 Task: Assign Person0000000150 as Assignee of Child Issue ChildIssue0000000749 of Issue Issue0000000375 in Backlog  in Scrum Project Project0000000075 in Jira. Assign Person0000000150 as Assignee of Child Issue ChildIssue0000000750 of Issue Issue0000000375 in Backlog  in Scrum Project Project0000000075 in Jira. Assign Person0000000151 as Assignee of Child Issue ChildIssue0000000751 of Issue Issue0000000376 in Backlog  in Scrum Project Project0000000076 in Jira. Assign Person0000000151 as Assignee of Child Issue ChildIssue0000000752 of Issue Issue0000000376 in Backlog  in Scrum Project Project0000000076 in Jira. Assign Person0000000151 as Assignee of Child Issue ChildIssue0000000753 of Issue Issue0000000377 in Backlog  in Scrum Project Project0000000076 in Jira
Action: Mouse moved to (128, 303)
Screenshot: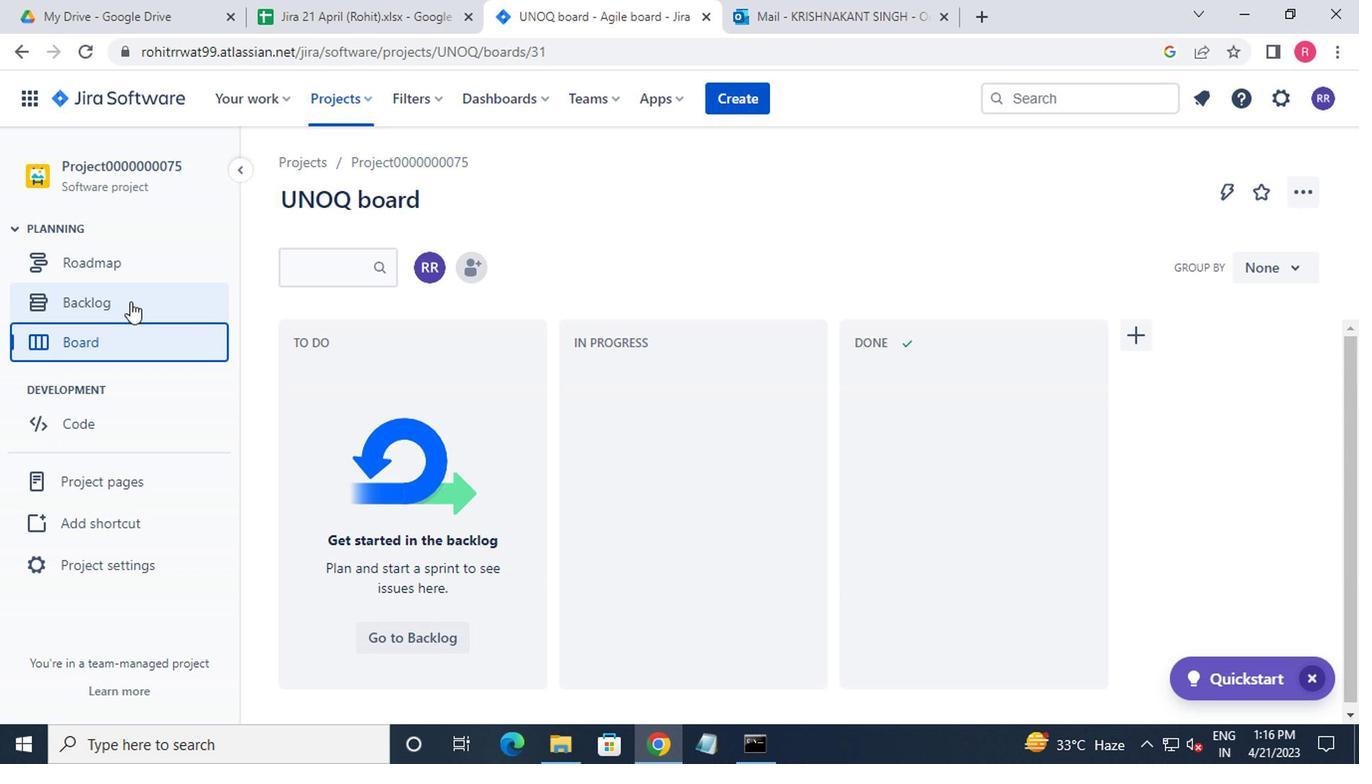 
Action: Mouse pressed left at (128, 303)
Screenshot: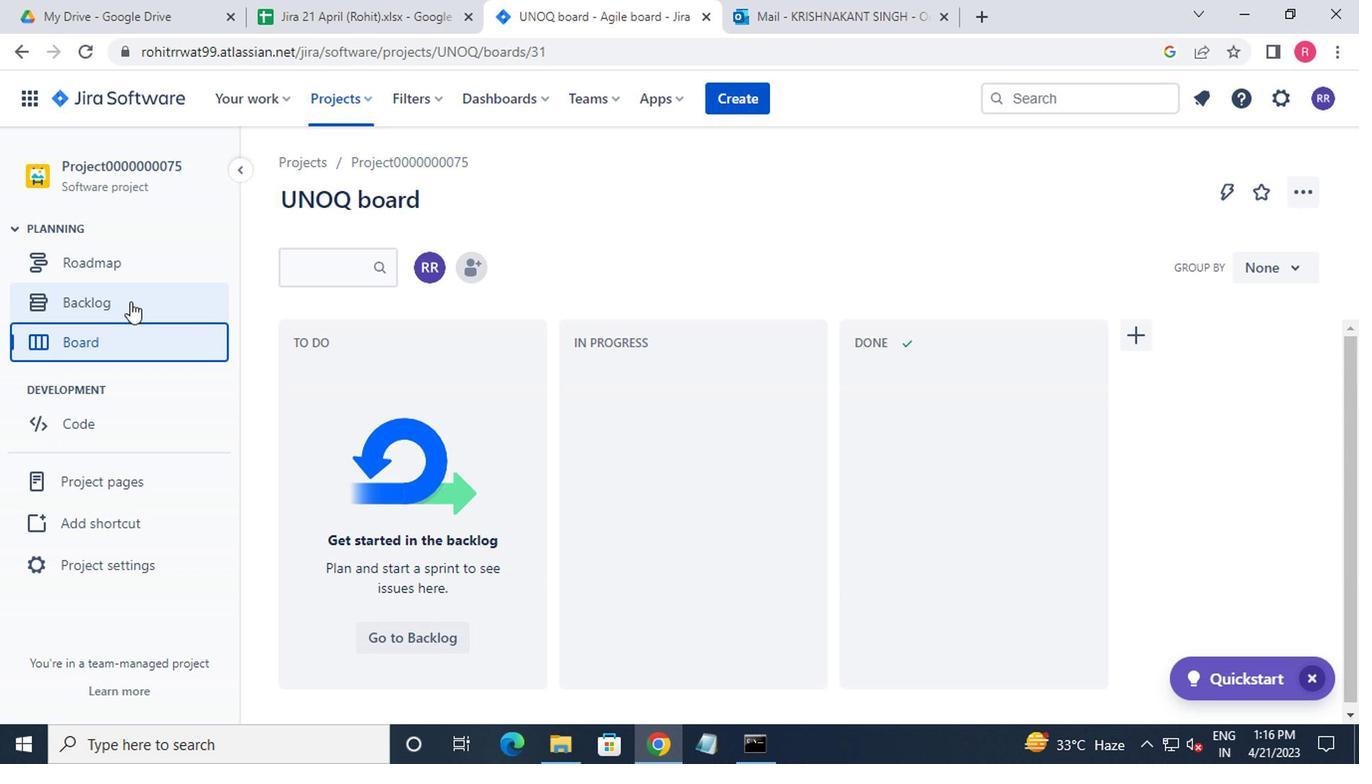 
Action: Mouse moved to (460, 334)
Screenshot: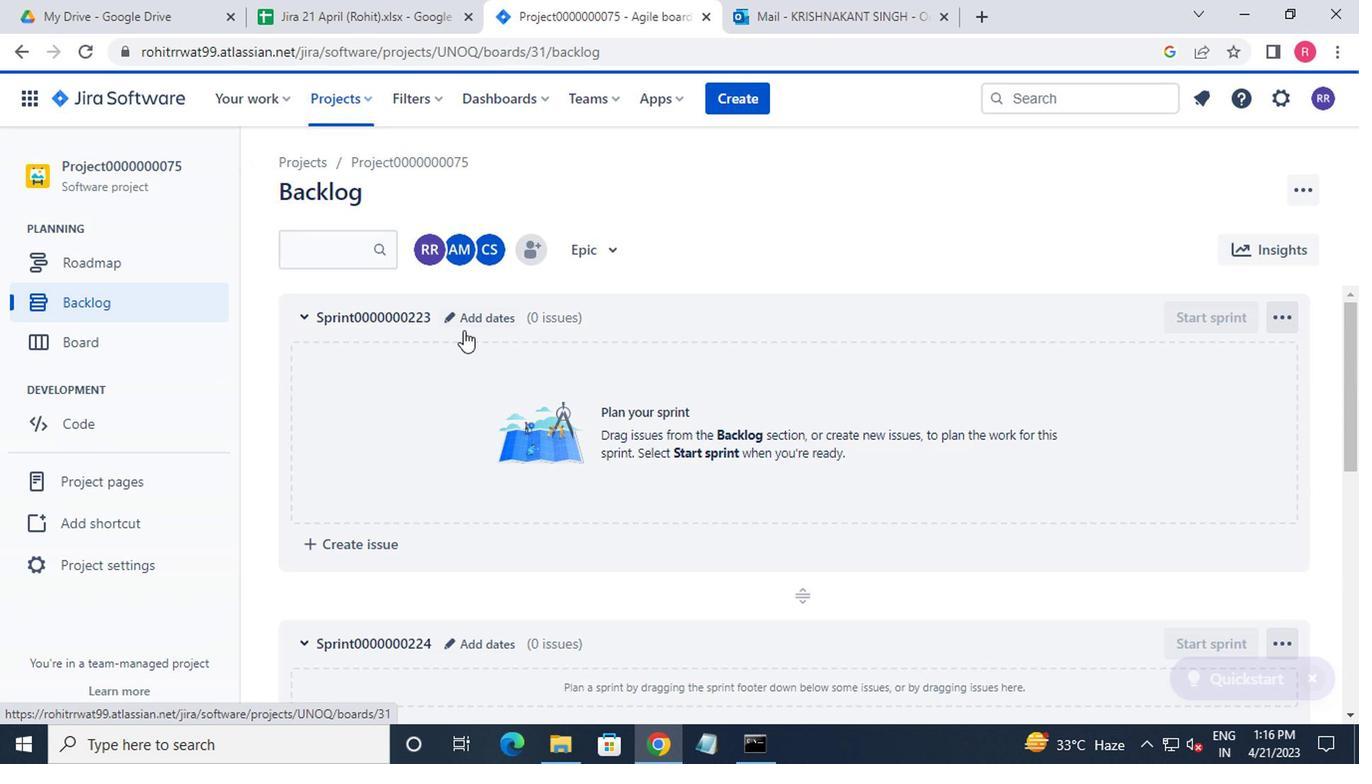 
Action: Mouse scrolled (460, 333) with delta (0, 0)
Screenshot: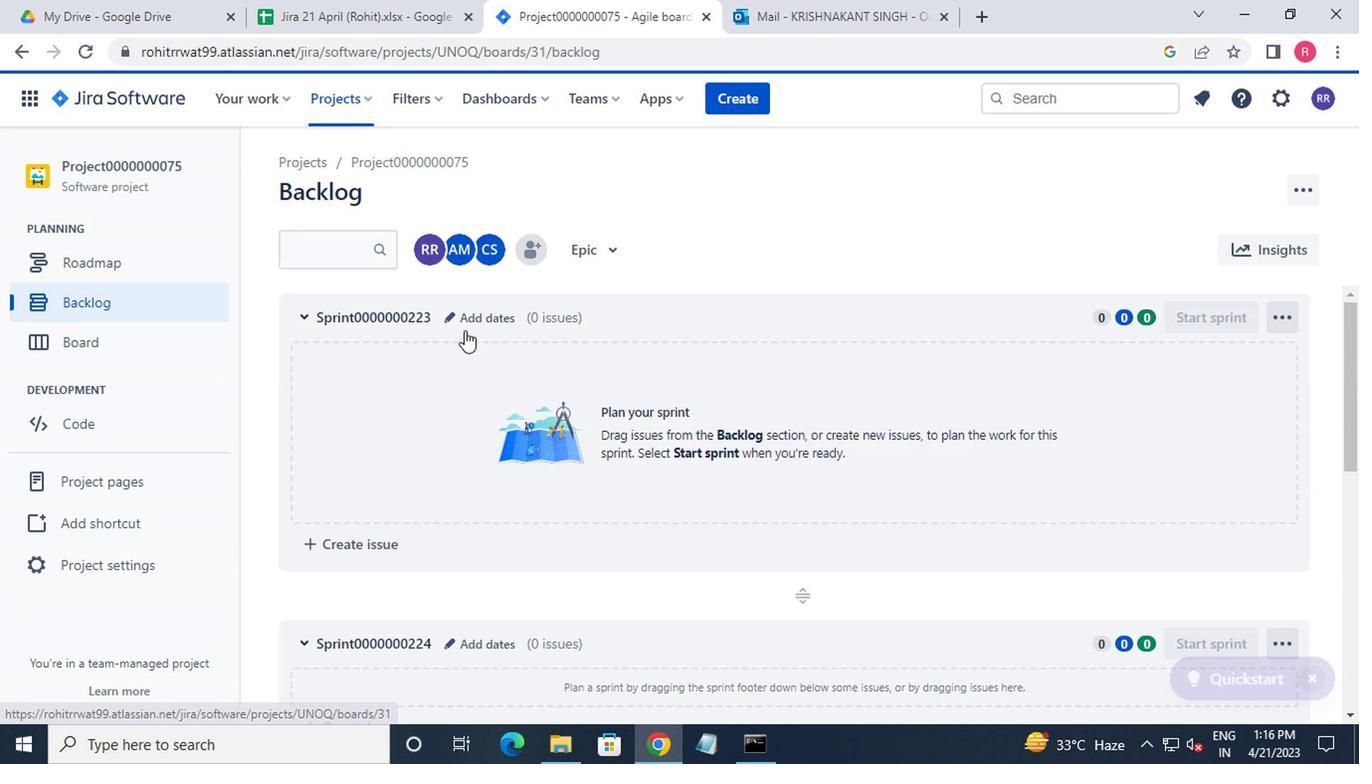 
Action: Mouse moved to (460, 335)
Screenshot: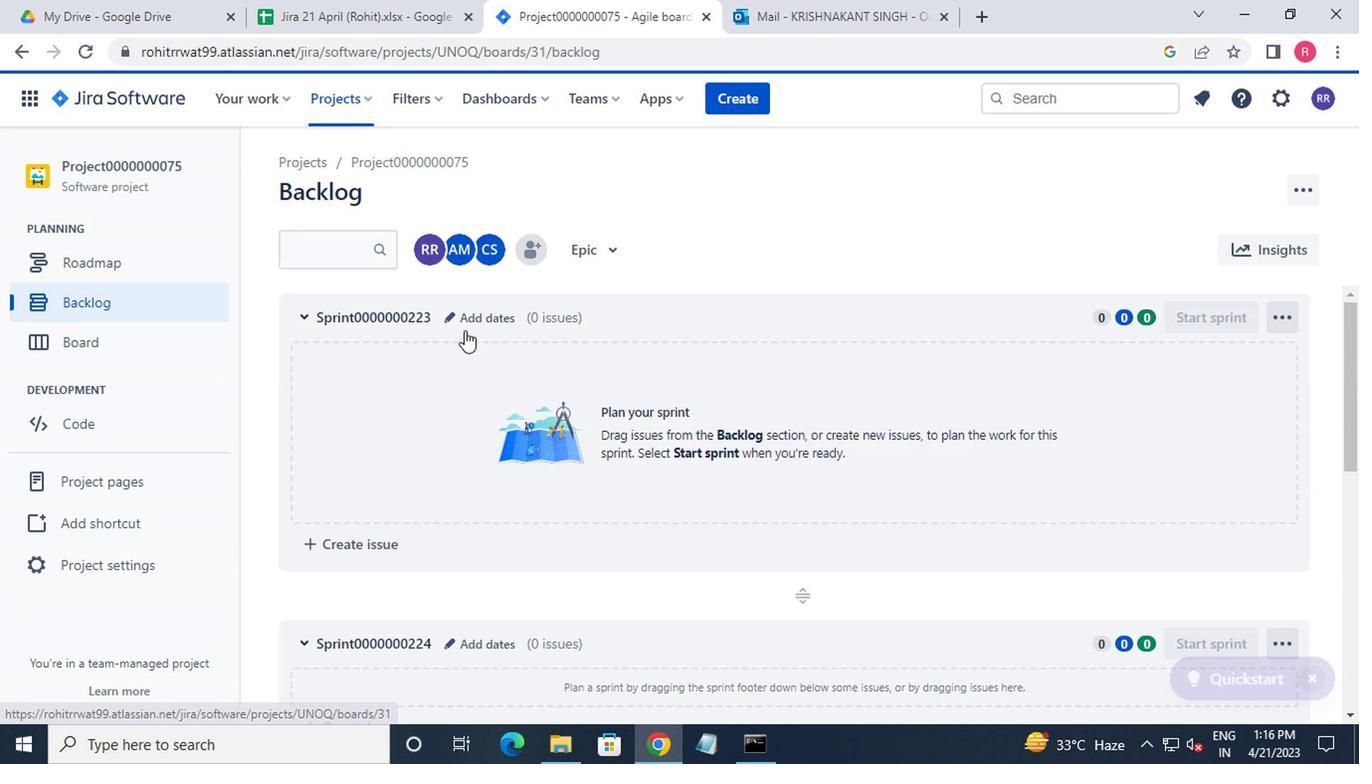 
Action: Mouse scrolled (460, 334) with delta (0, 0)
Screenshot: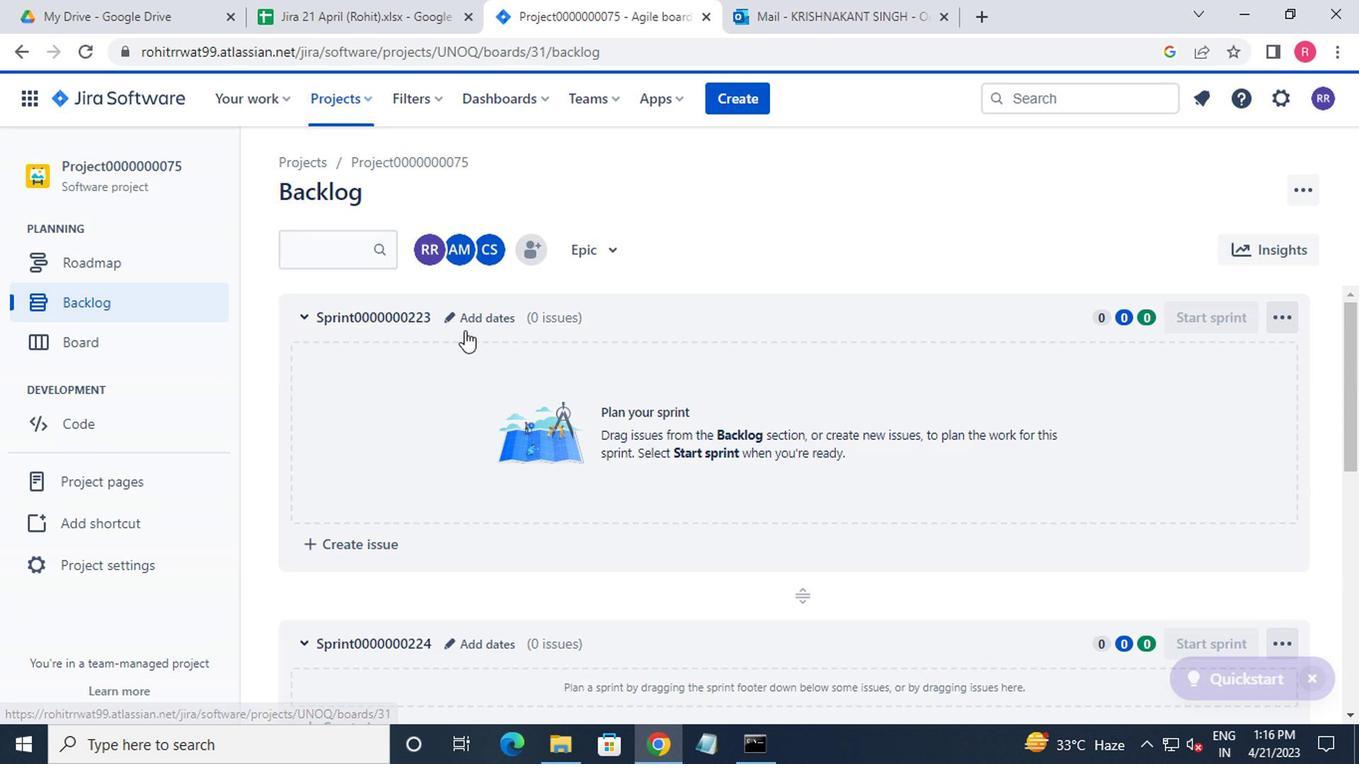 
Action: Mouse moved to (461, 336)
Screenshot: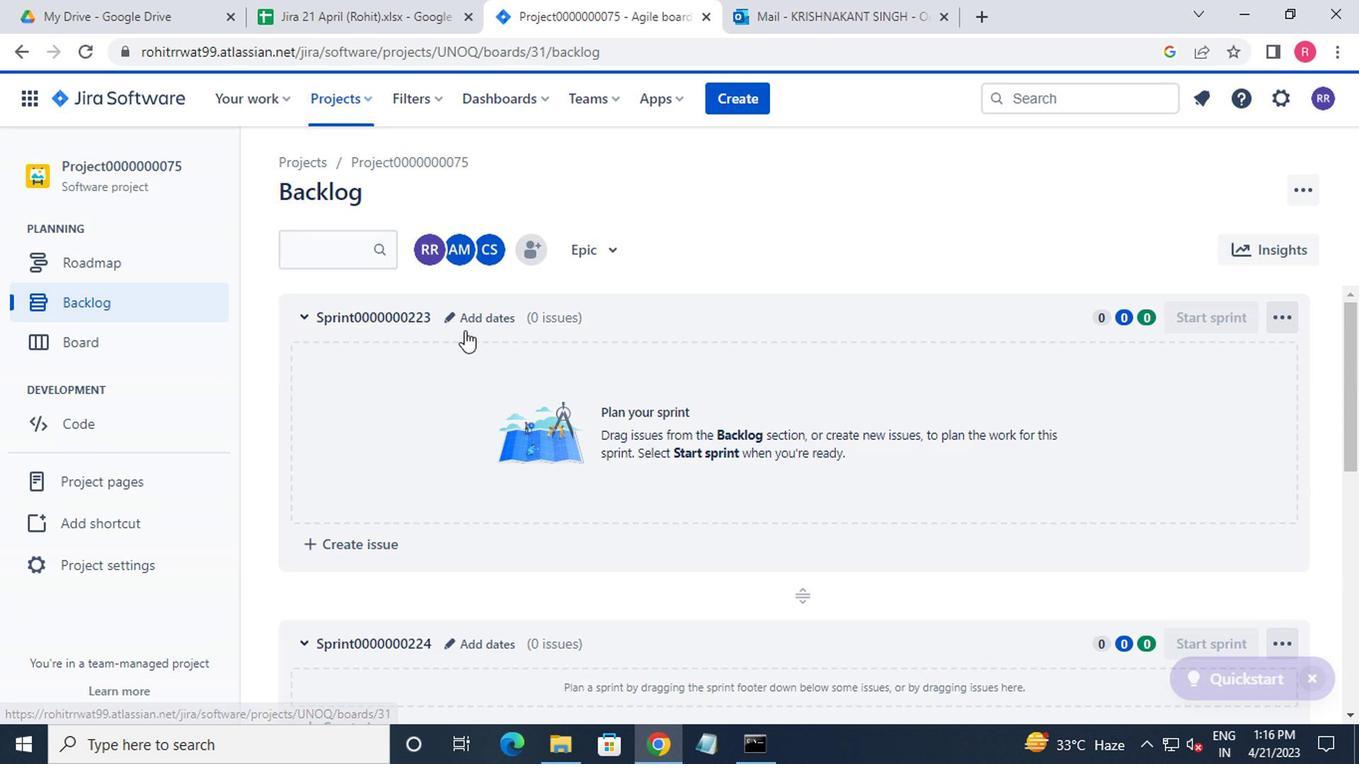 
Action: Mouse scrolled (461, 335) with delta (0, -1)
Screenshot: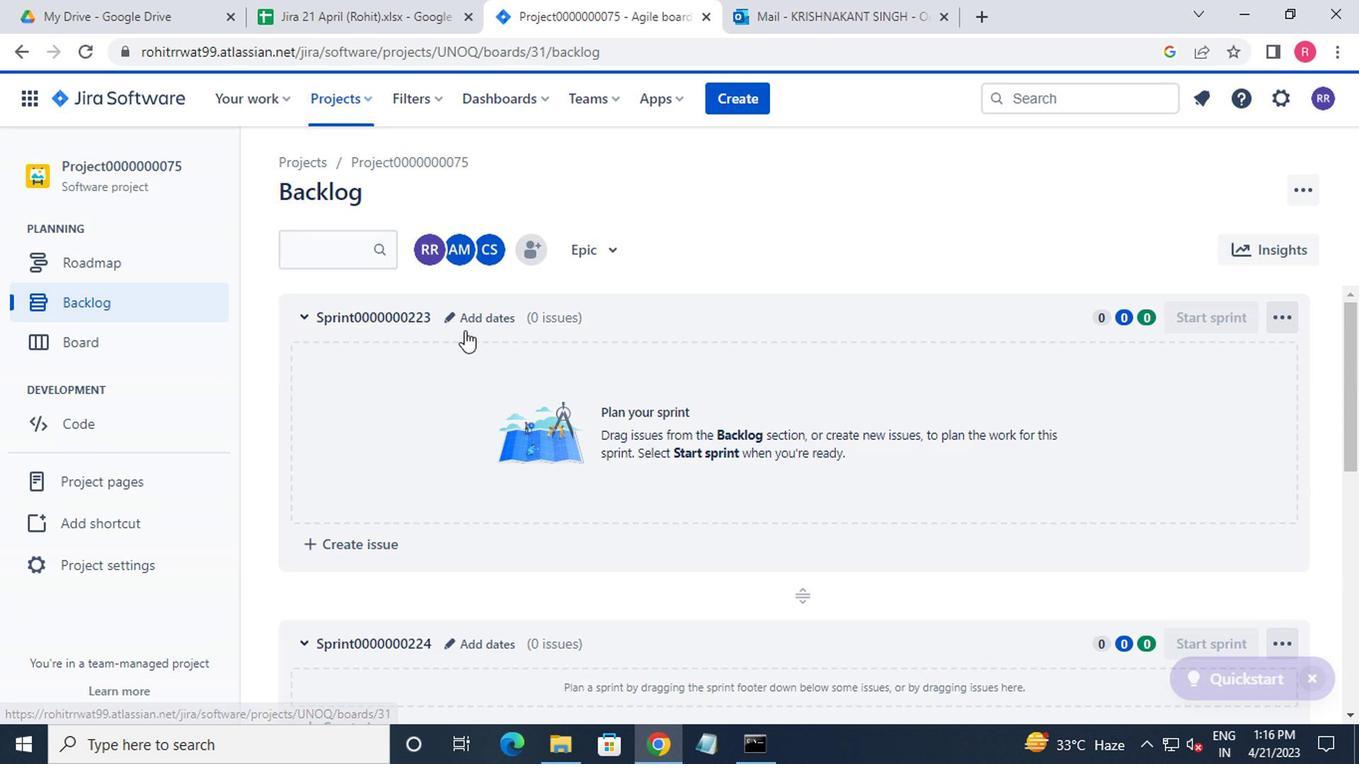 
Action: Mouse scrolled (461, 335) with delta (0, -1)
Screenshot: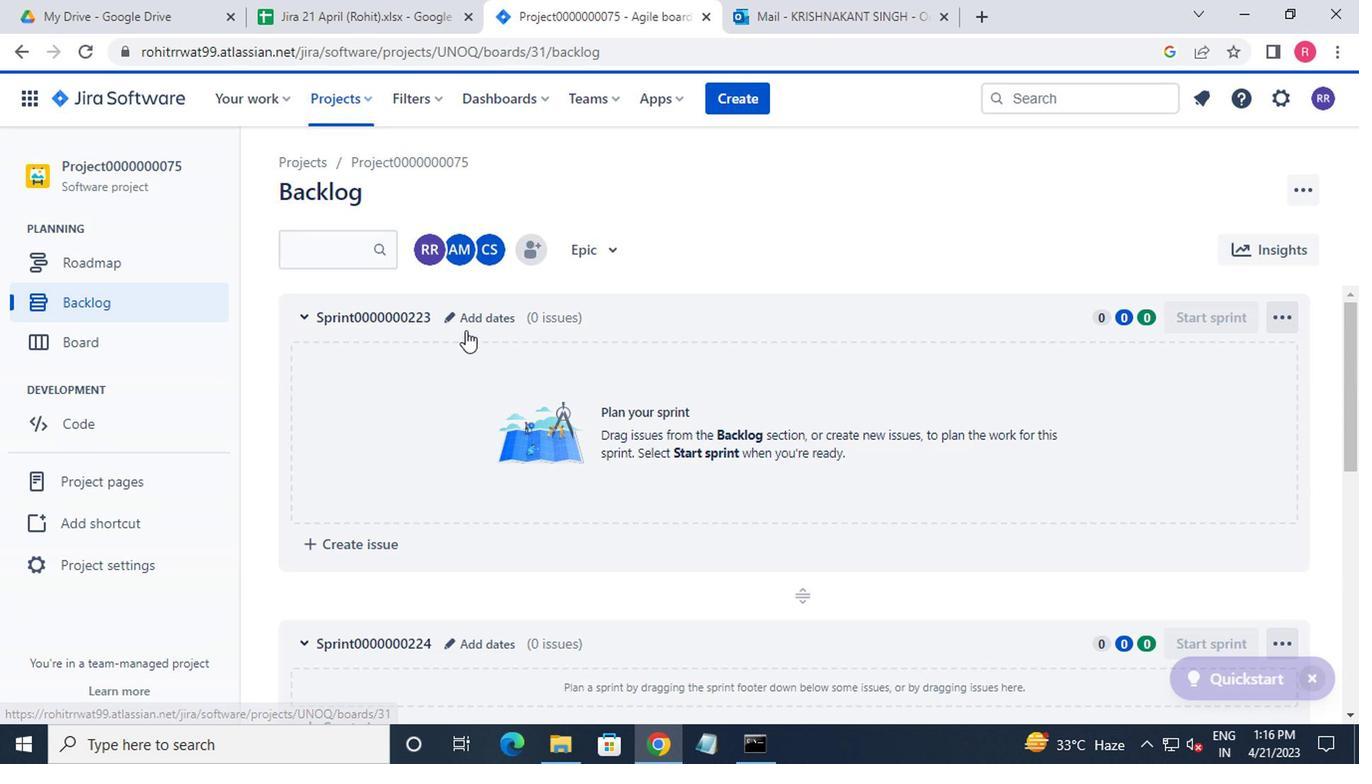
Action: Mouse moved to (512, 383)
Screenshot: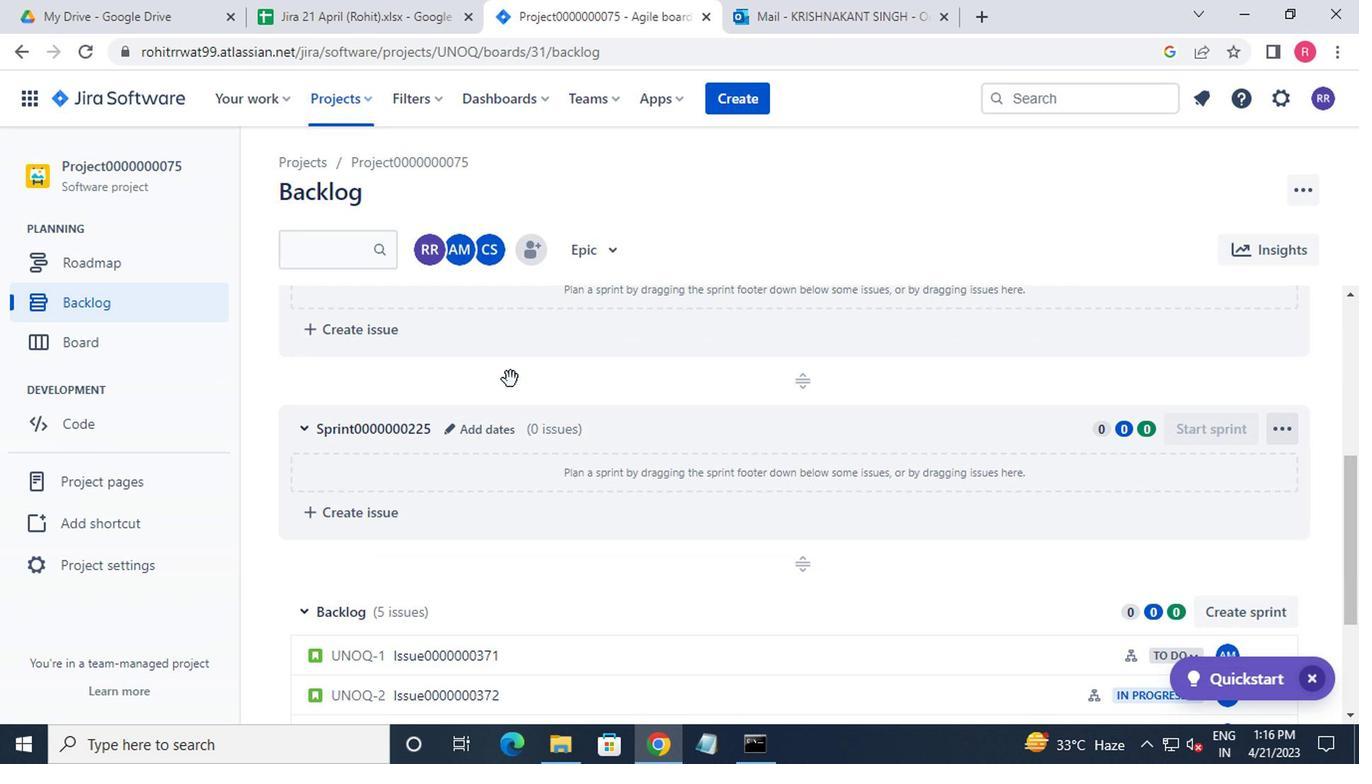 
Action: Mouse scrolled (512, 383) with delta (0, 0)
Screenshot: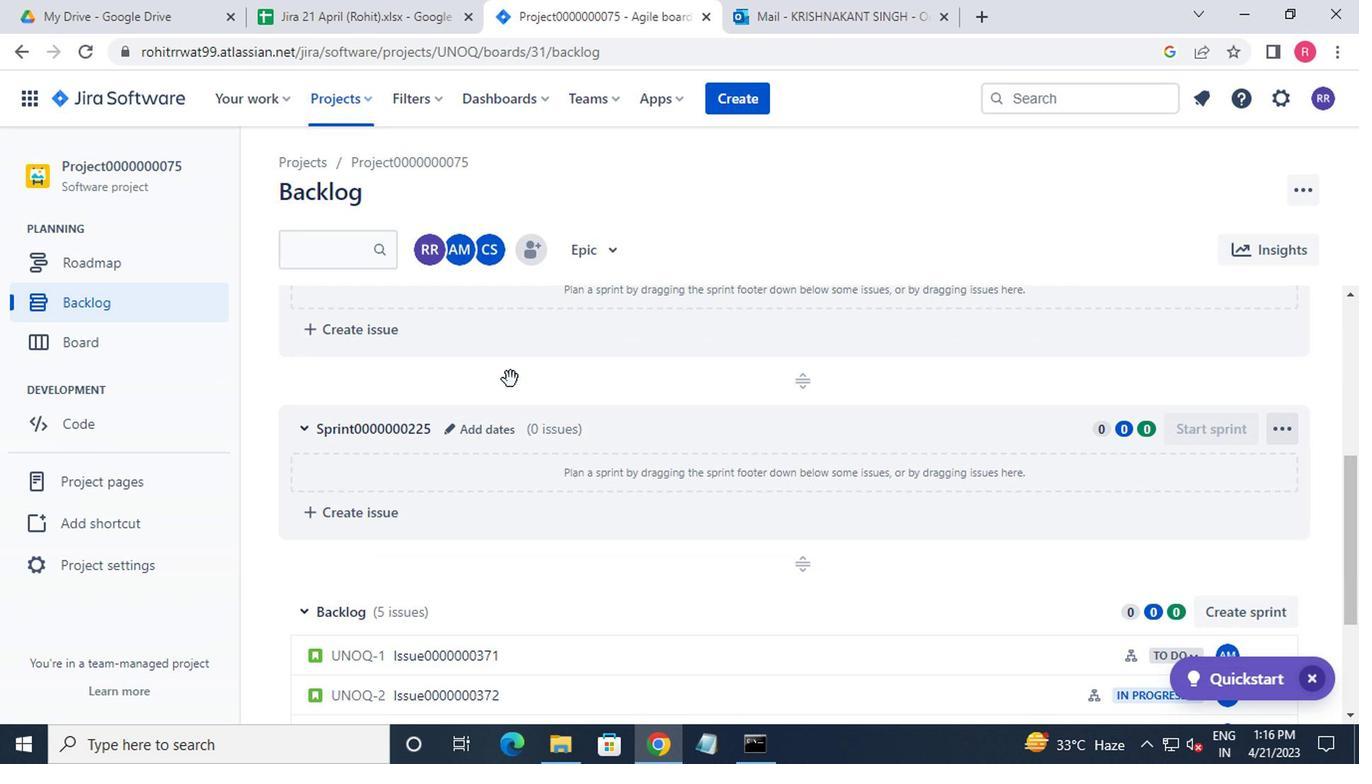 
Action: Mouse moved to (514, 386)
Screenshot: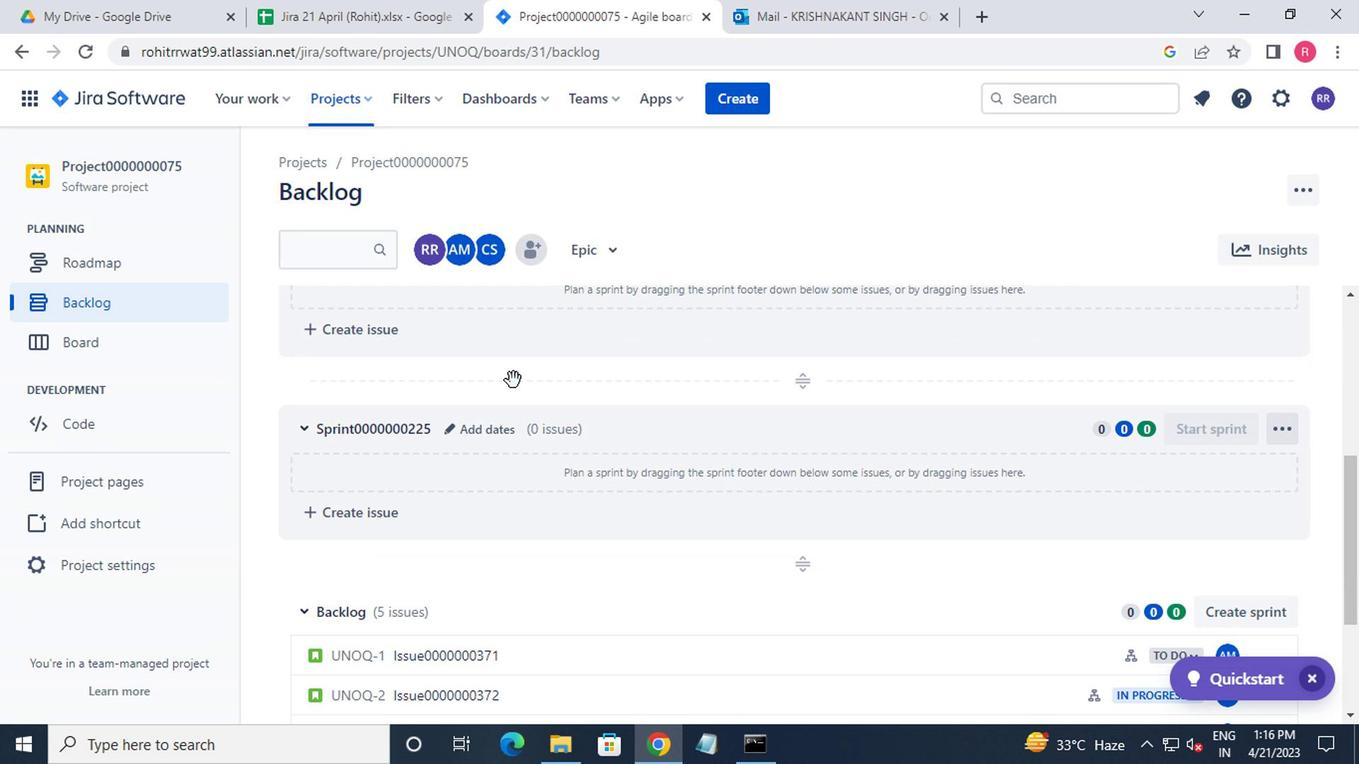 
Action: Mouse scrolled (514, 385) with delta (0, 0)
Screenshot: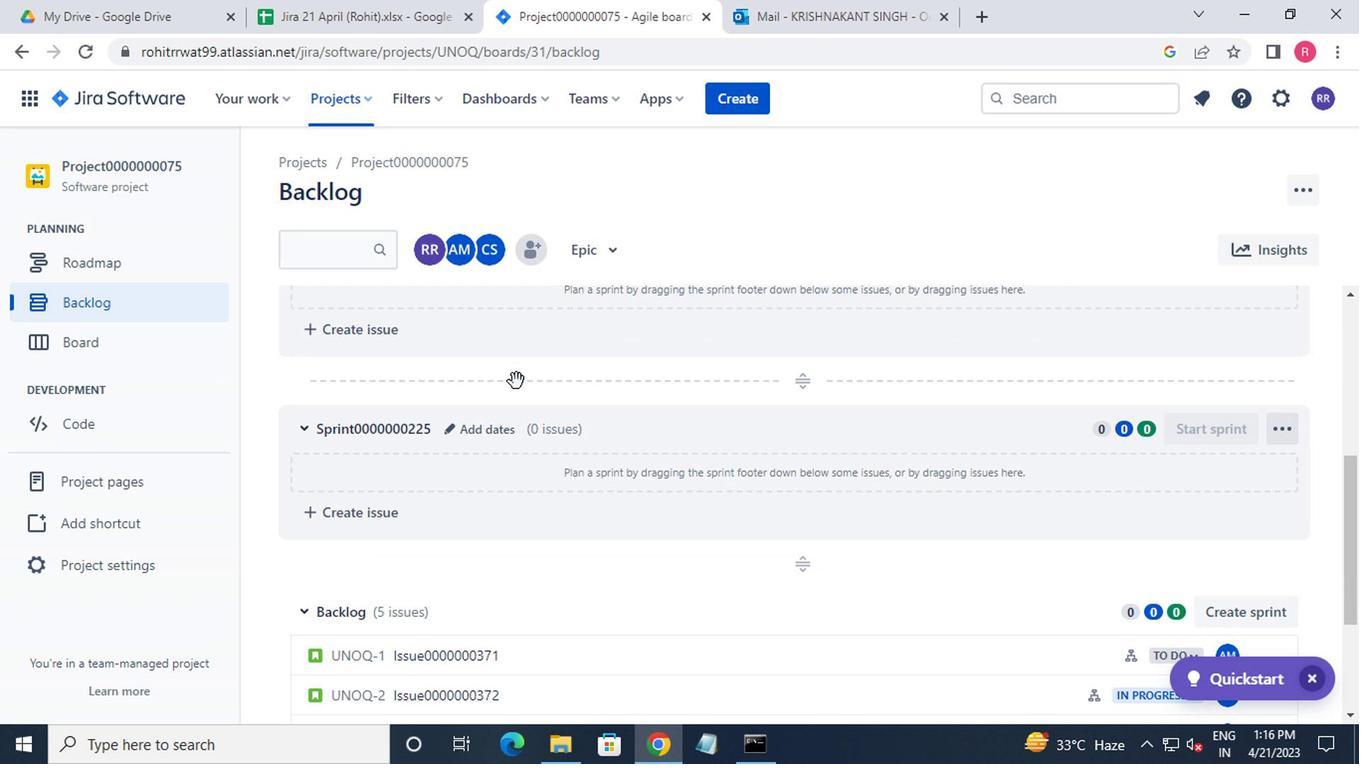 
Action: Mouse scrolled (514, 385) with delta (0, 0)
Screenshot: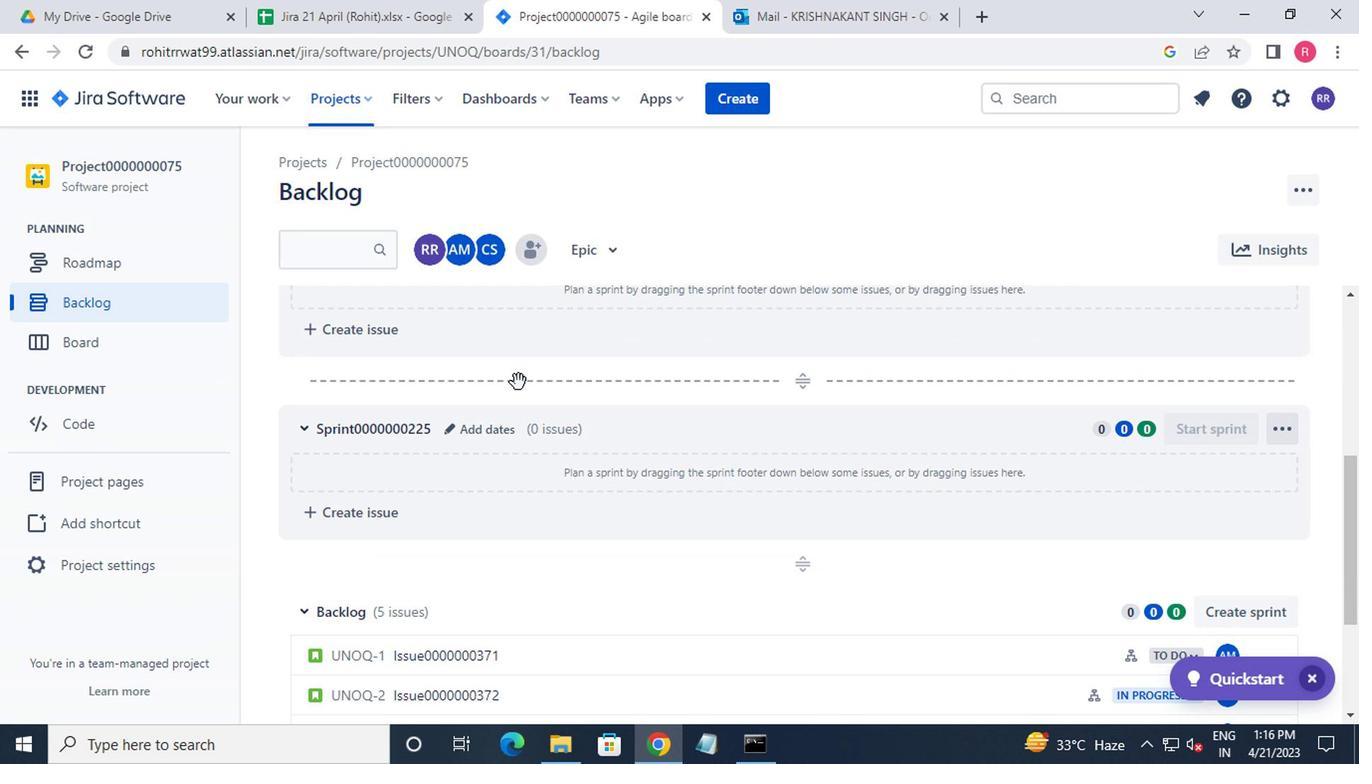 
Action: Mouse moved to (470, 242)
Screenshot: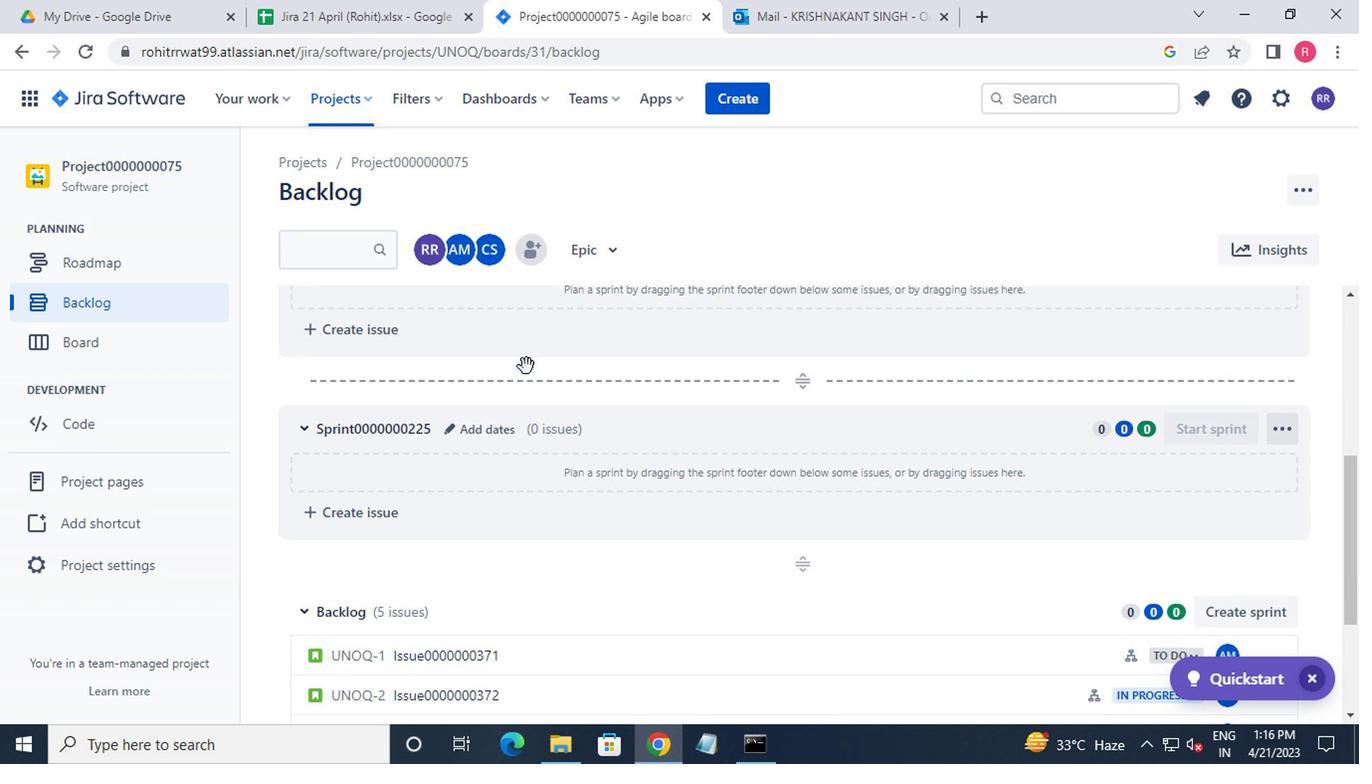 
Action: Mouse scrolled (470, 242) with delta (0, 0)
Screenshot: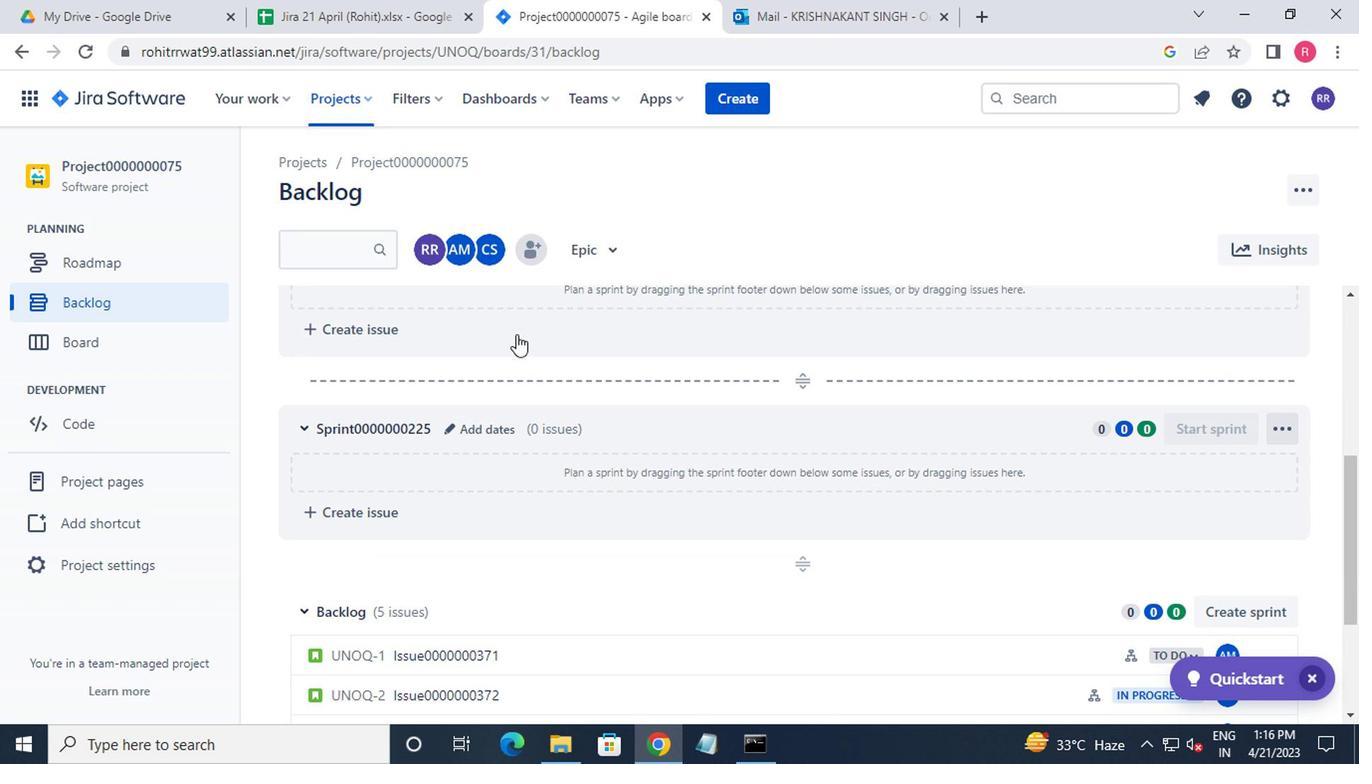 
Action: Mouse scrolled (470, 242) with delta (0, 0)
Screenshot: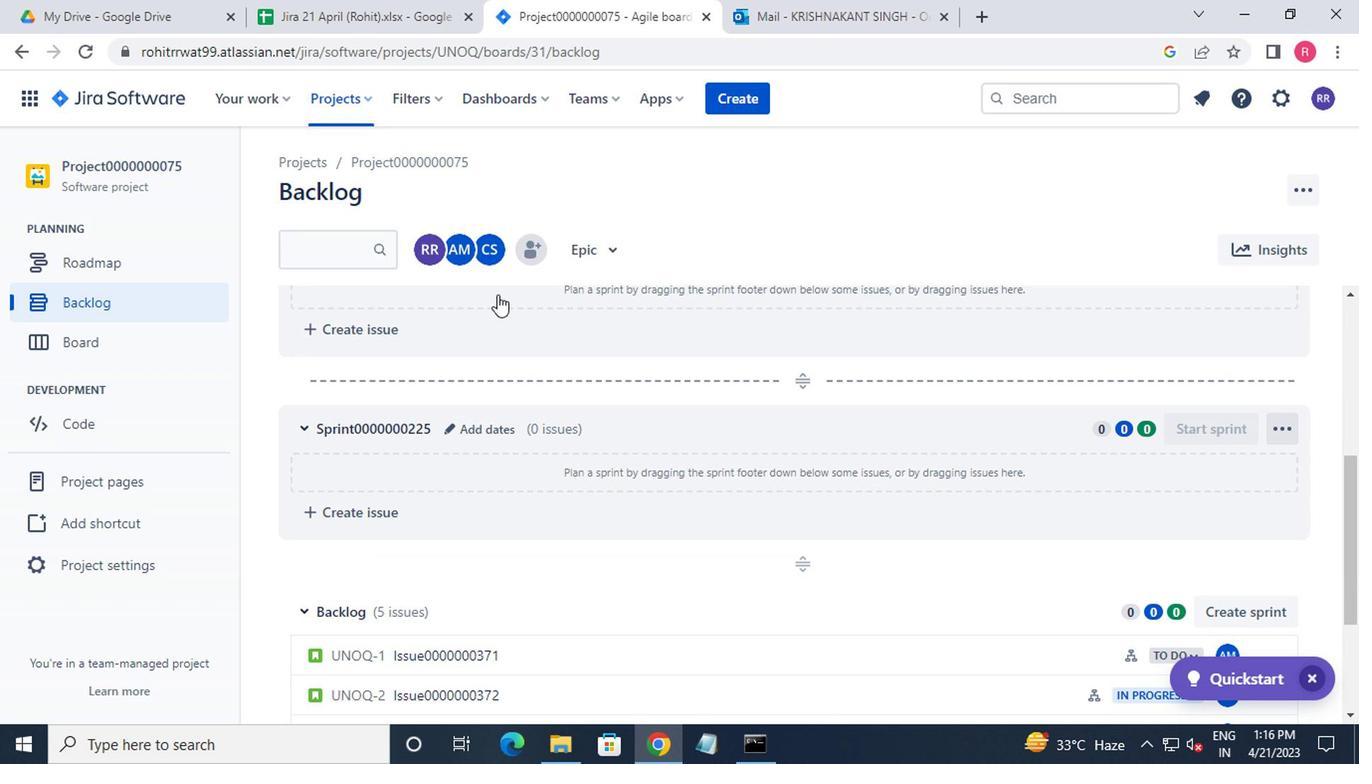 
Action: Mouse scrolled (470, 242) with delta (0, 0)
Screenshot: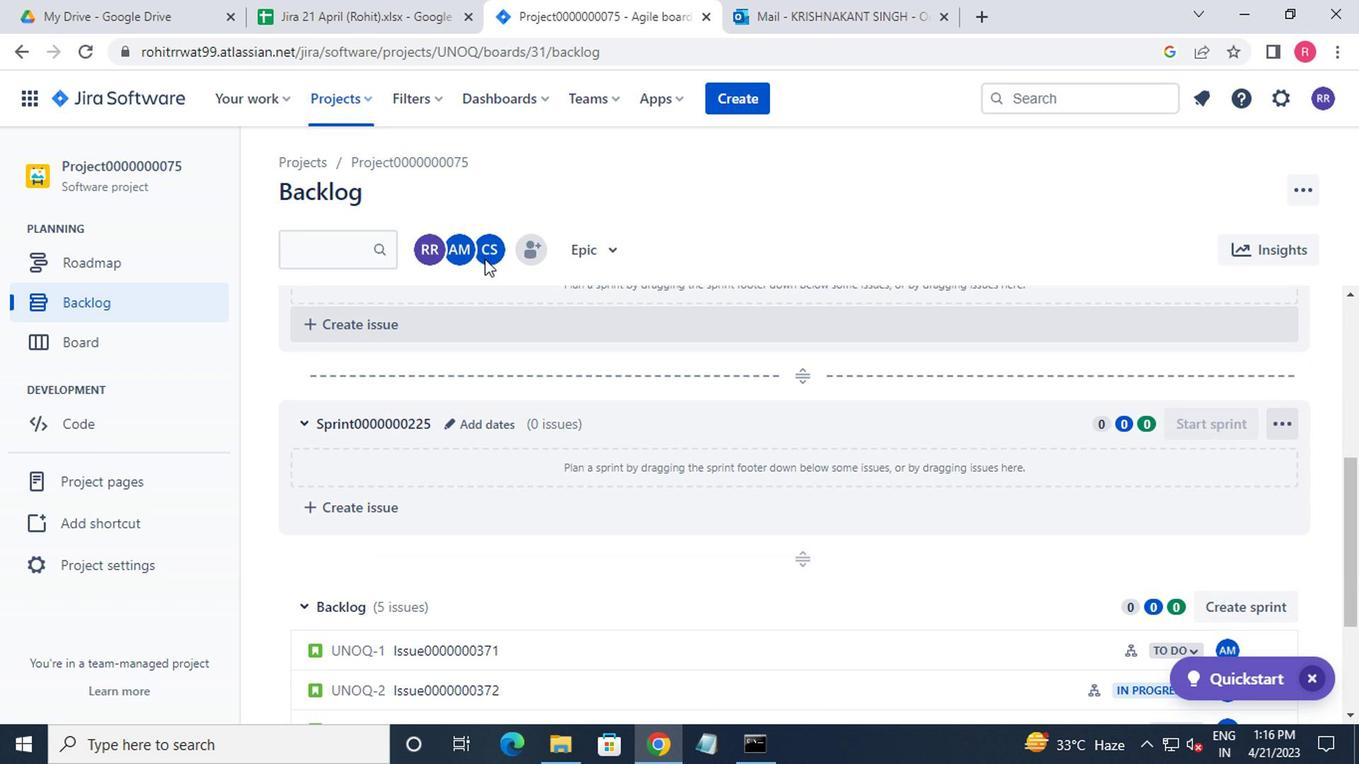 
Action: Mouse moved to (472, 243)
Screenshot: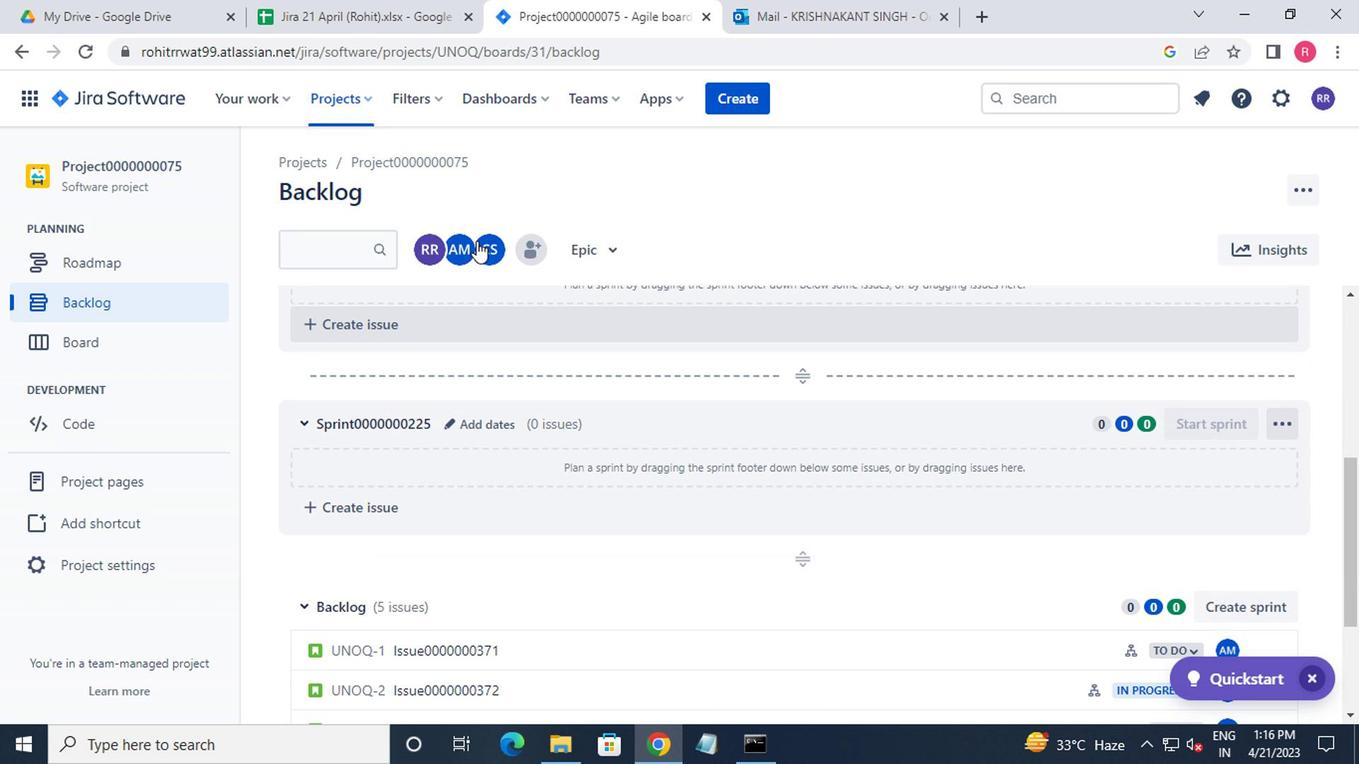 
Action: Mouse scrolled (472, 242) with delta (0, 0)
Screenshot: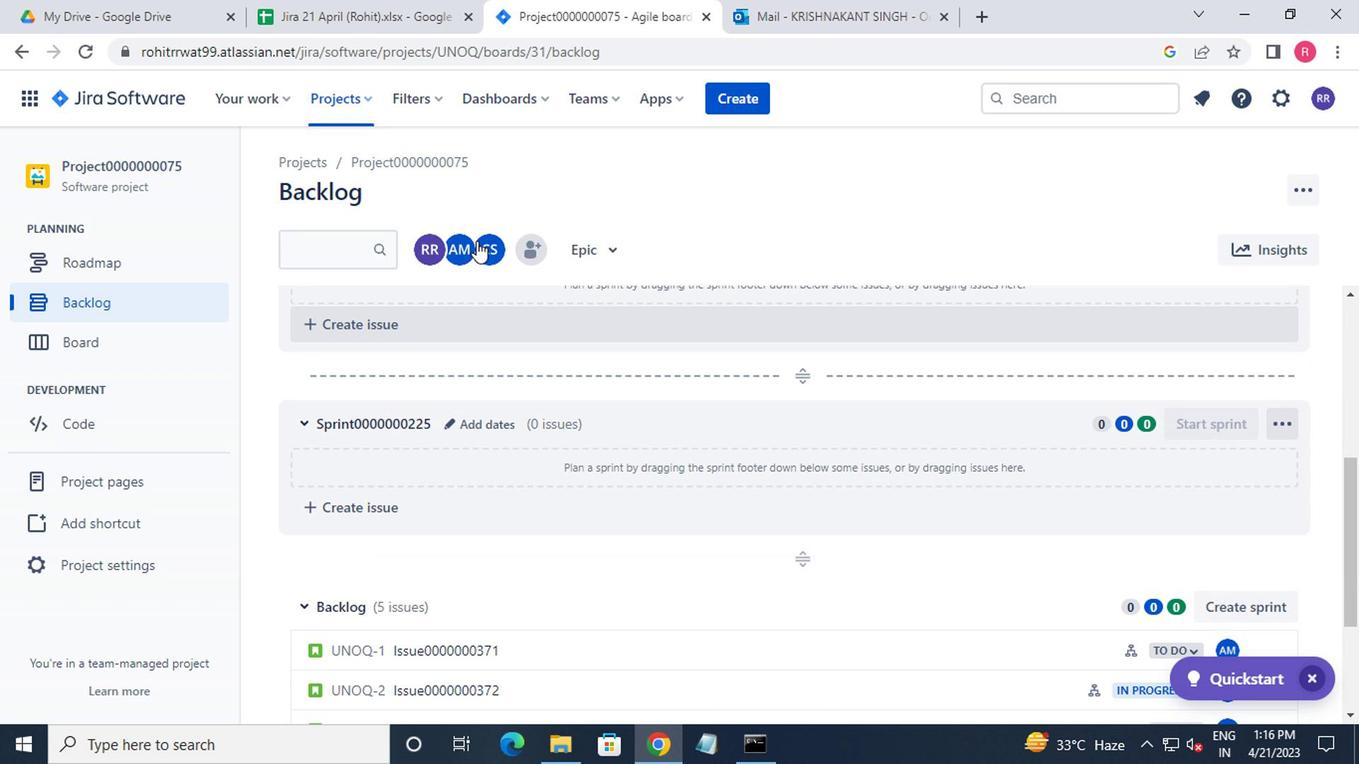 
Action: Mouse moved to (773, 519)
Screenshot: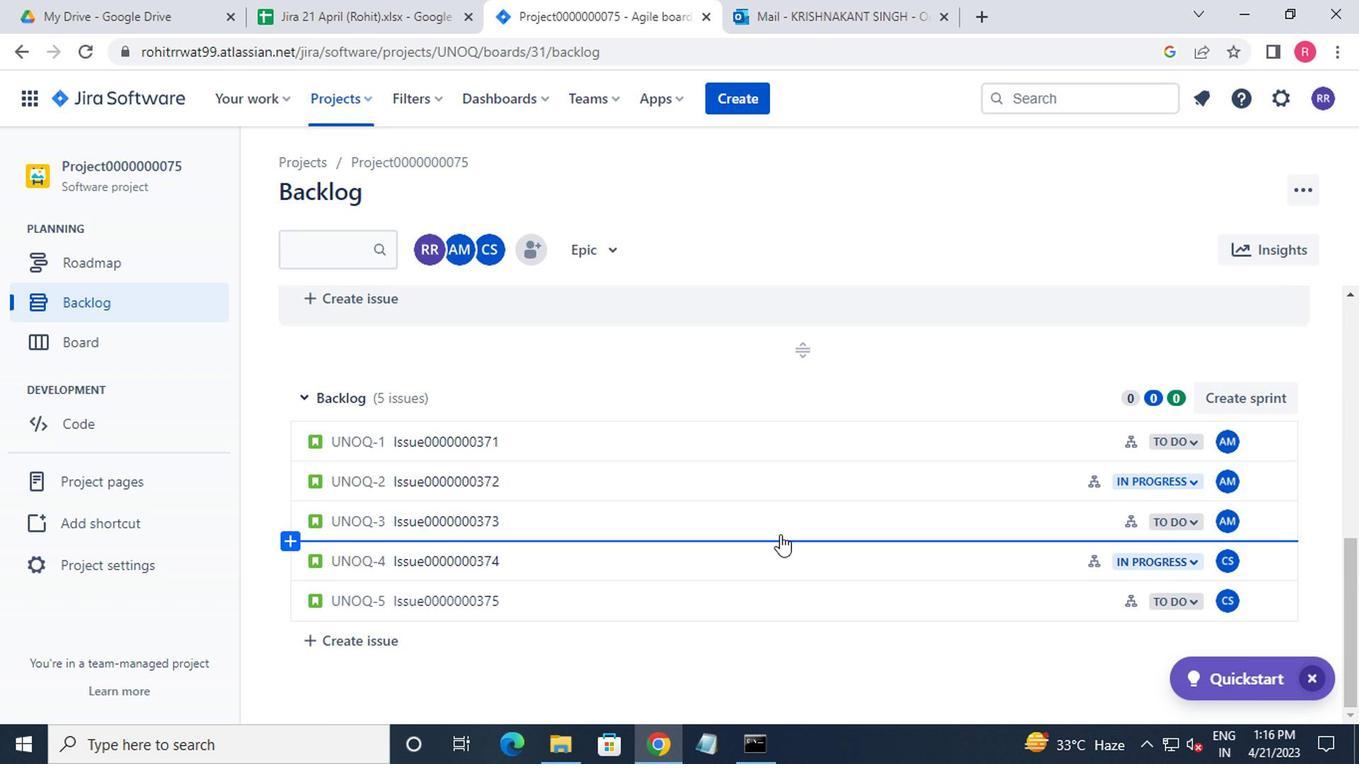 
Action: Mouse pressed left at (773, 519)
Screenshot: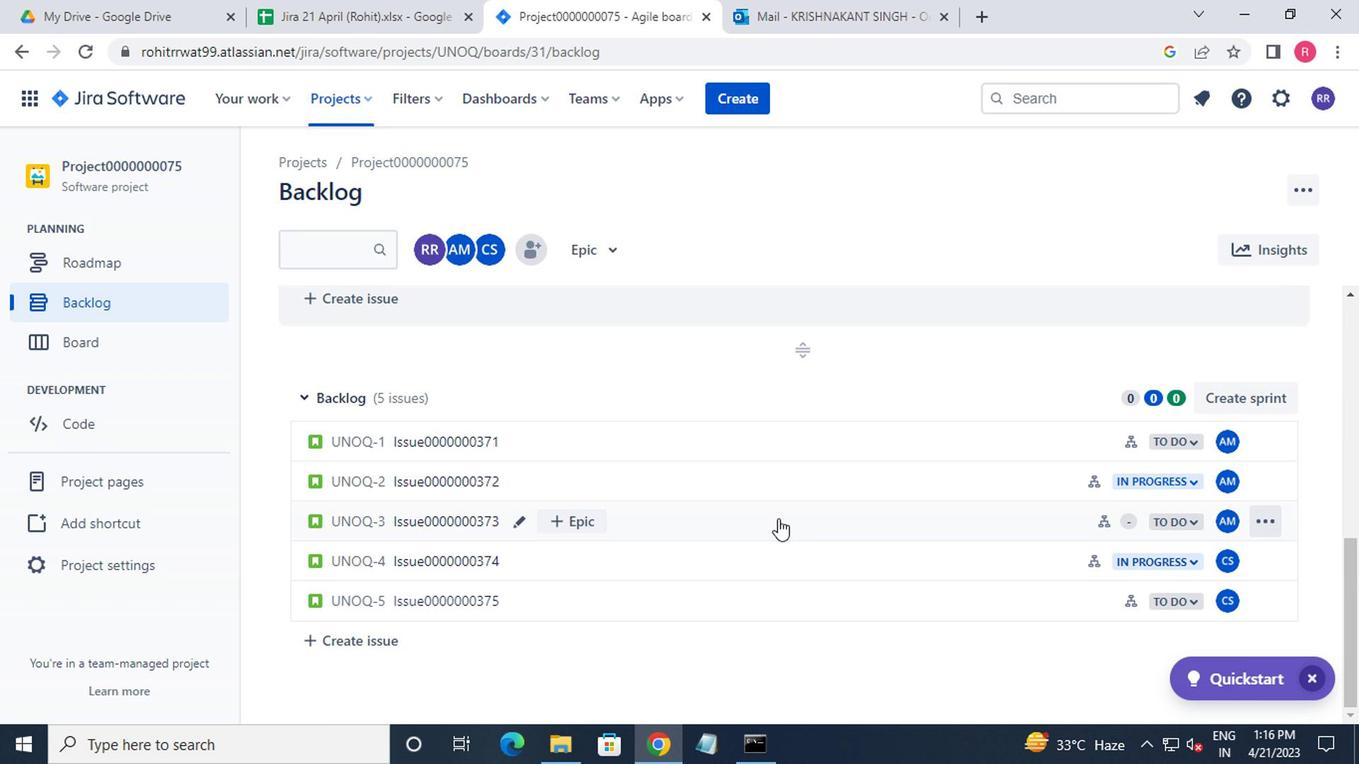 
Action: Mouse moved to (572, 598)
Screenshot: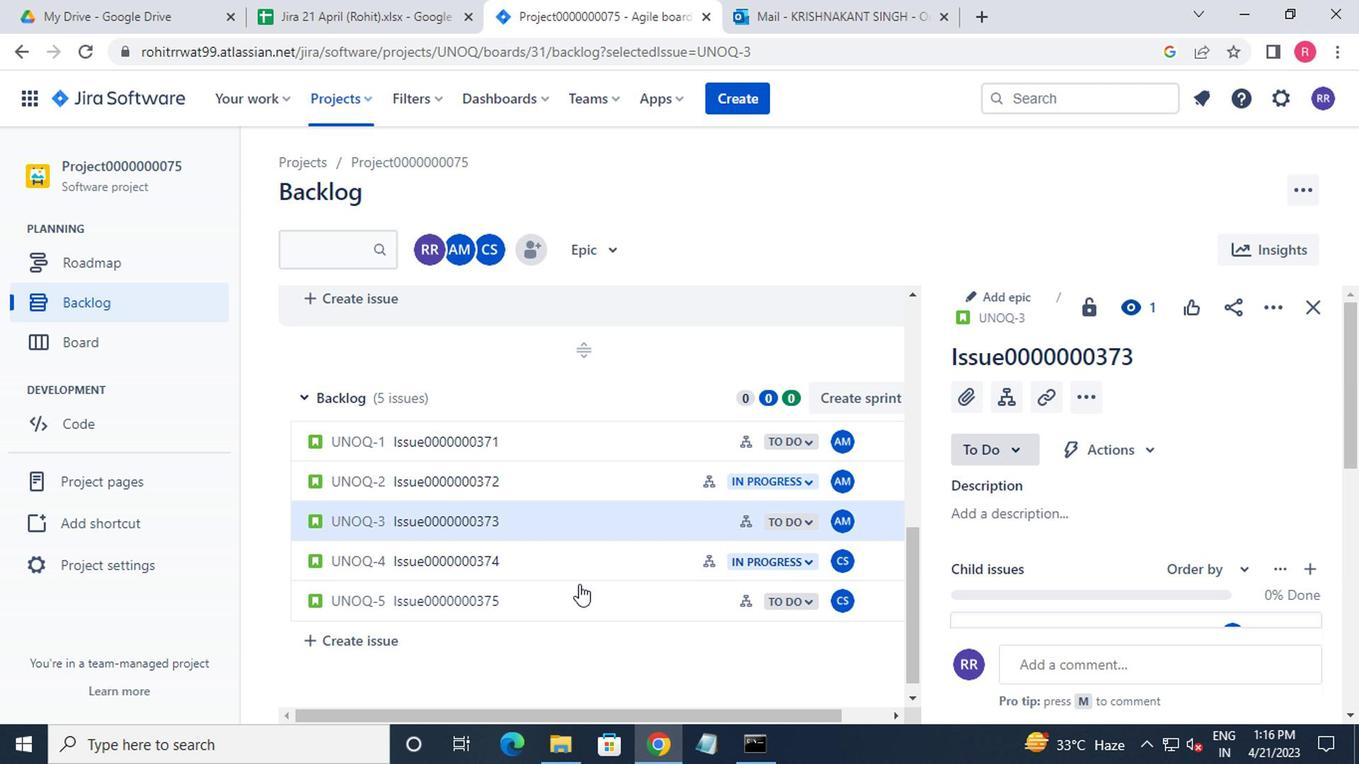 
Action: Mouse pressed left at (572, 598)
Screenshot: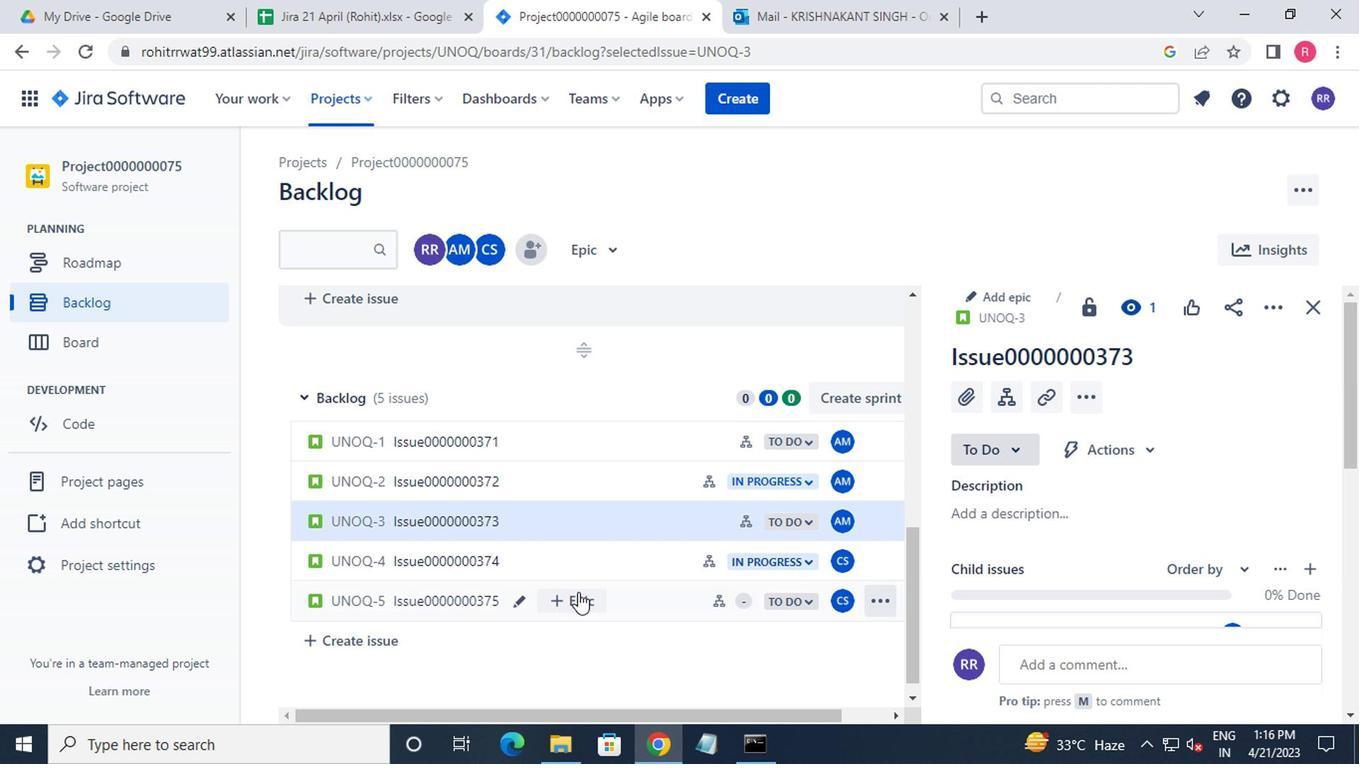 
Action: Mouse moved to (620, 607)
Screenshot: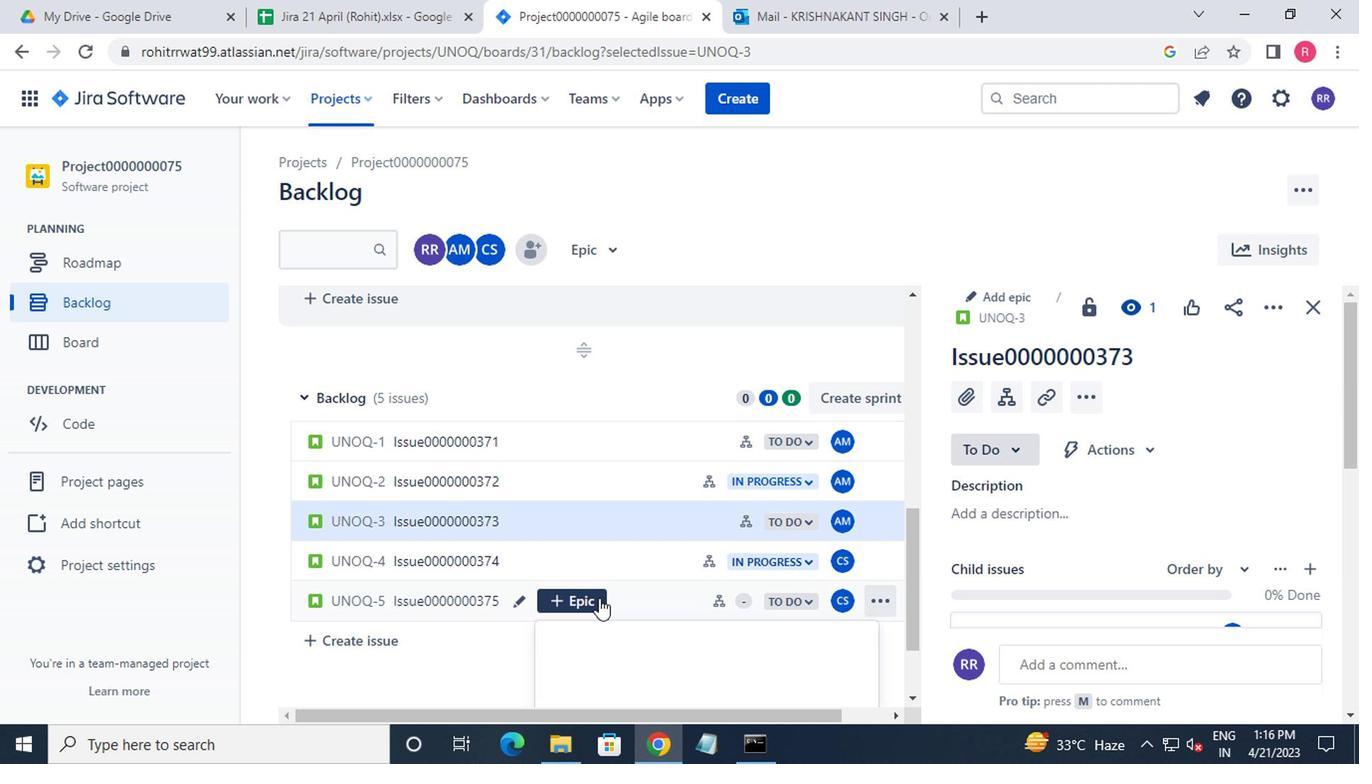 
Action: Mouse pressed left at (620, 607)
Screenshot: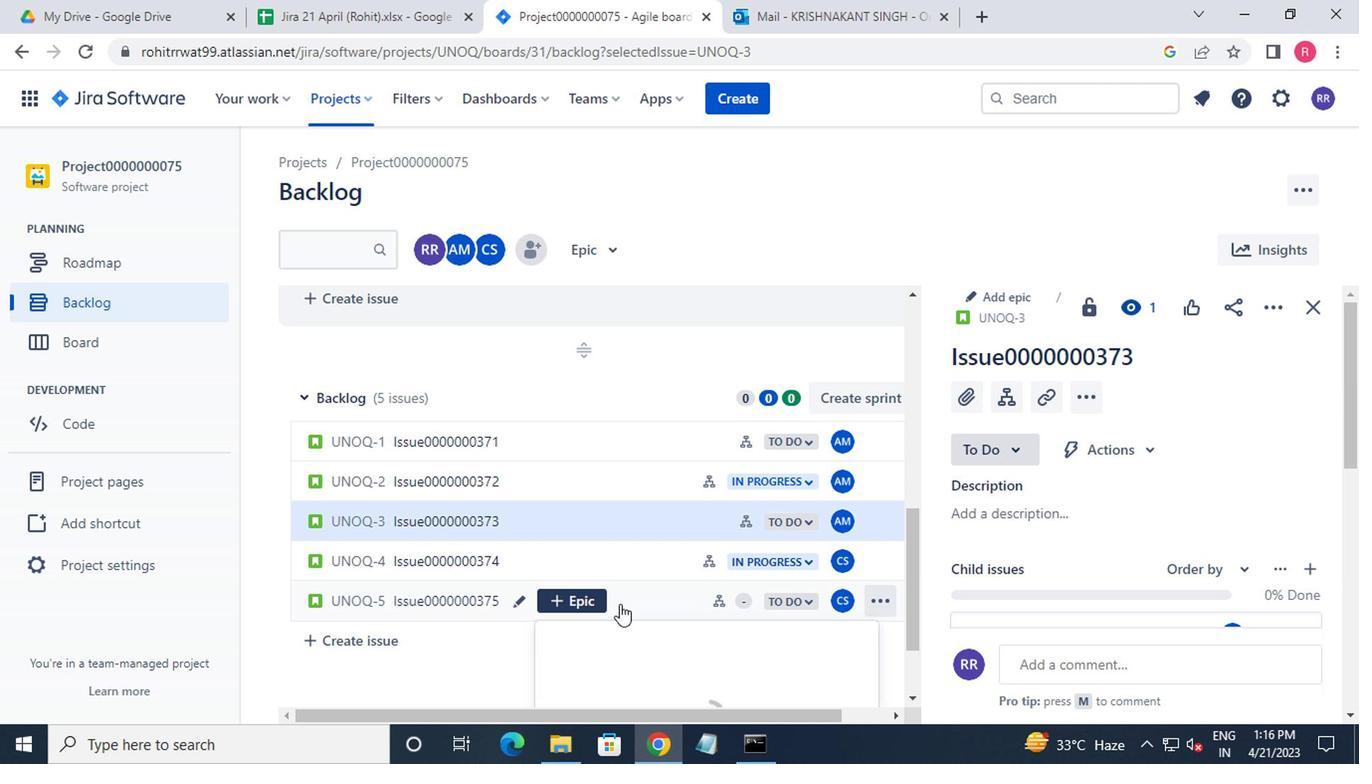 
Action: Mouse moved to (997, 405)
Screenshot: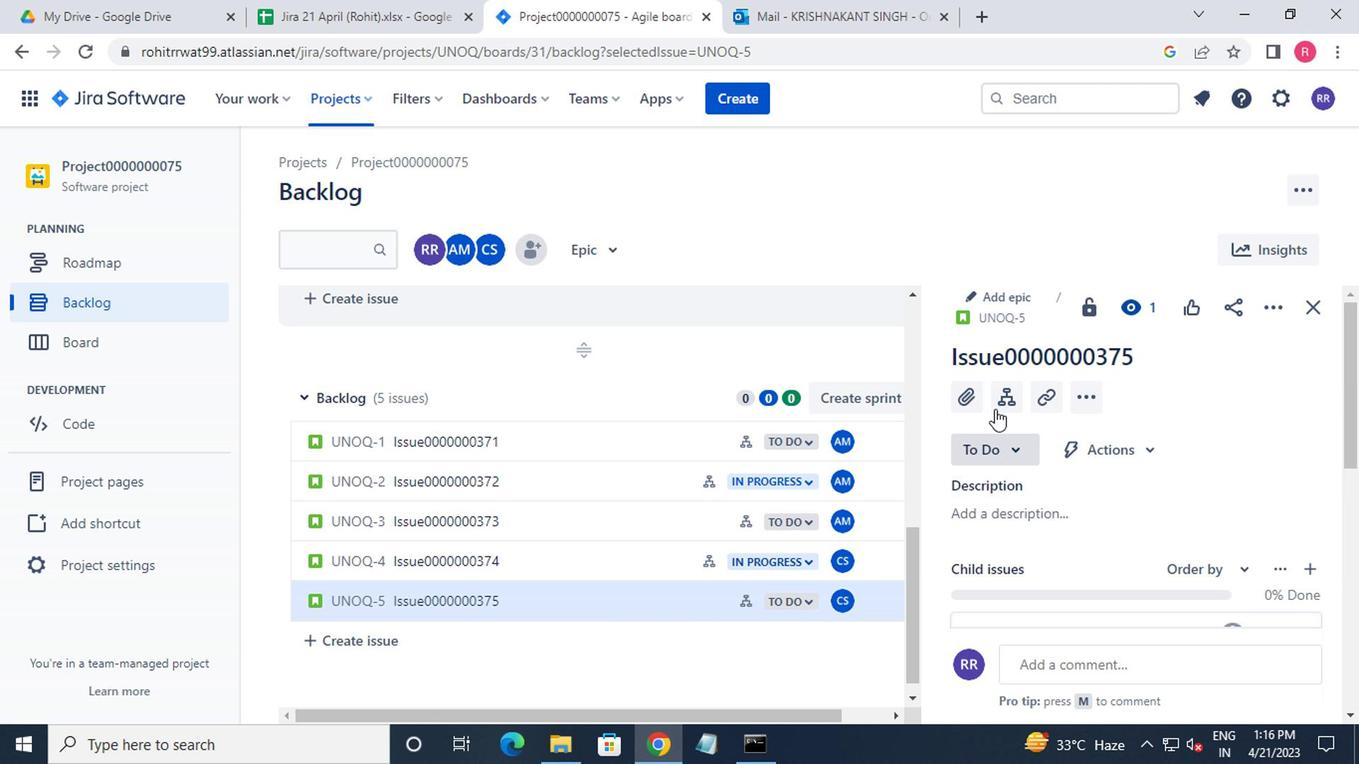 
Action: Mouse pressed left at (997, 405)
Screenshot: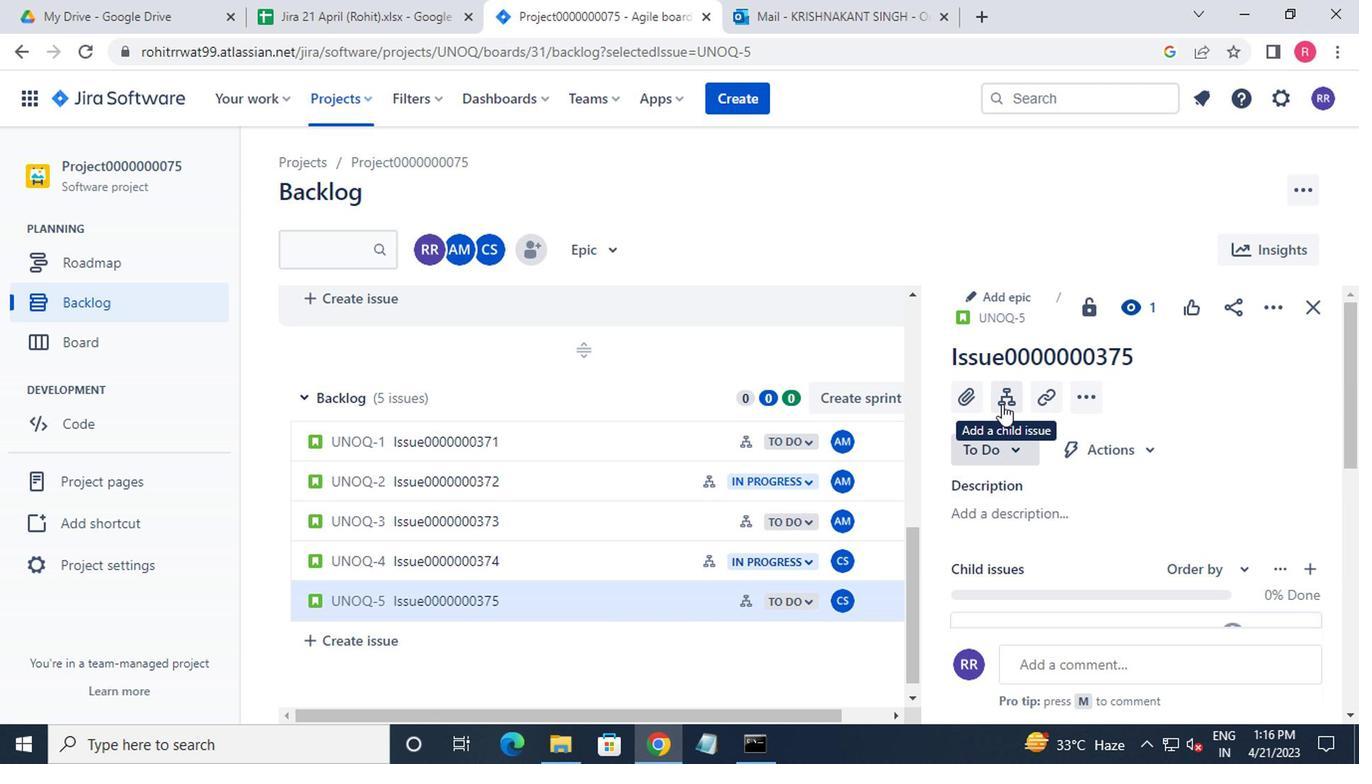 
Action: Mouse moved to (1219, 403)
Screenshot: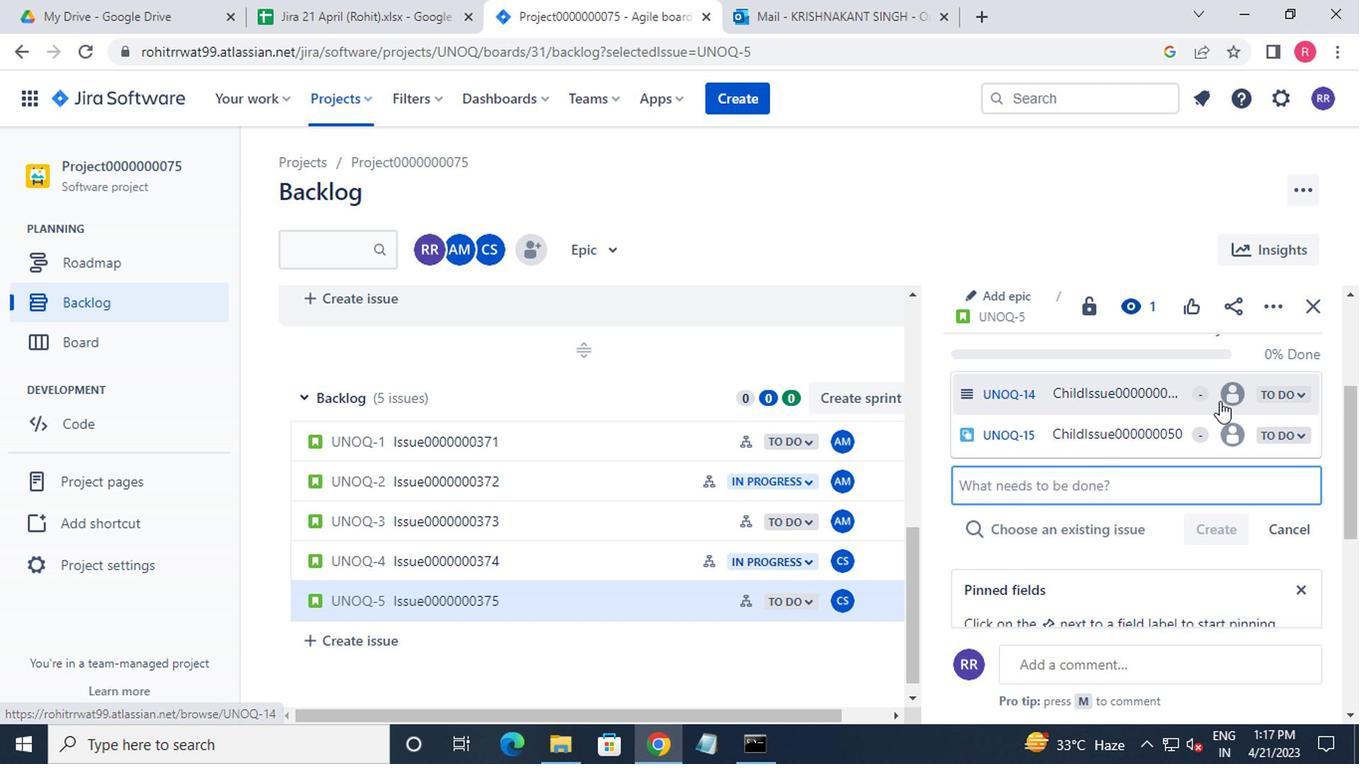 
Action: Mouse pressed left at (1219, 403)
Screenshot: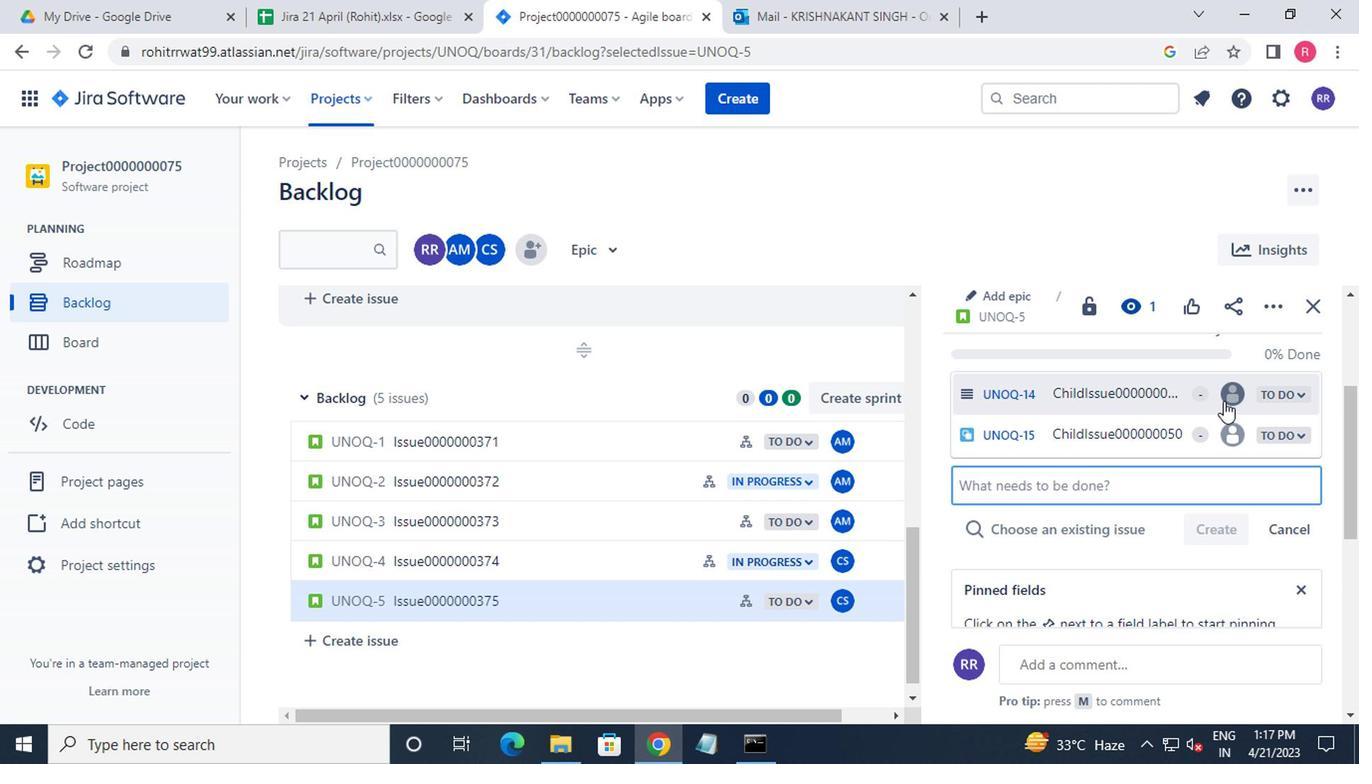 
Action: Mouse moved to (1060, 473)
Screenshot: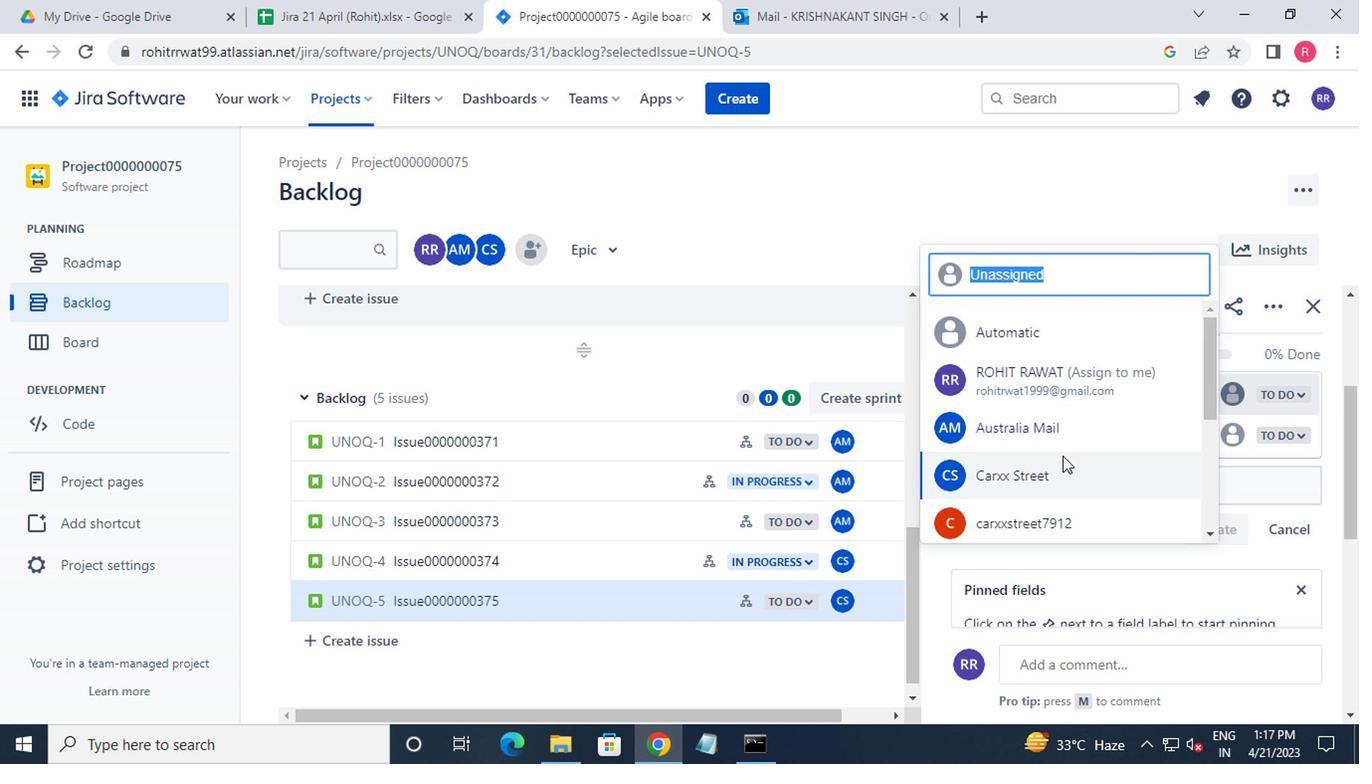 
Action: Mouse pressed left at (1060, 473)
Screenshot: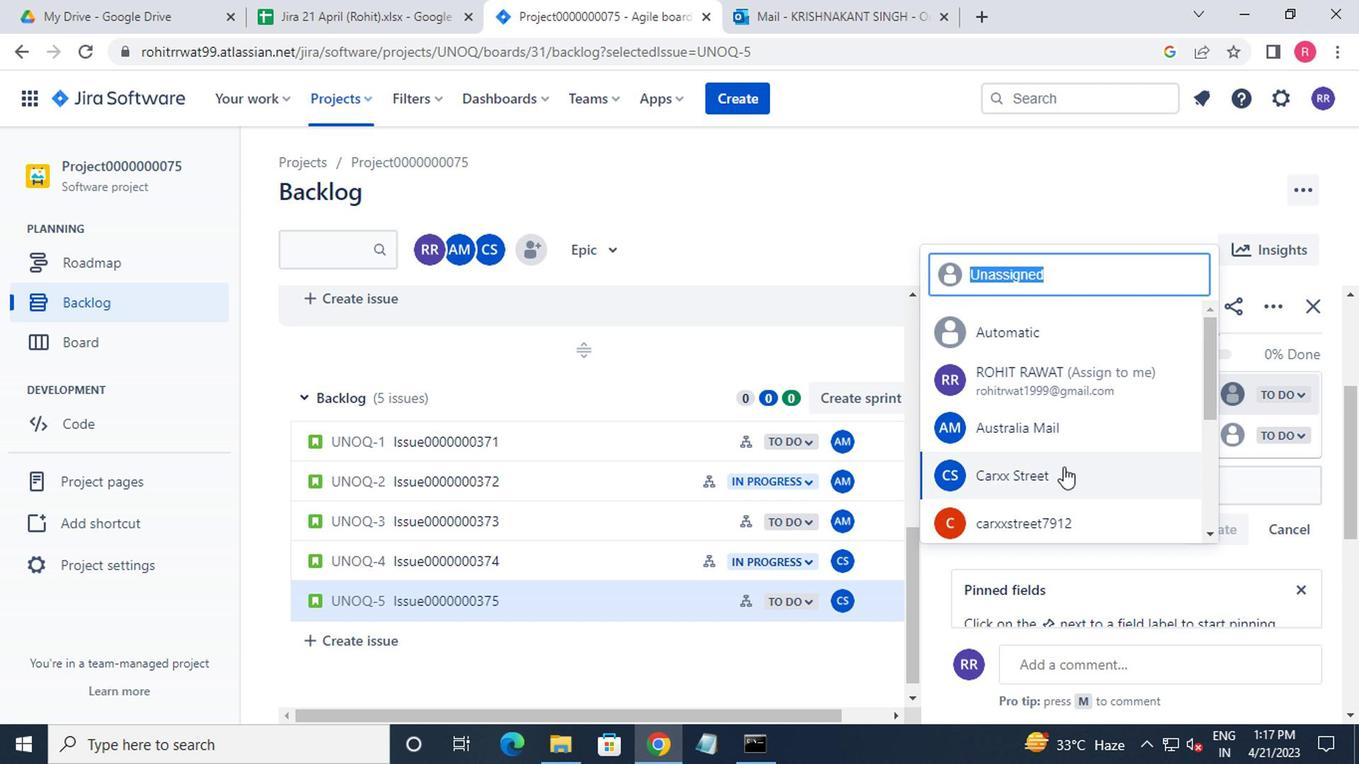 
Action: Mouse moved to (1231, 441)
Screenshot: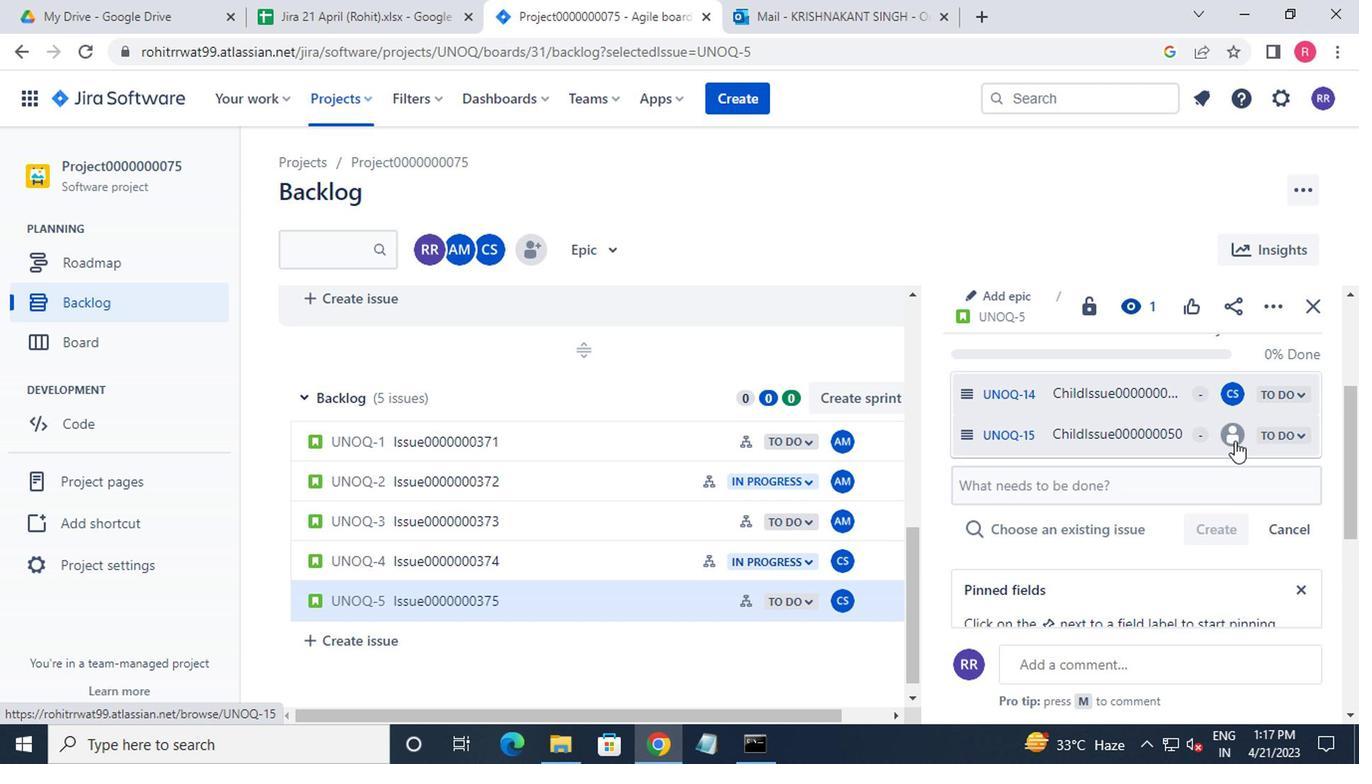 
Action: Mouse pressed left at (1231, 441)
Screenshot: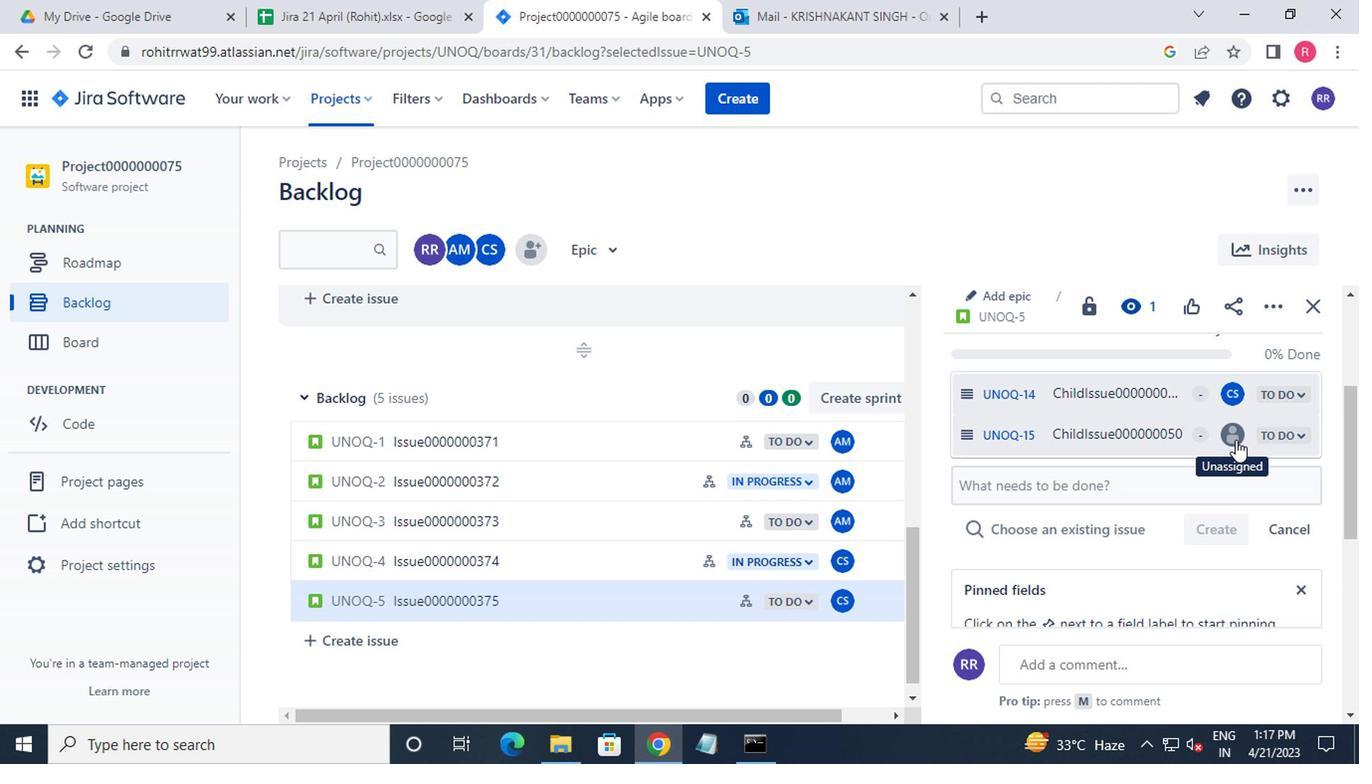 
Action: Mouse moved to (1076, 512)
Screenshot: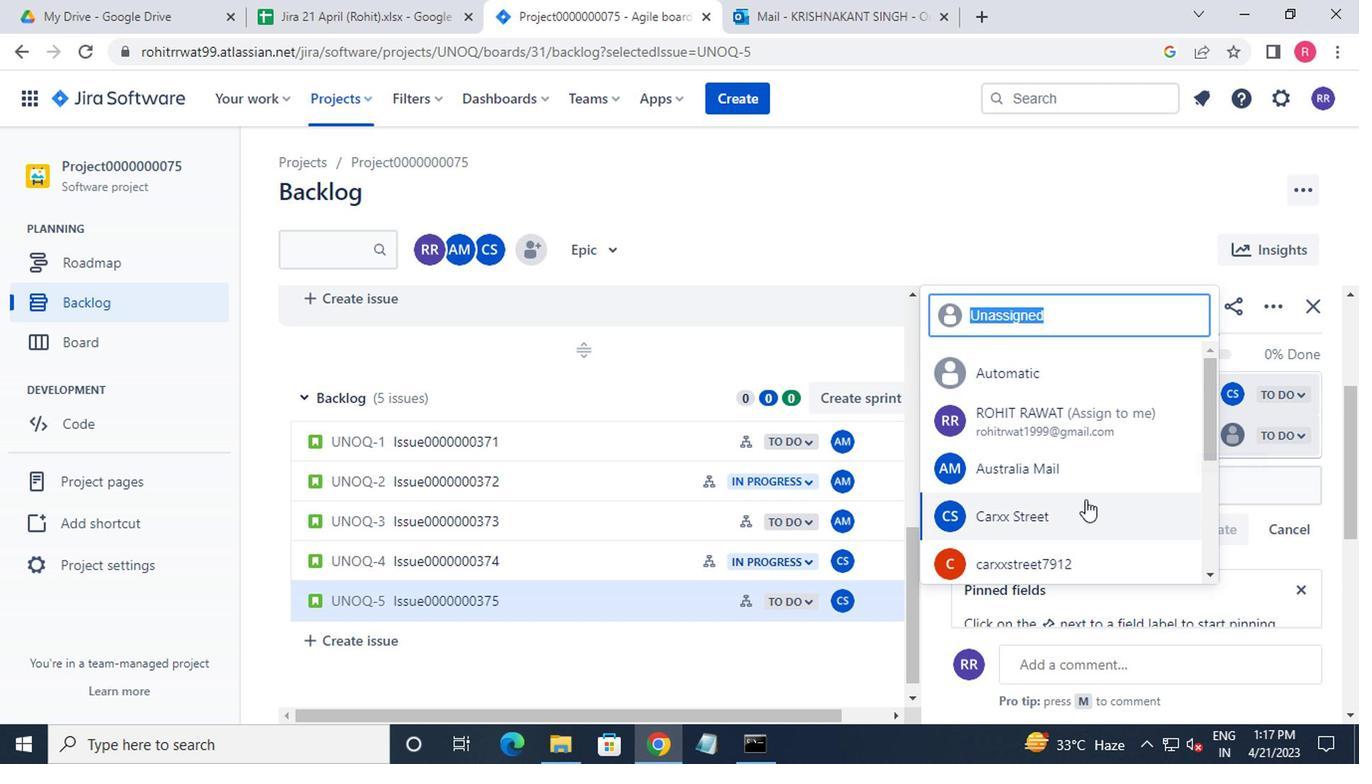
Action: Mouse pressed left at (1076, 512)
Screenshot: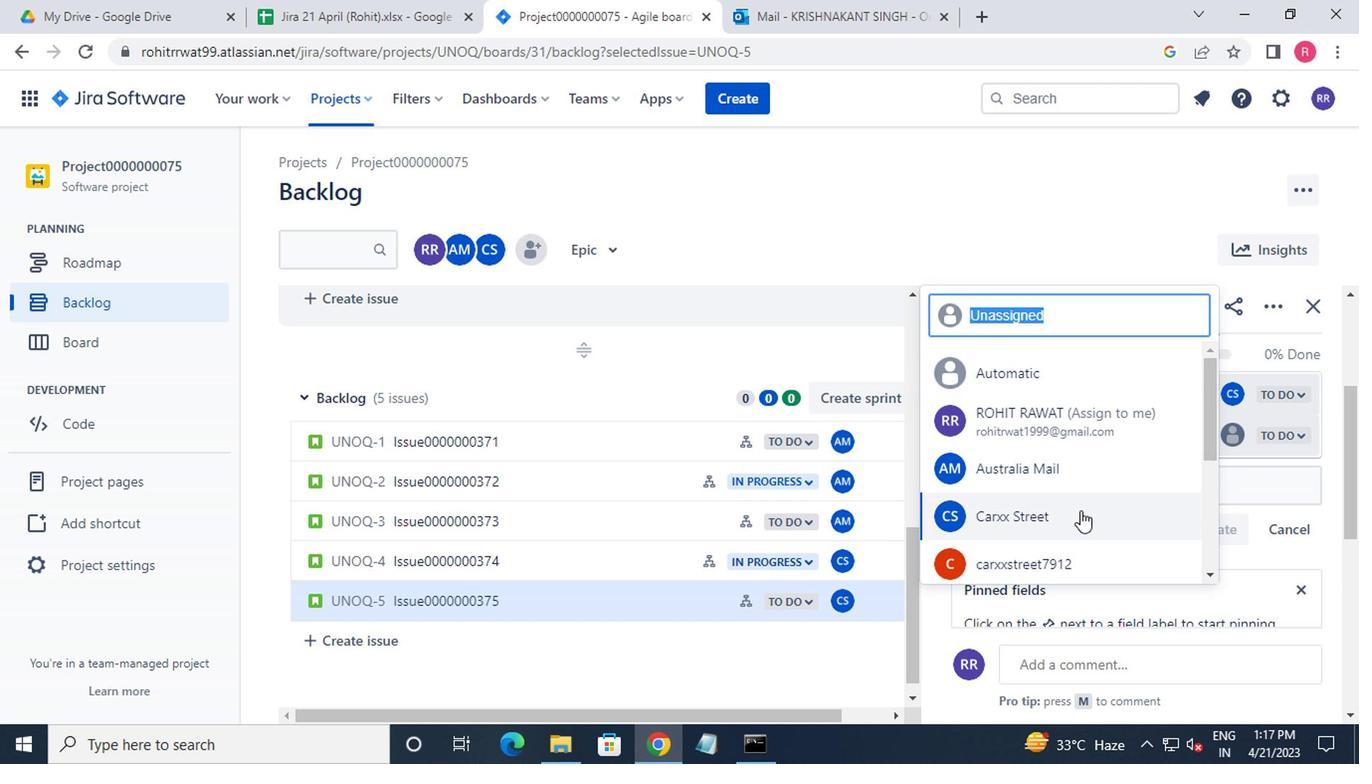 
Action: Mouse moved to (318, 106)
Screenshot: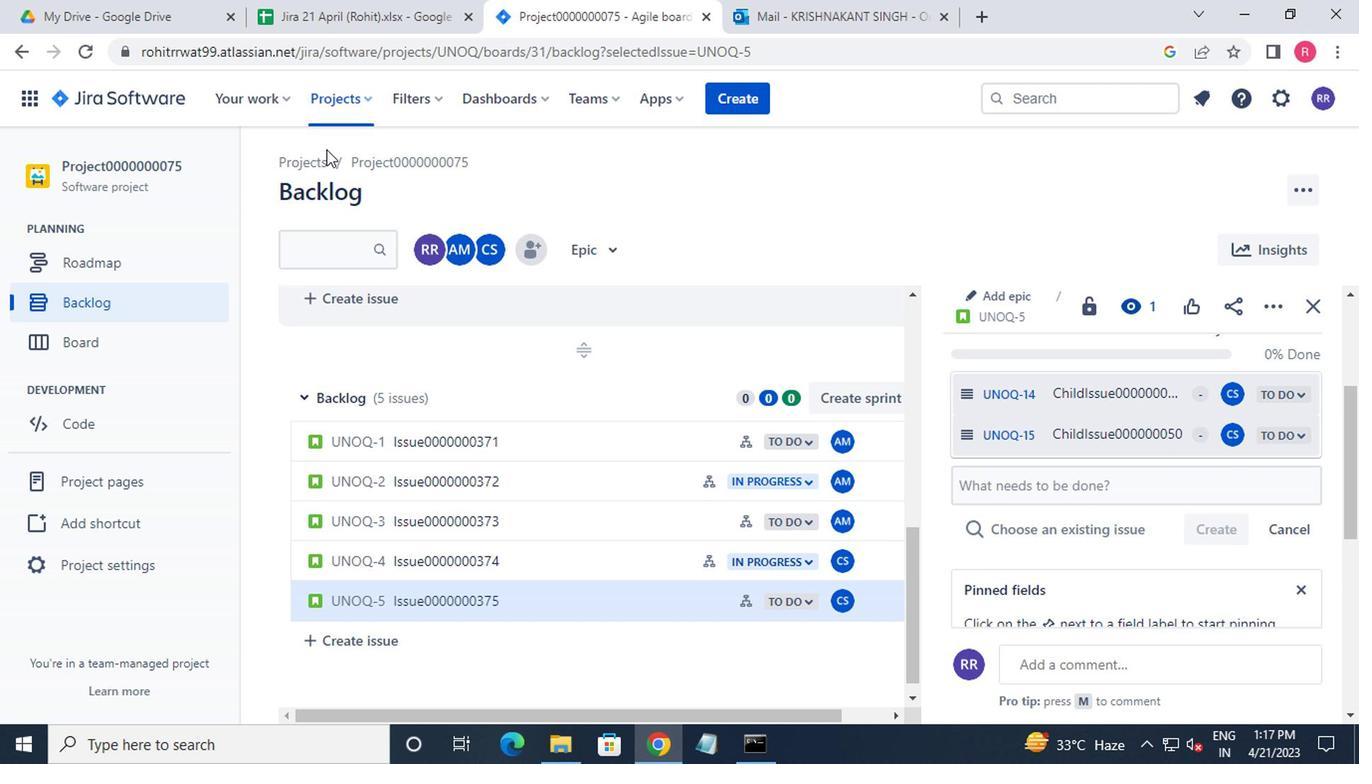 
Action: Mouse pressed left at (318, 106)
Screenshot: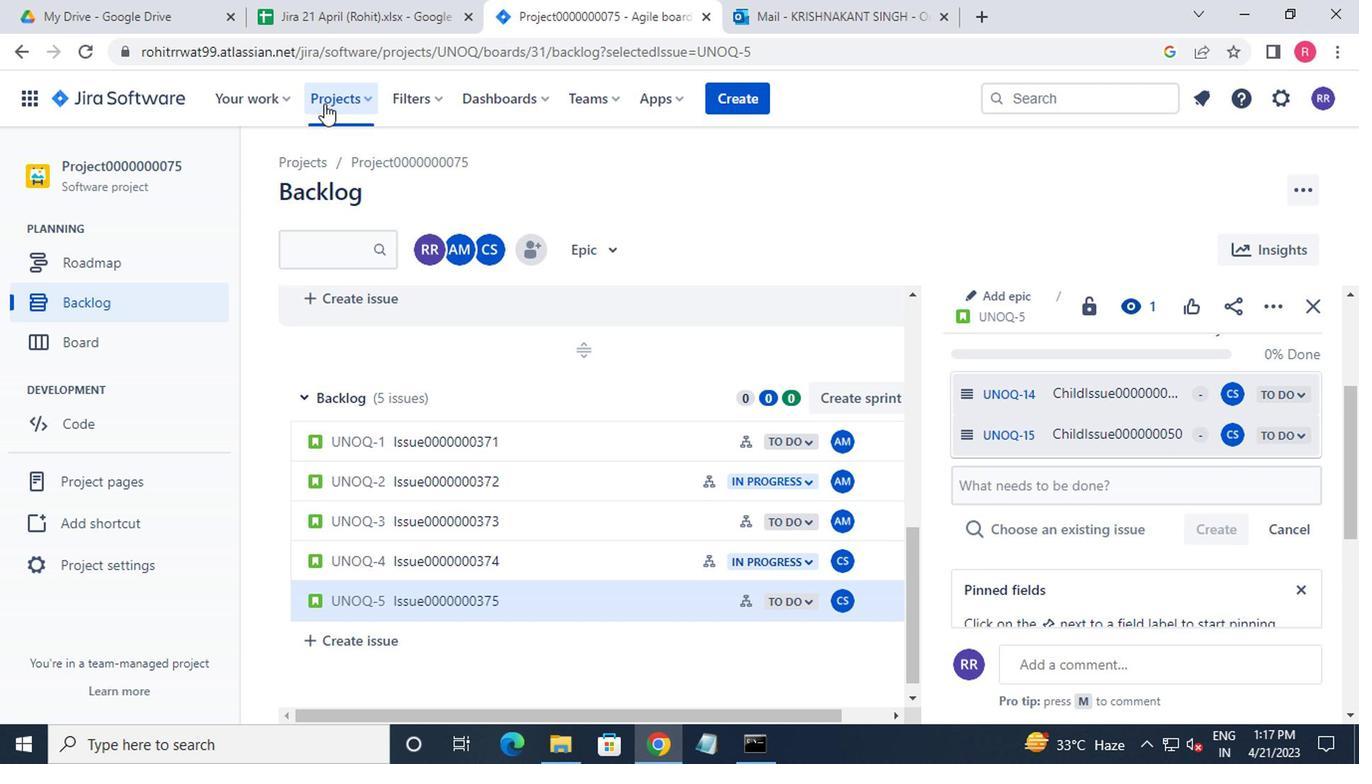 
Action: Mouse moved to (417, 235)
Screenshot: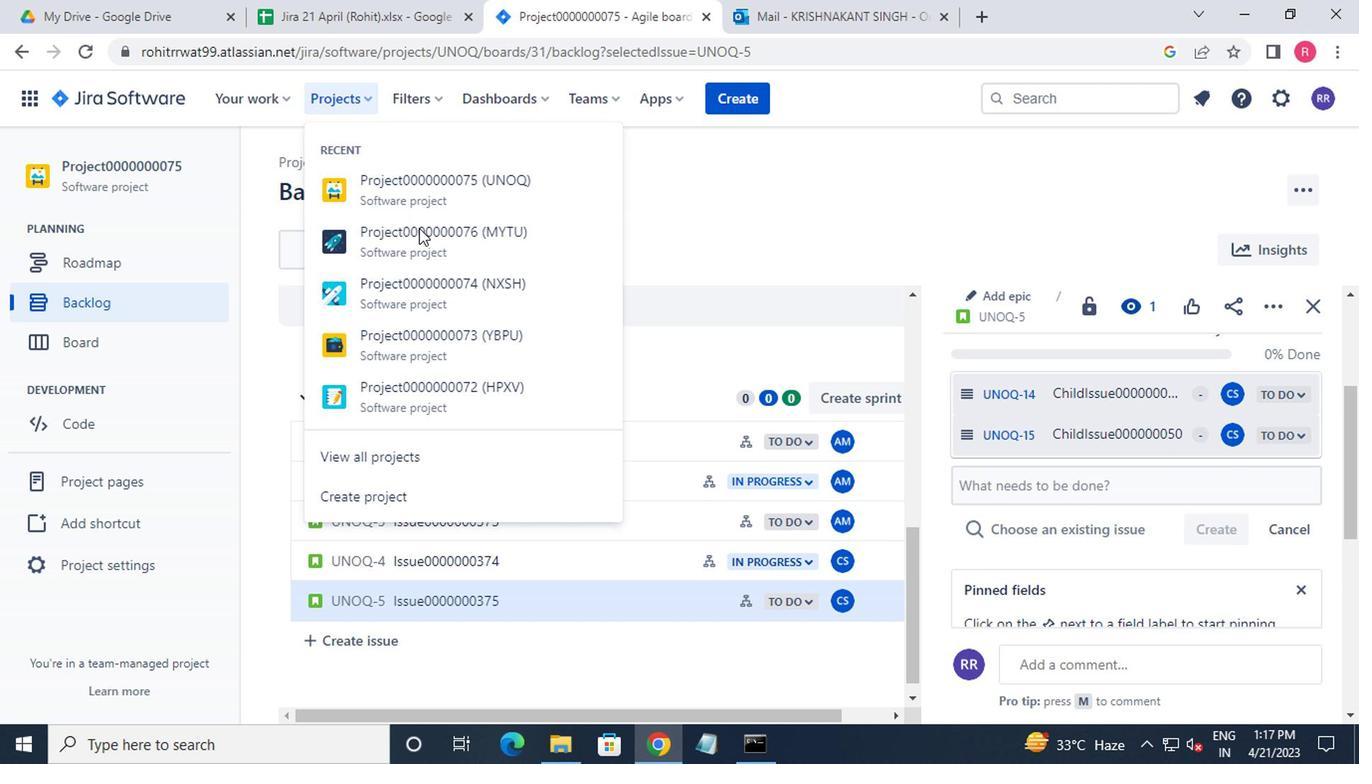 
Action: Mouse pressed left at (417, 235)
Screenshot: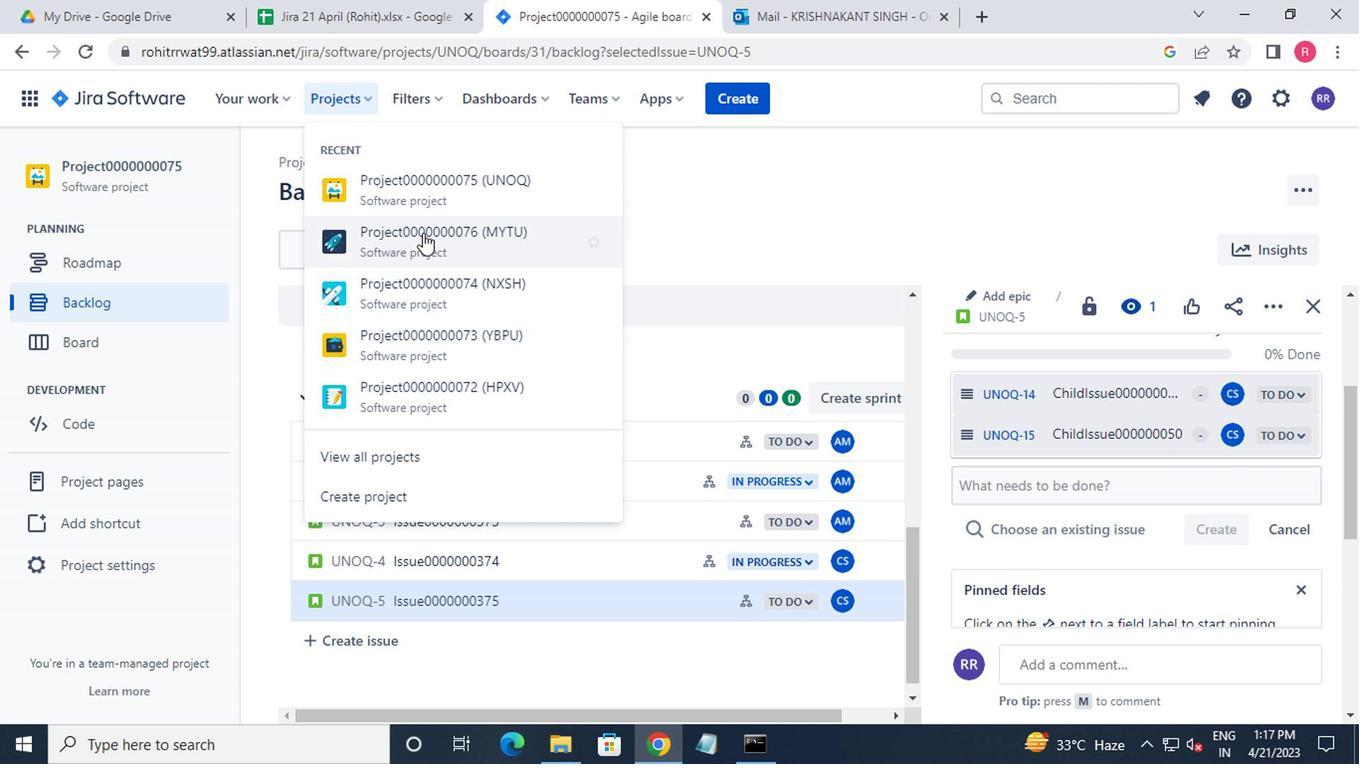 
Action: Mouse moved to (541, 325)
Screenshot: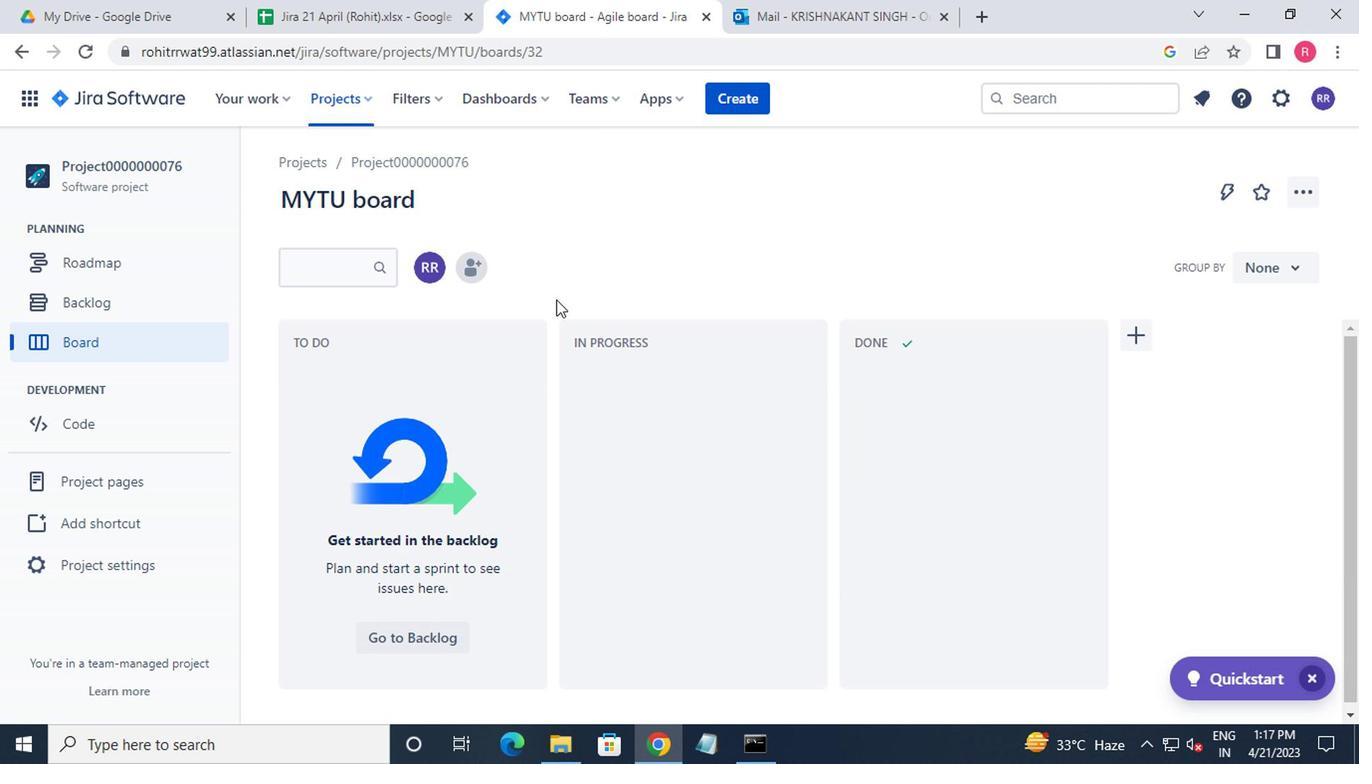 
Action: Mouse scrolled (541, 324) with delta (0, 0)
Screenshot: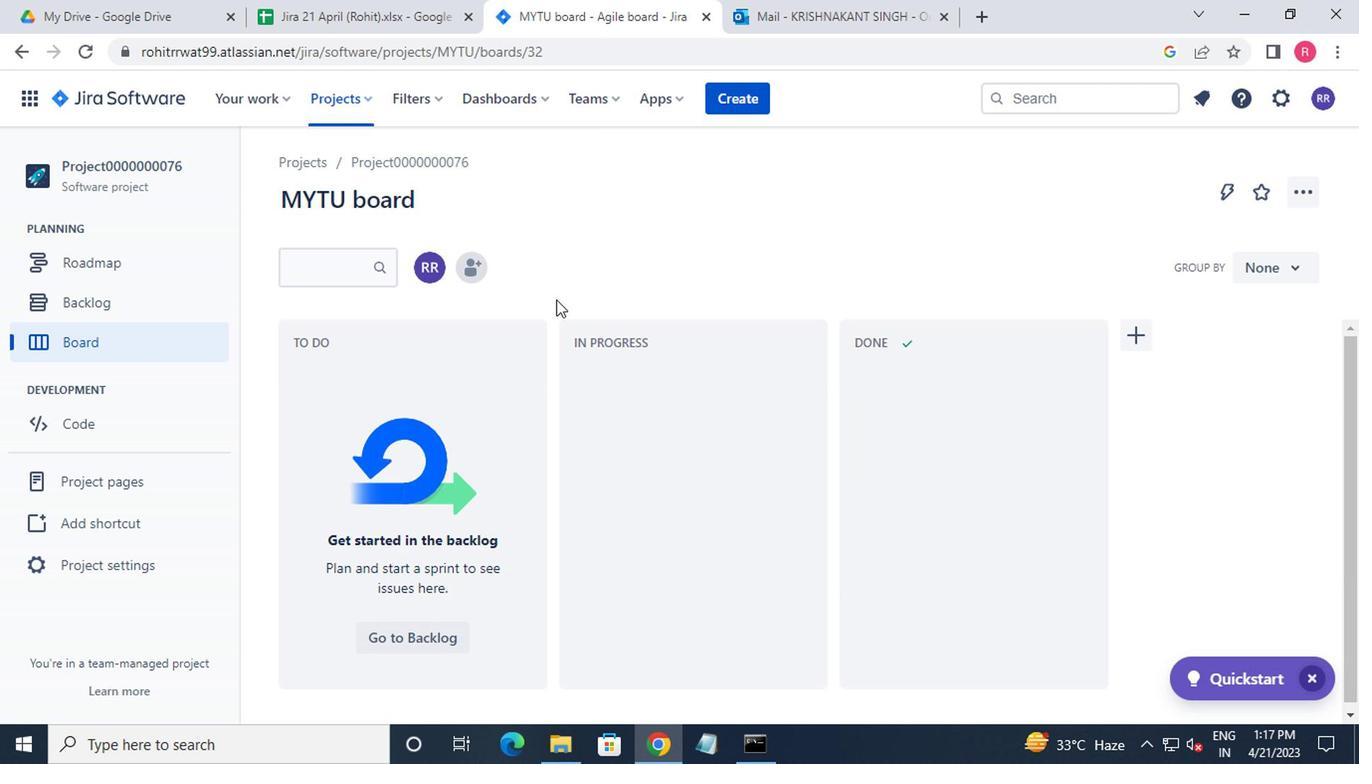 
Action: Mouse moved to (541, 327)
Screenshot: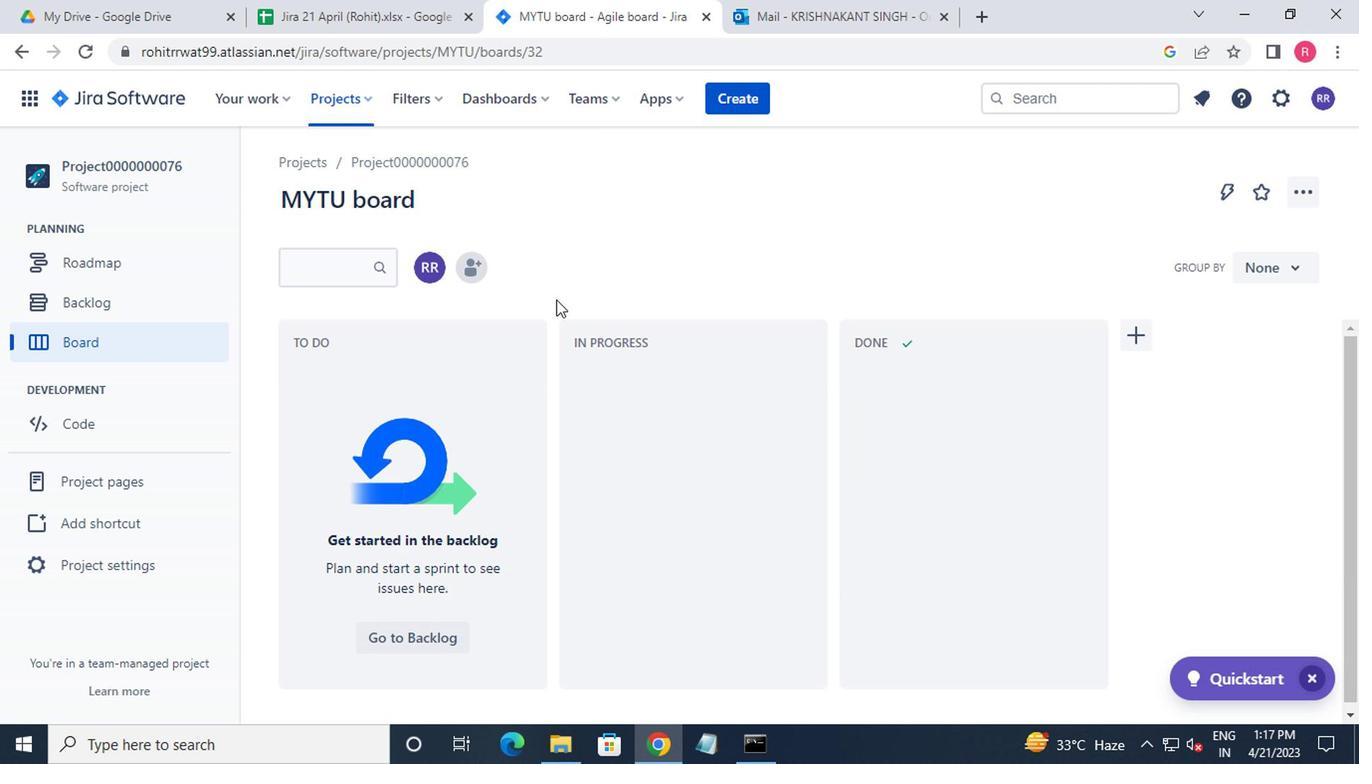 
Action: Mouse scrolled (541, 326) with delta (0, 0)
Screenshot: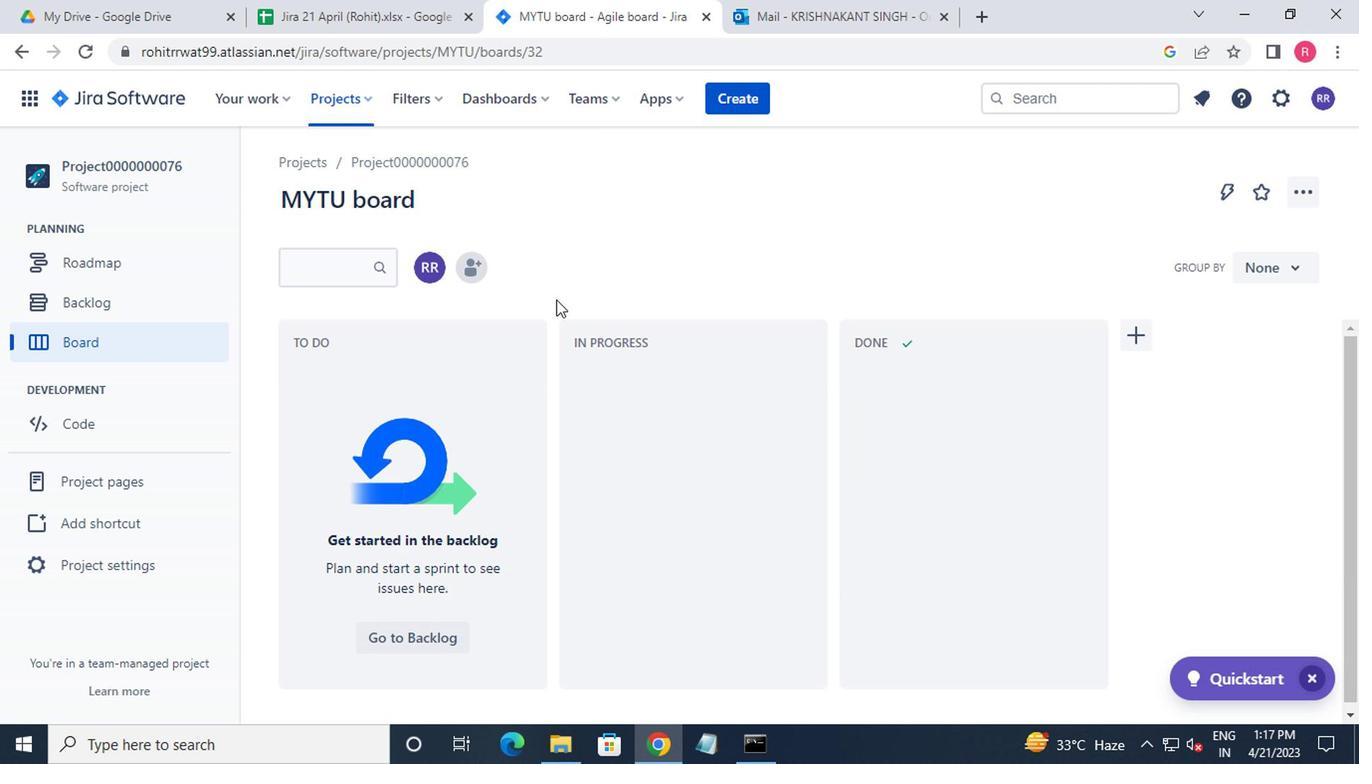 
Action: Mouse moved to (541, 328)
Screenshot: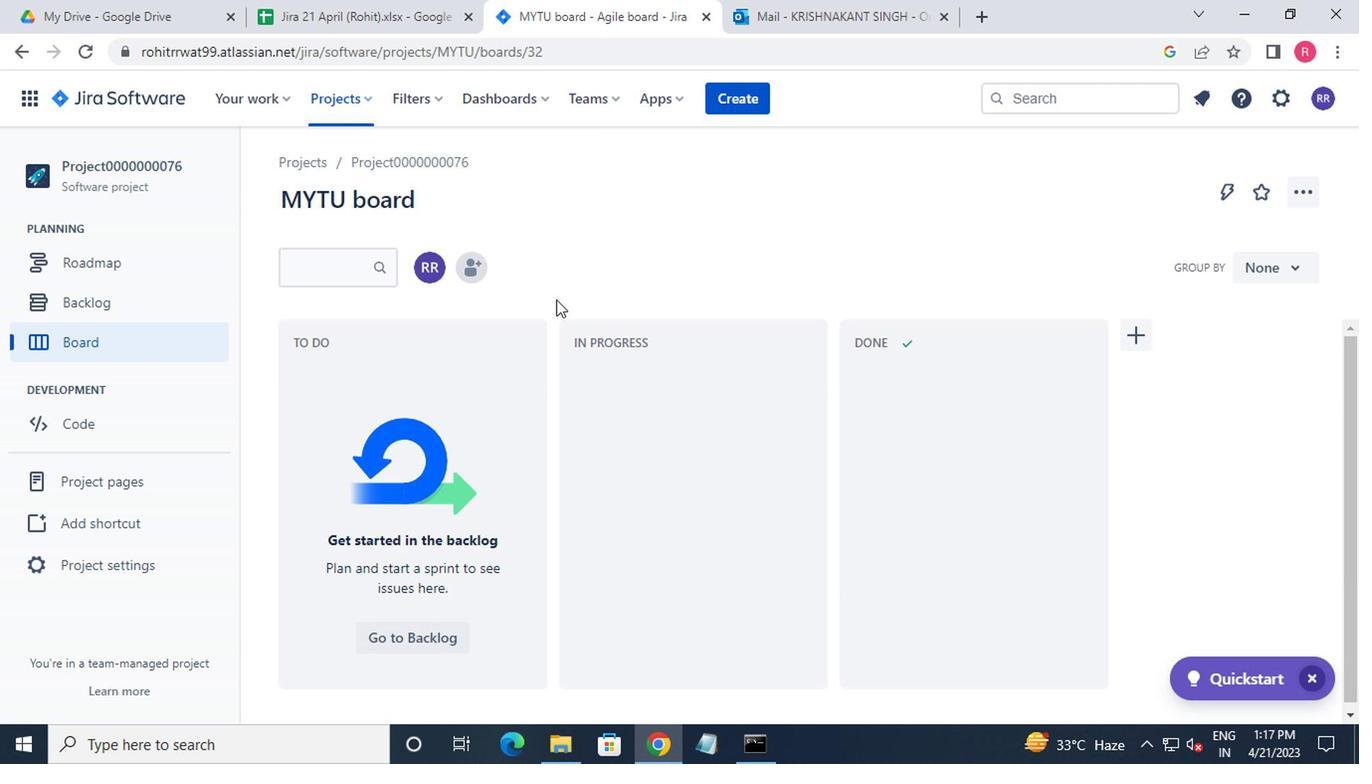 
Action: Mouse scrolled (541, 327) with delta (0, -1)
Screenshot: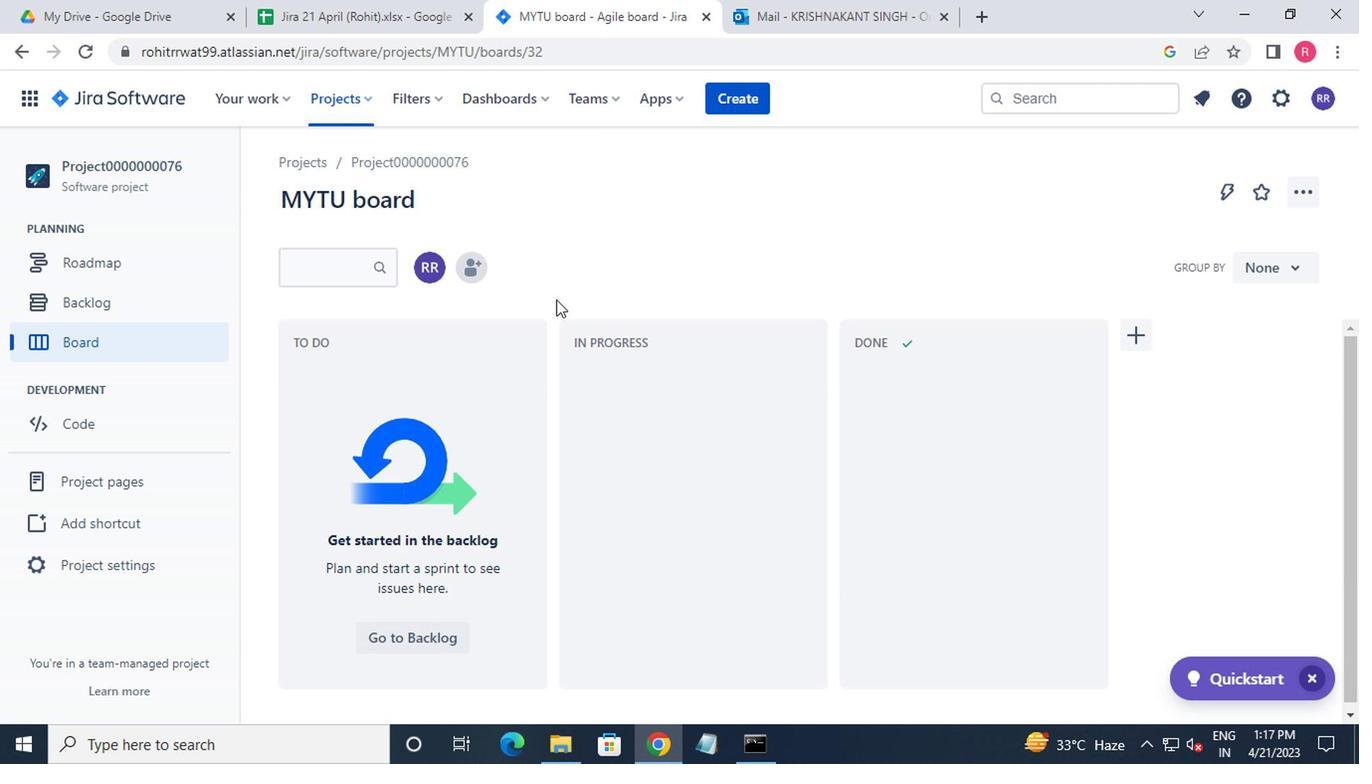 
Action: Mouse scrolled (541, 327) with delta (0, -1)
Screenshot: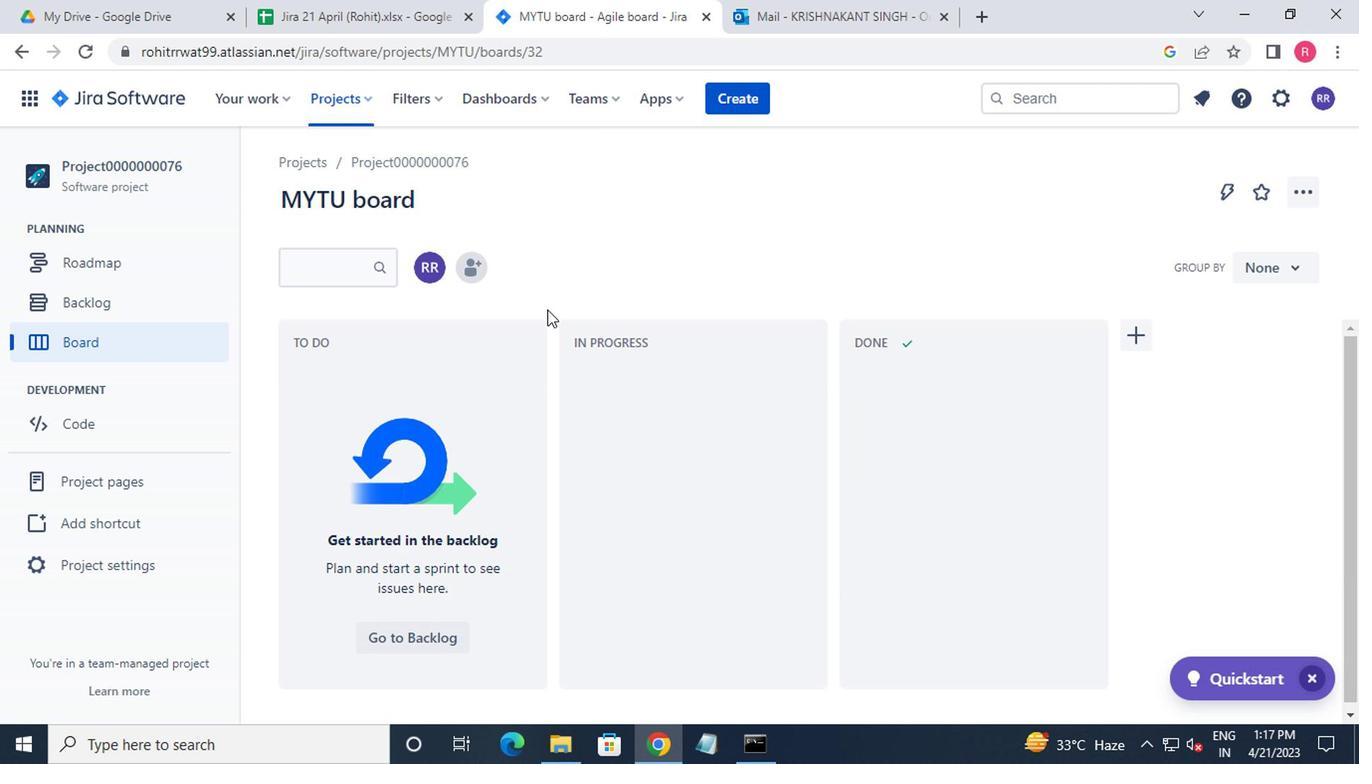 
Action: Mouse moved to (575, 336)
Screenshot: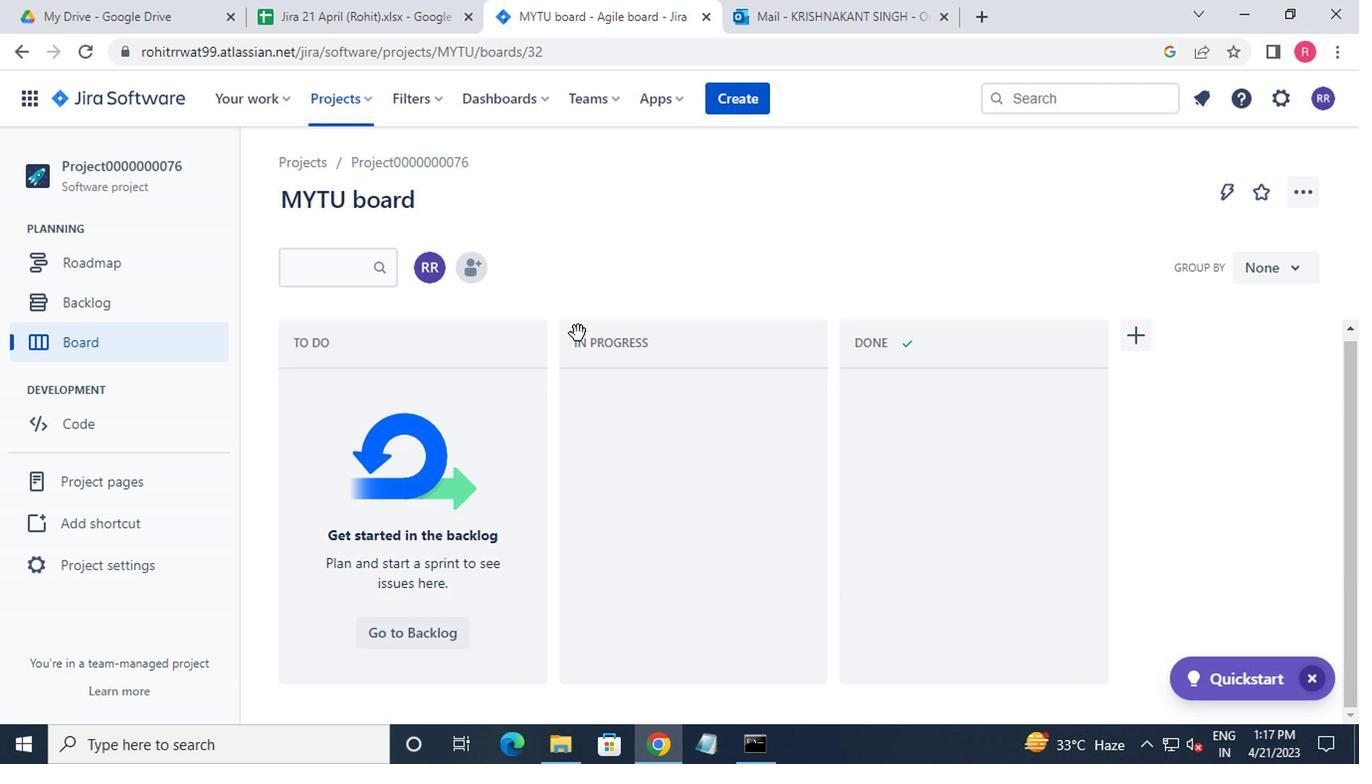 
Action: Mouse scrolled (575, 335) with delta (0, -1)
Screenshot: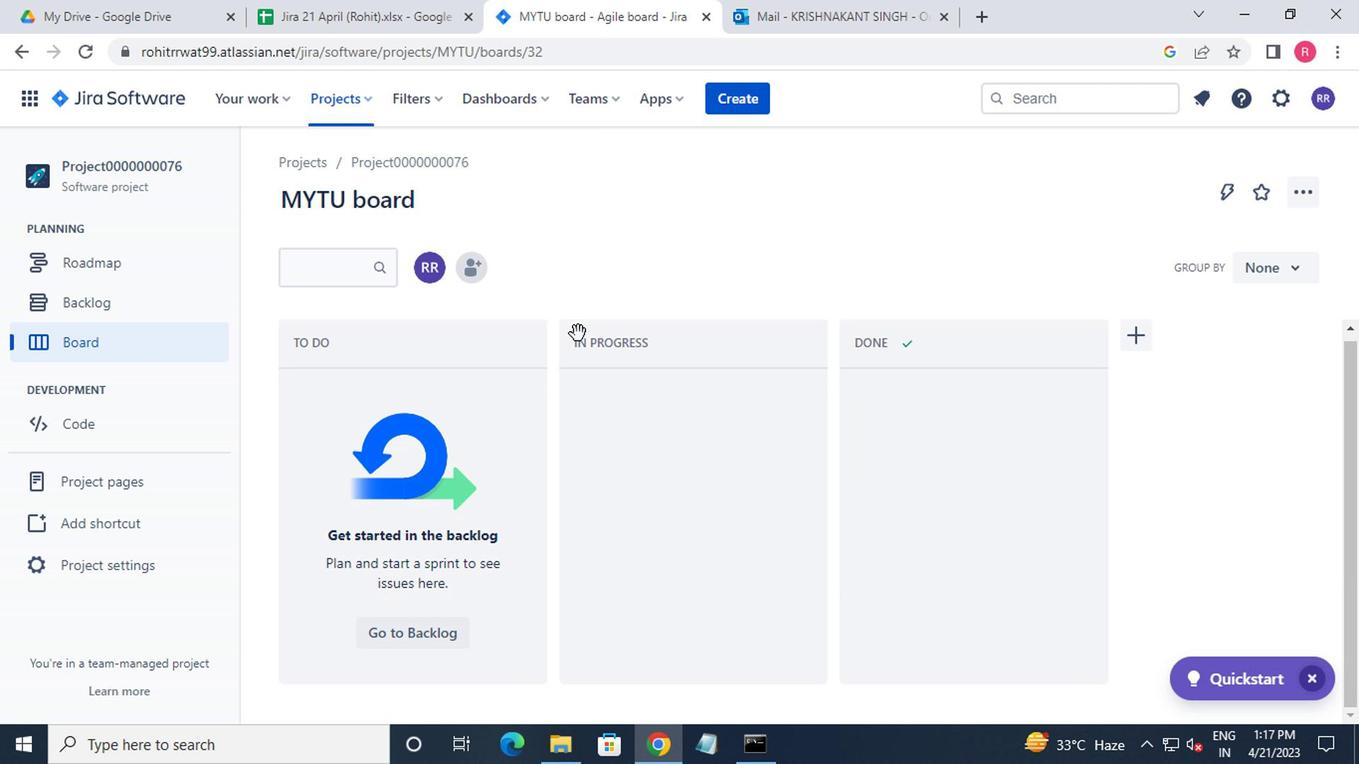 
Action: Mouse moved to (172, 304)
Screenshot: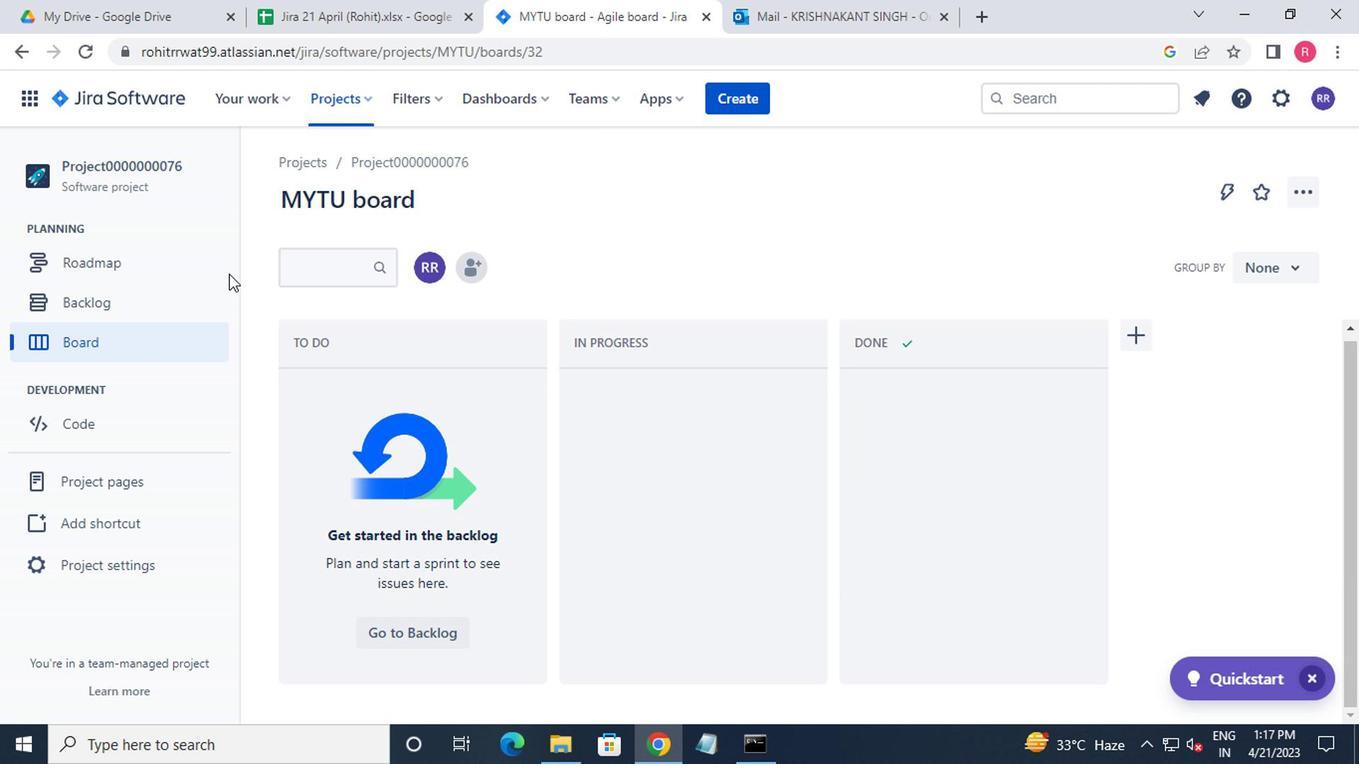 
Action: Mouse pressed left at (172, 304)
Screenshot: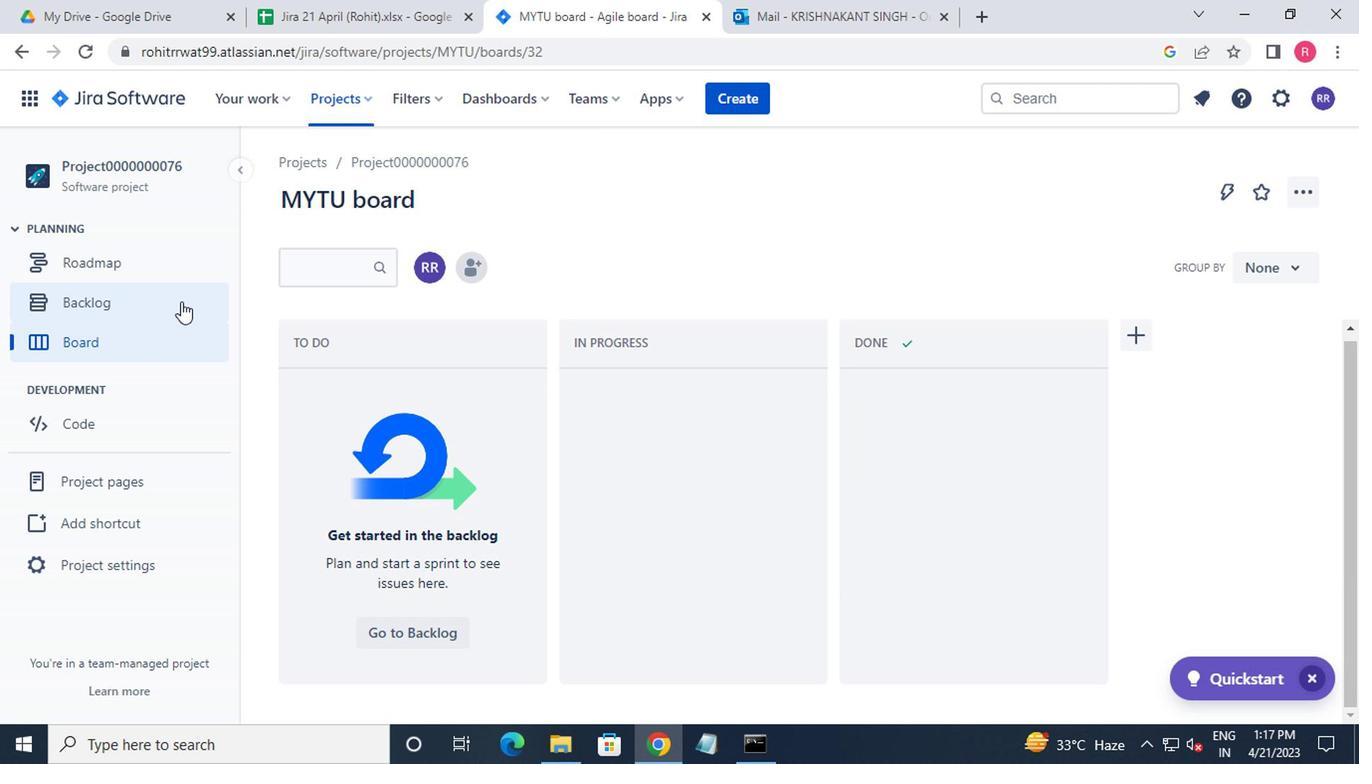 
Action: Mouse moved to (504, 351)
Screenshot: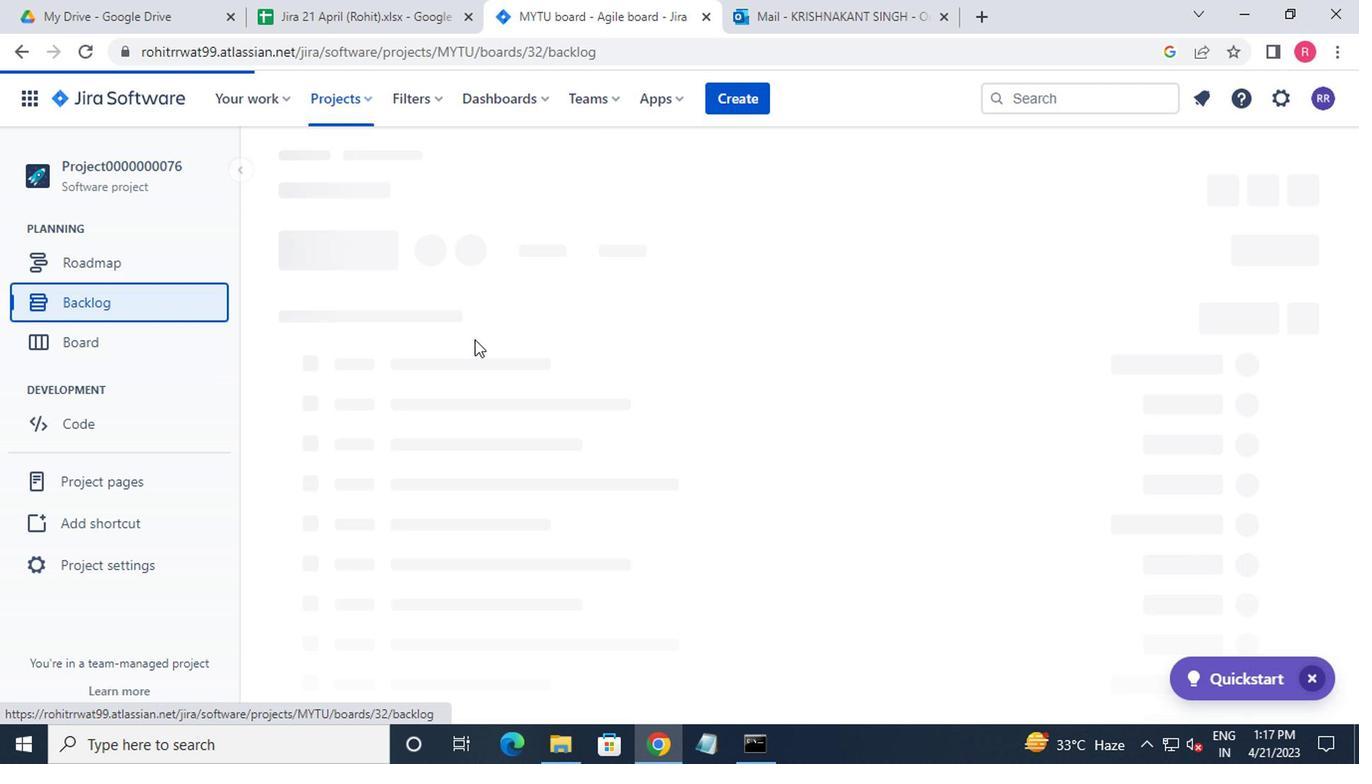
Action: Mouse scrolled (504, 349) with delta (0, -1)
Screenshot: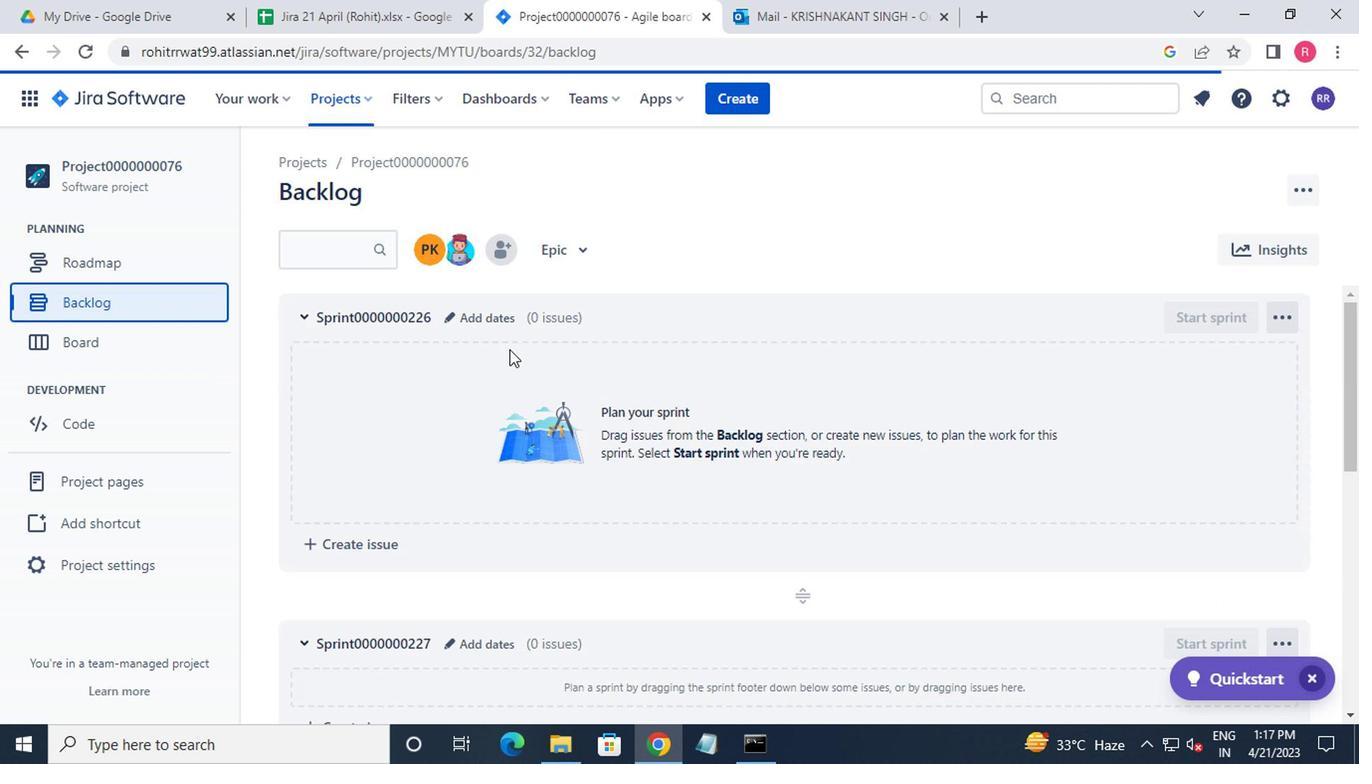 
Action: Mouse moved to (506, 352)
Screenshot: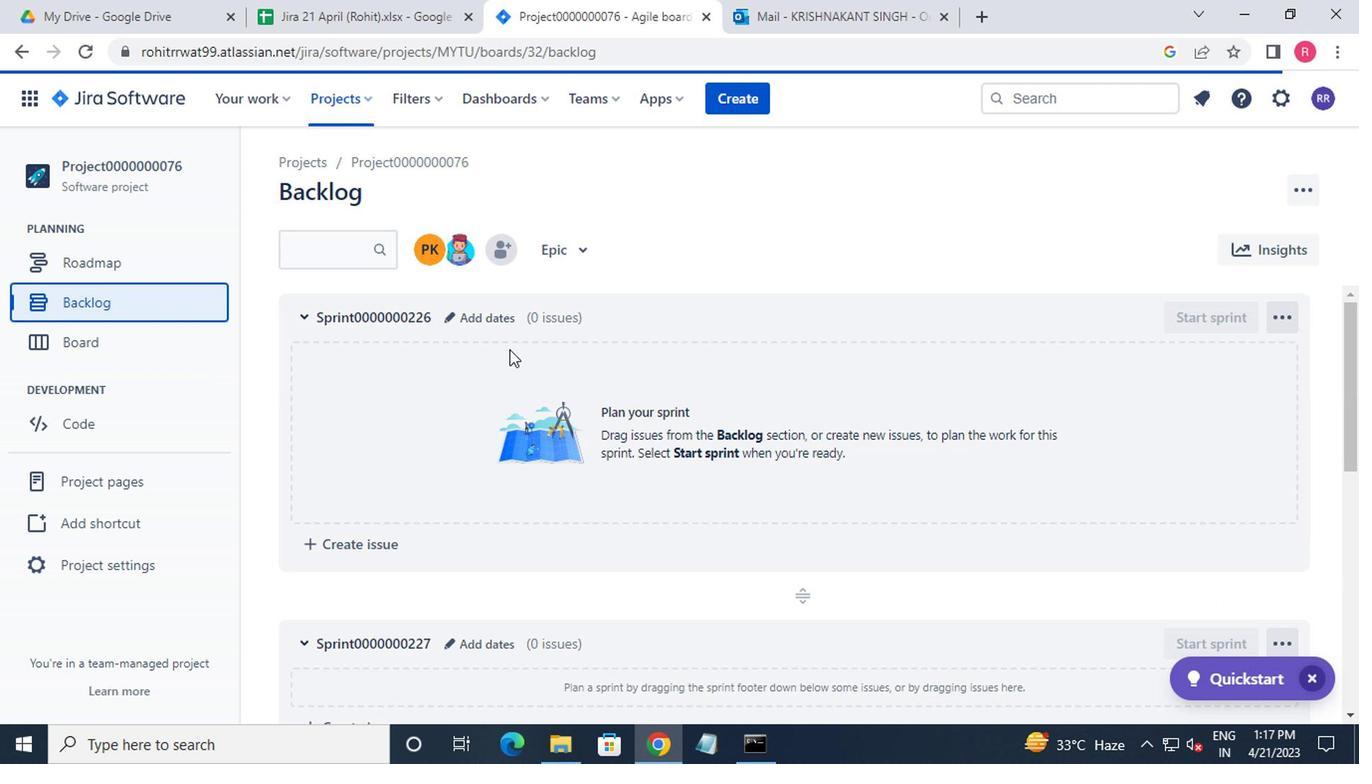 
Action: Mouse scrolled (506, 351) with delta (0, 0)
Screenshot: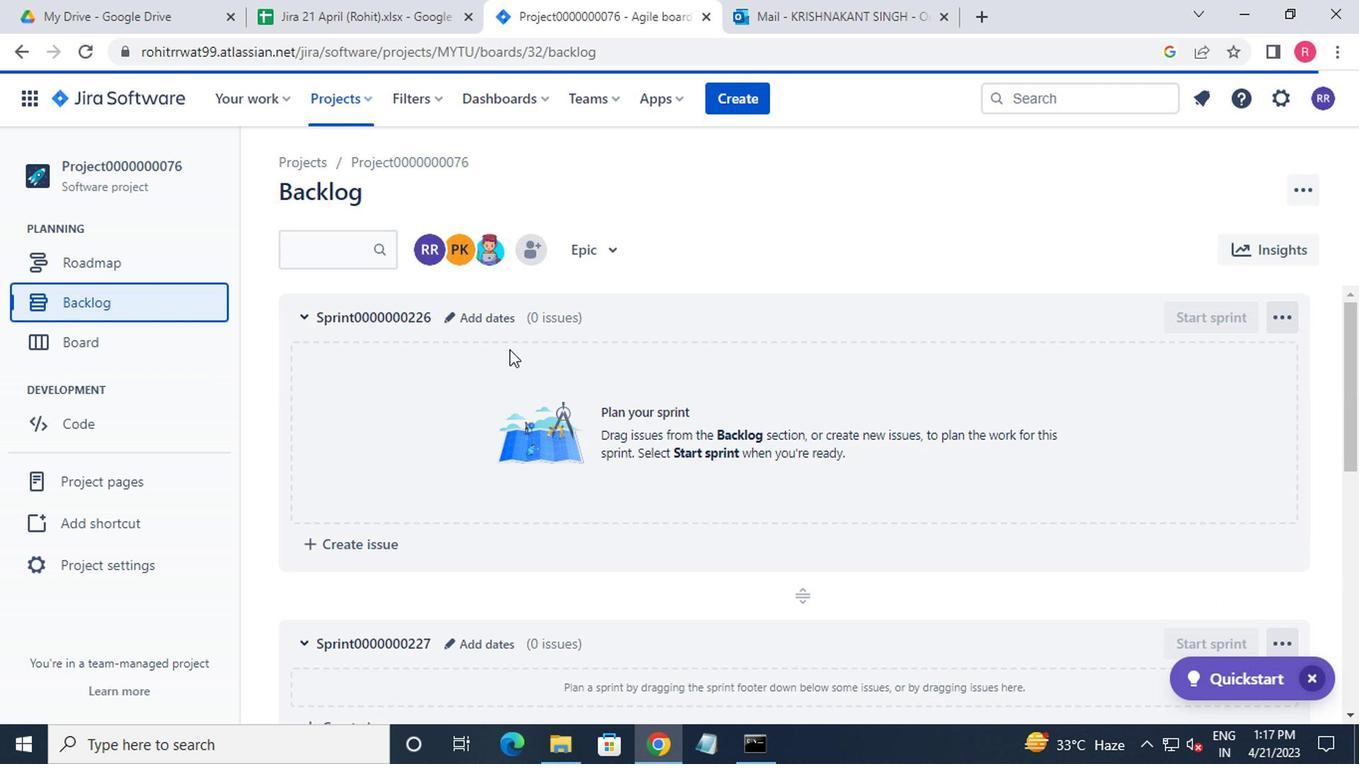 
Action: Mouse scrolled (506, 351) with delta (0, 0)
Screenshot: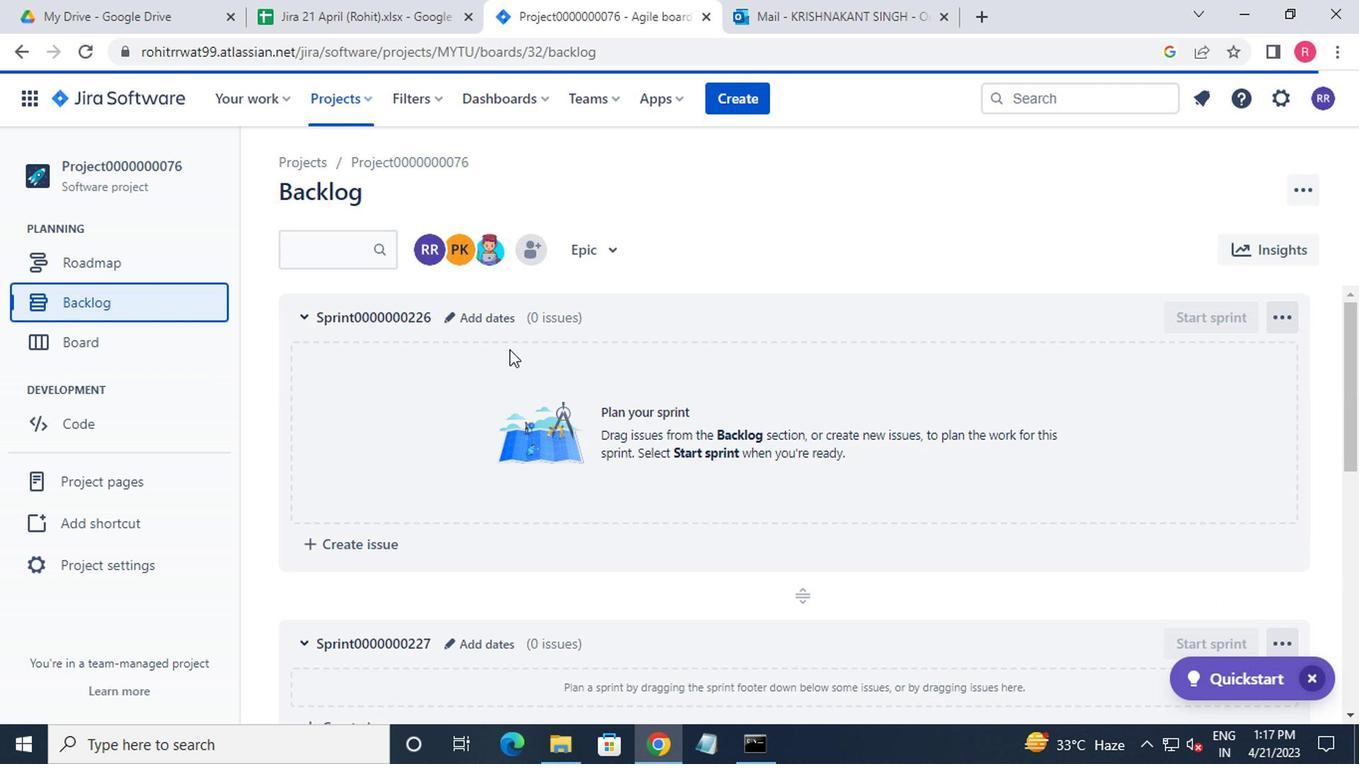 
Action: Mouse scrolled (506, 351) with delta (0, 0)
Screenshot: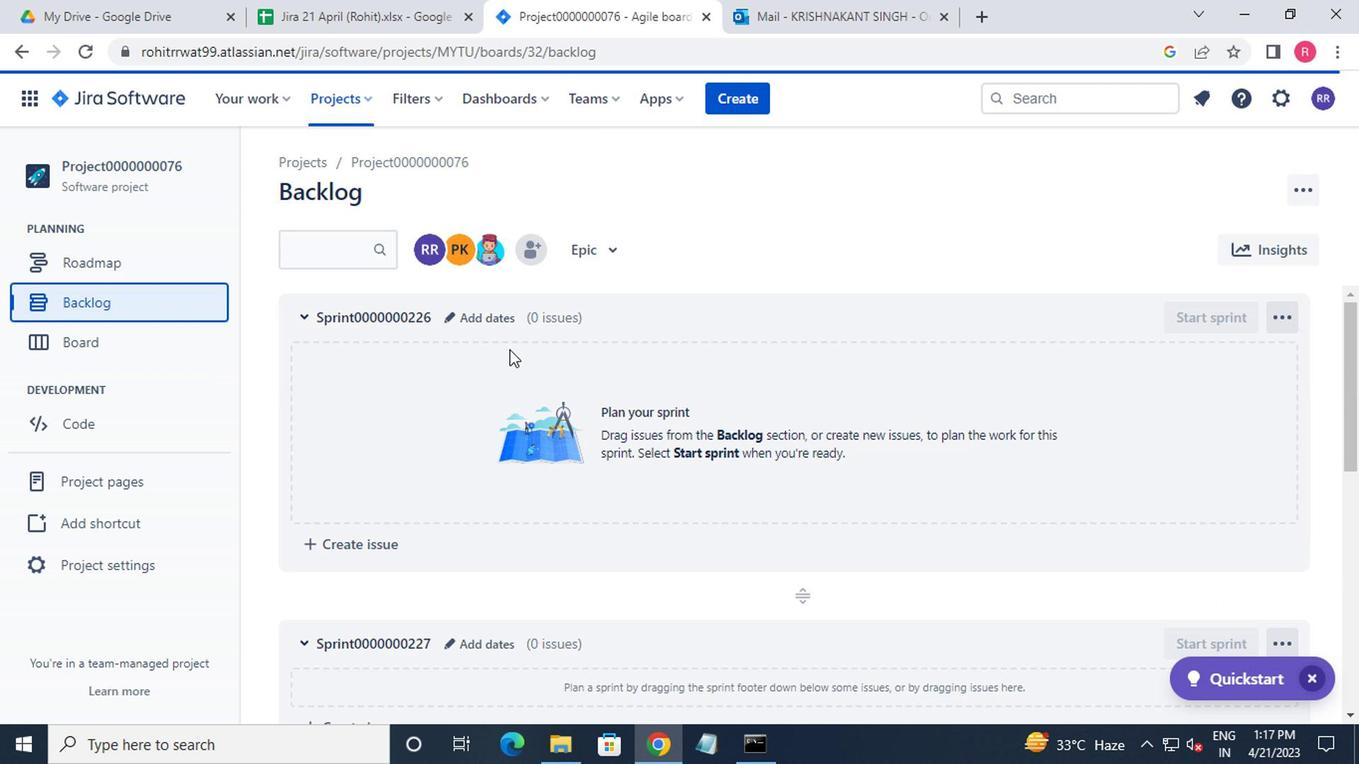 
Action: Mouse moved to (506, 353)
Screenshot: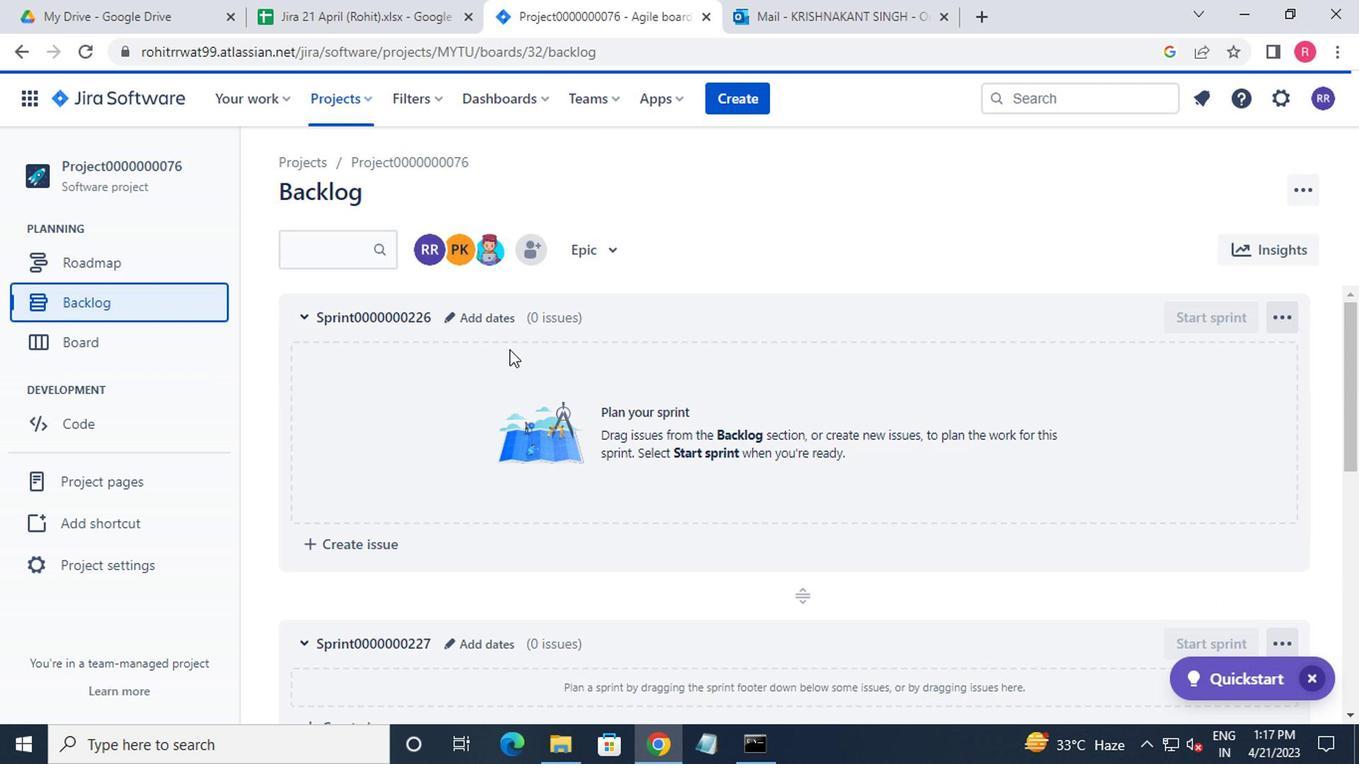 
Action: Mouse scrolled (506, 352) with delta (0, -1)
Screenshot: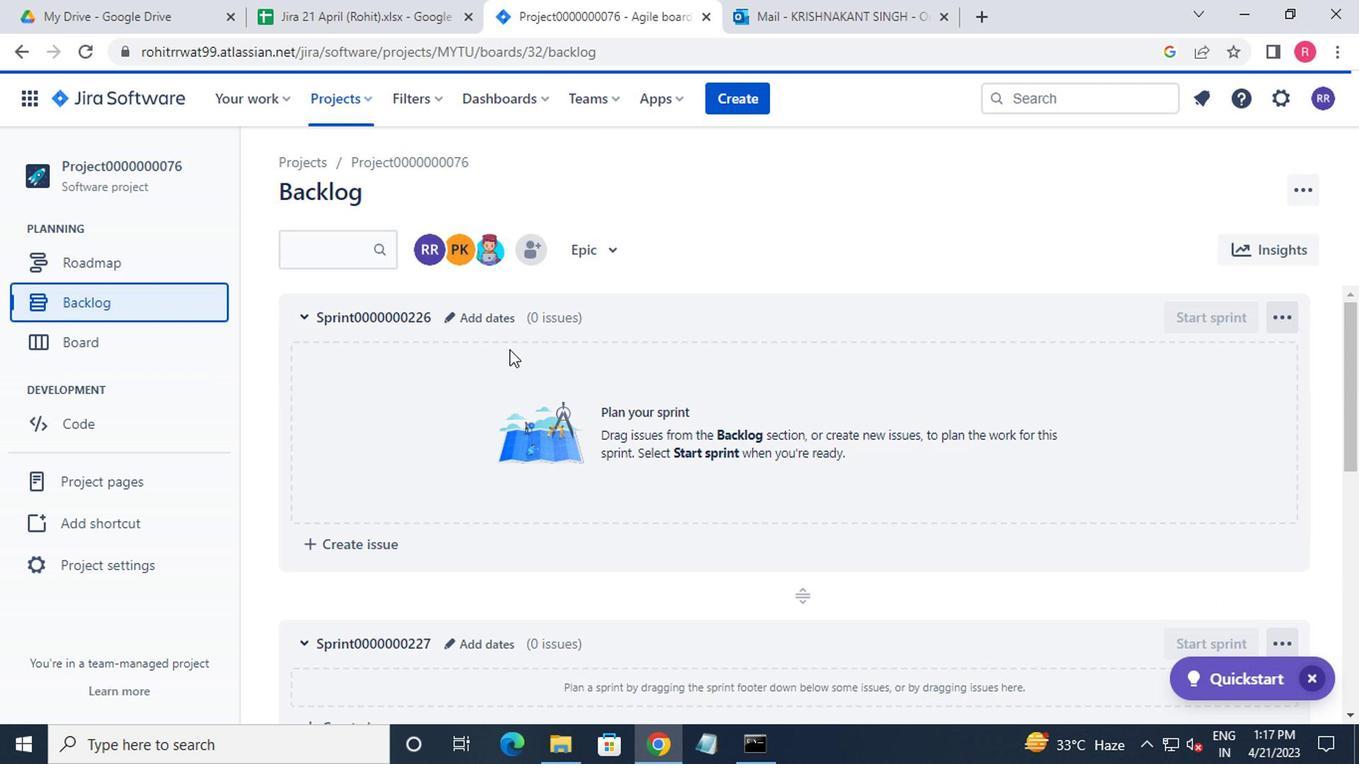 
Action: Mouse moved to (507, 354)
Screenshot: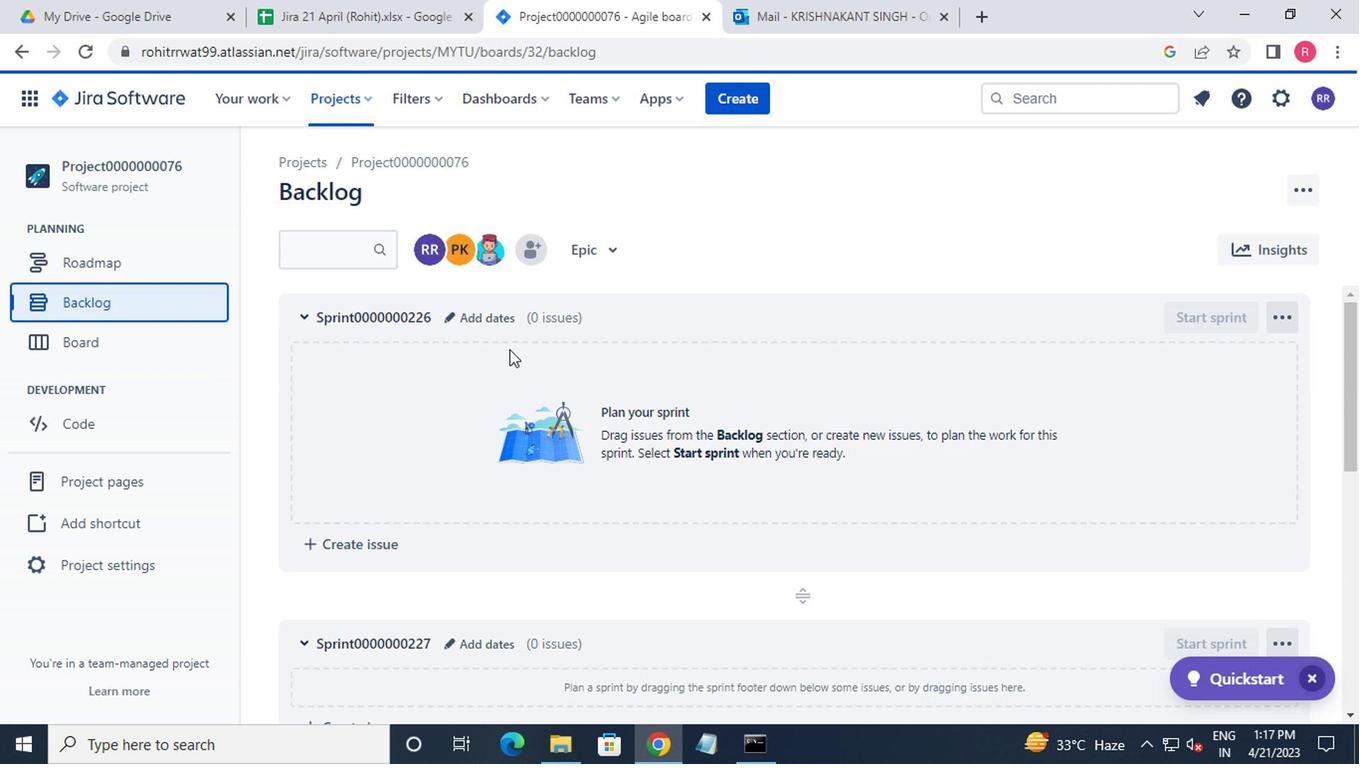 
Action: Mouse scrolled (507, 354) with delta (0, 0)
Screenshot: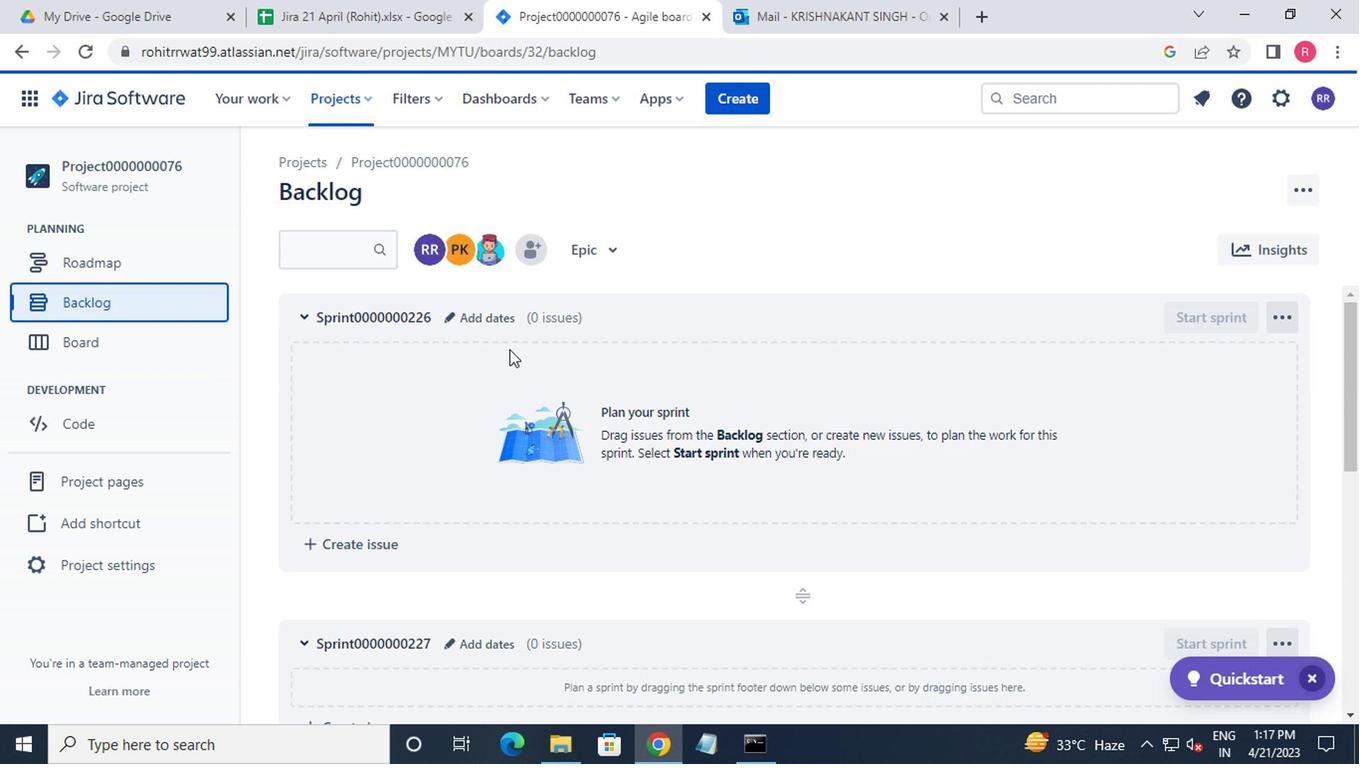
Action: Mouse moved to (681, 468)
Screenshot: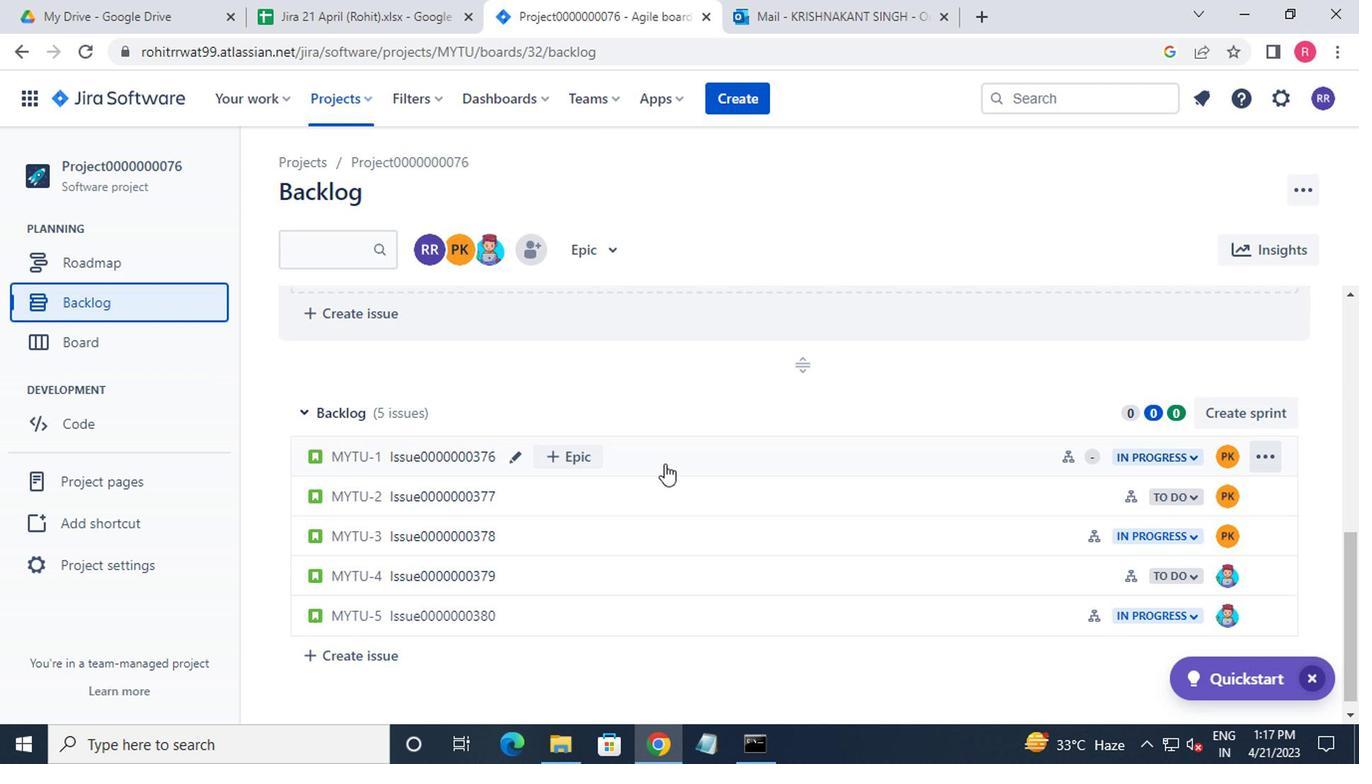 
Action: Mouse pressed left at (681, 468)
Screenshot: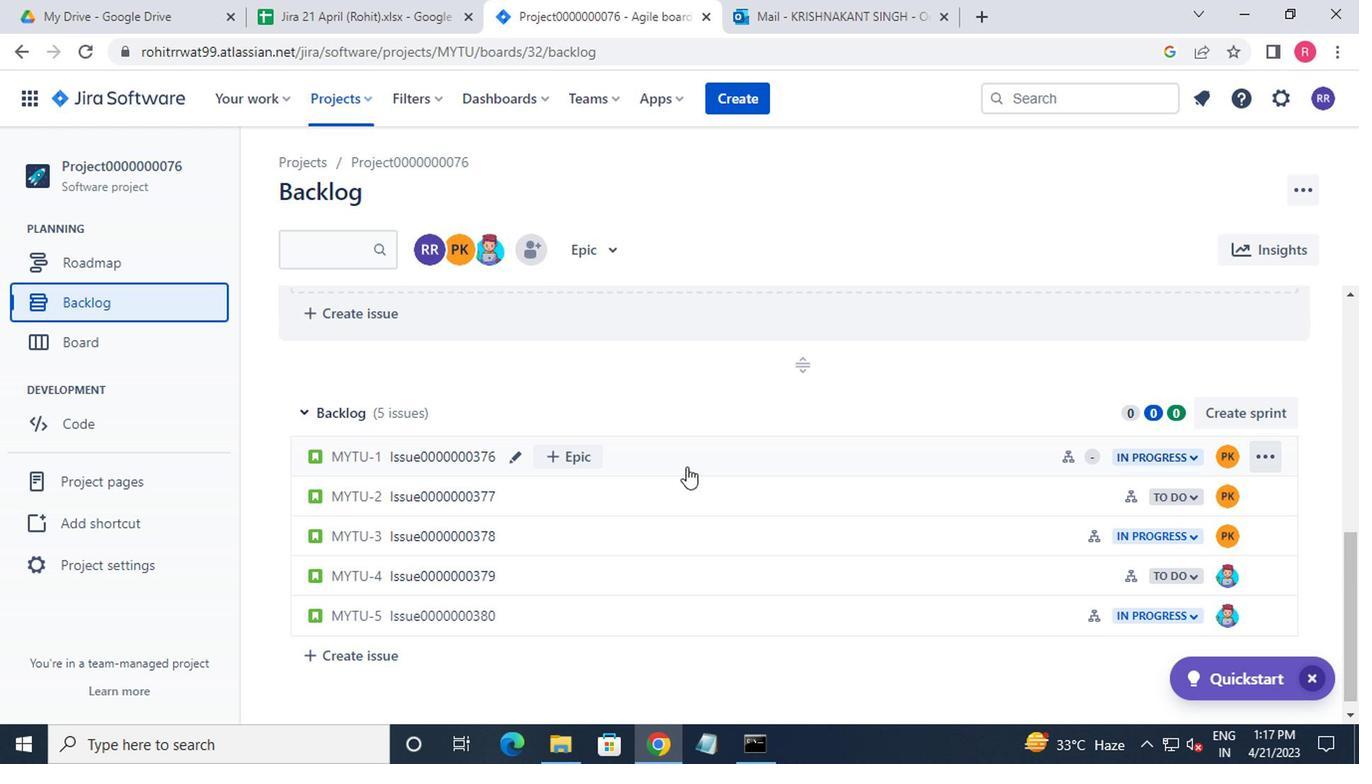 
Action: Mouse moved to (996, 405)
Screenshot: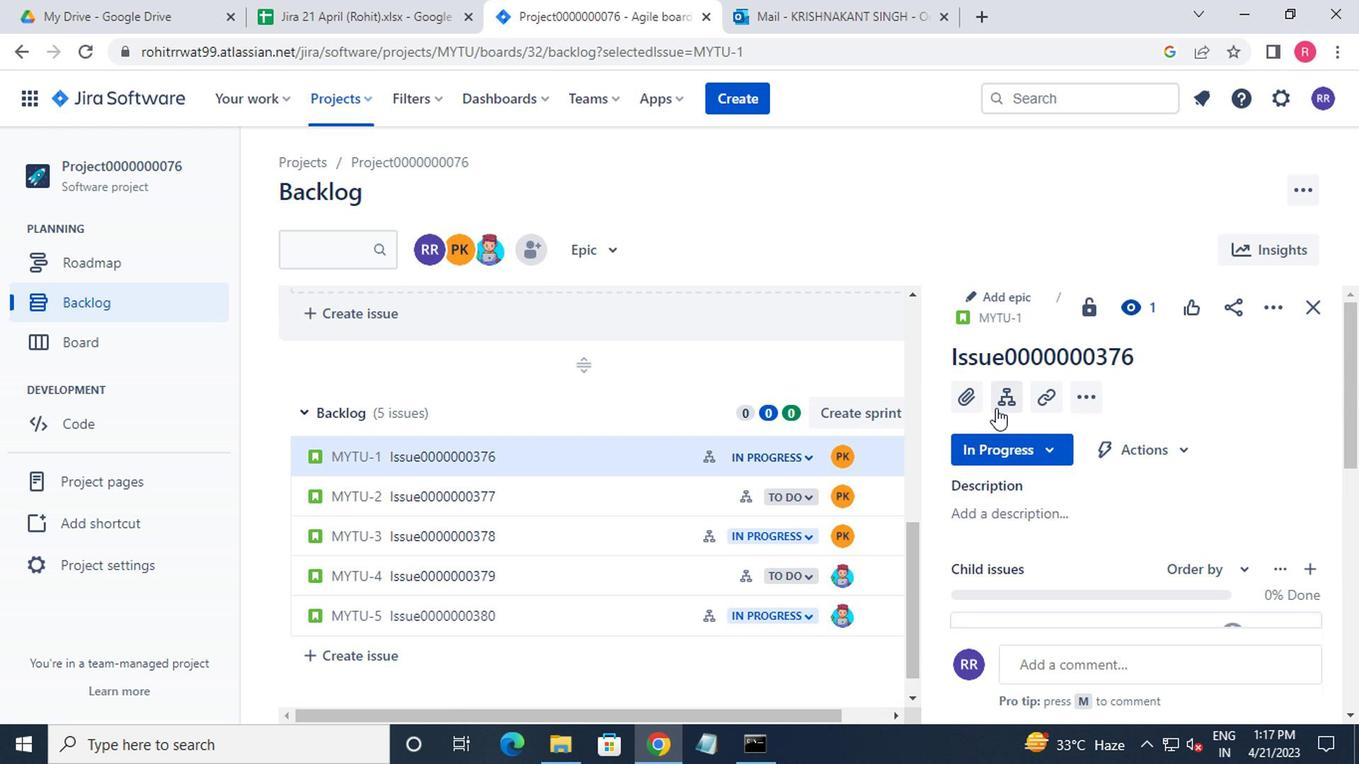 
Action: Mouse pressed left at (996, 405)
Screenshot: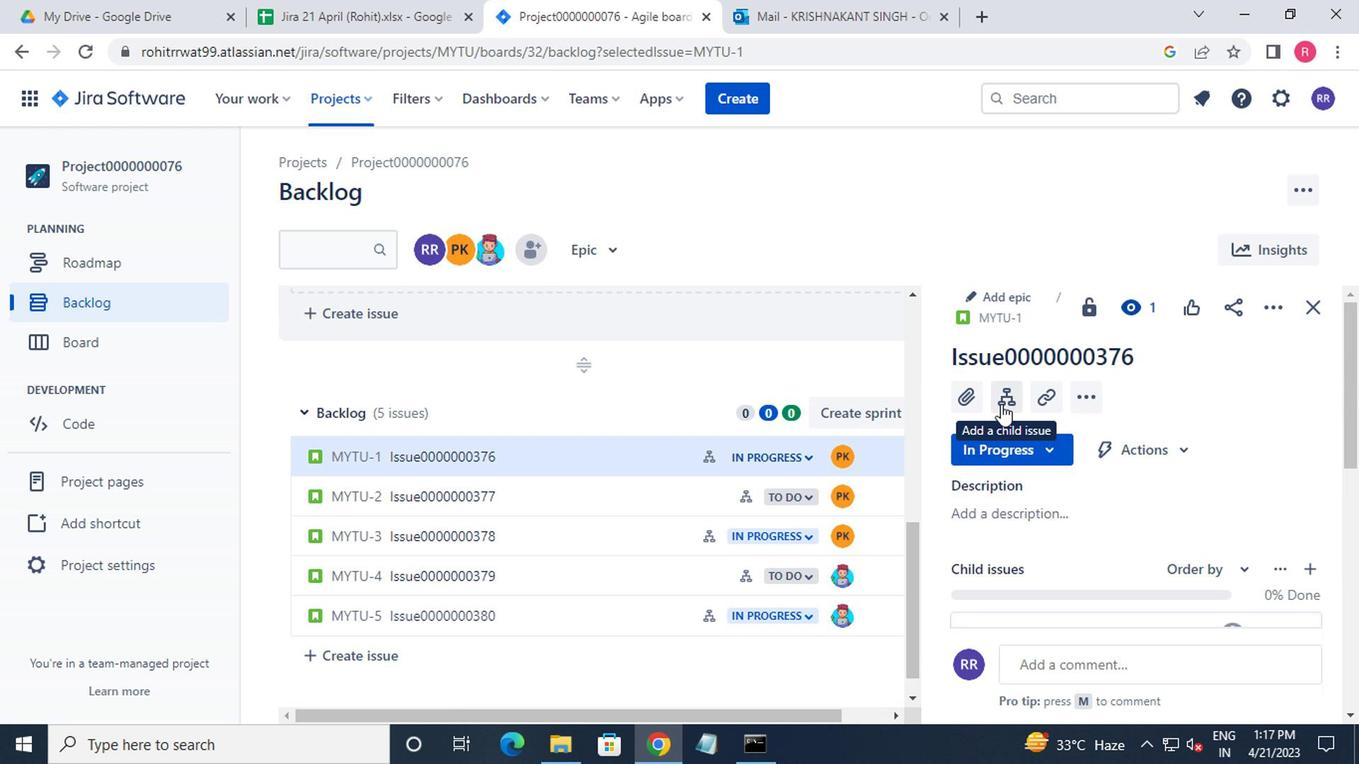 
Action: Mouse moved to (1219, 405)
Screenshot: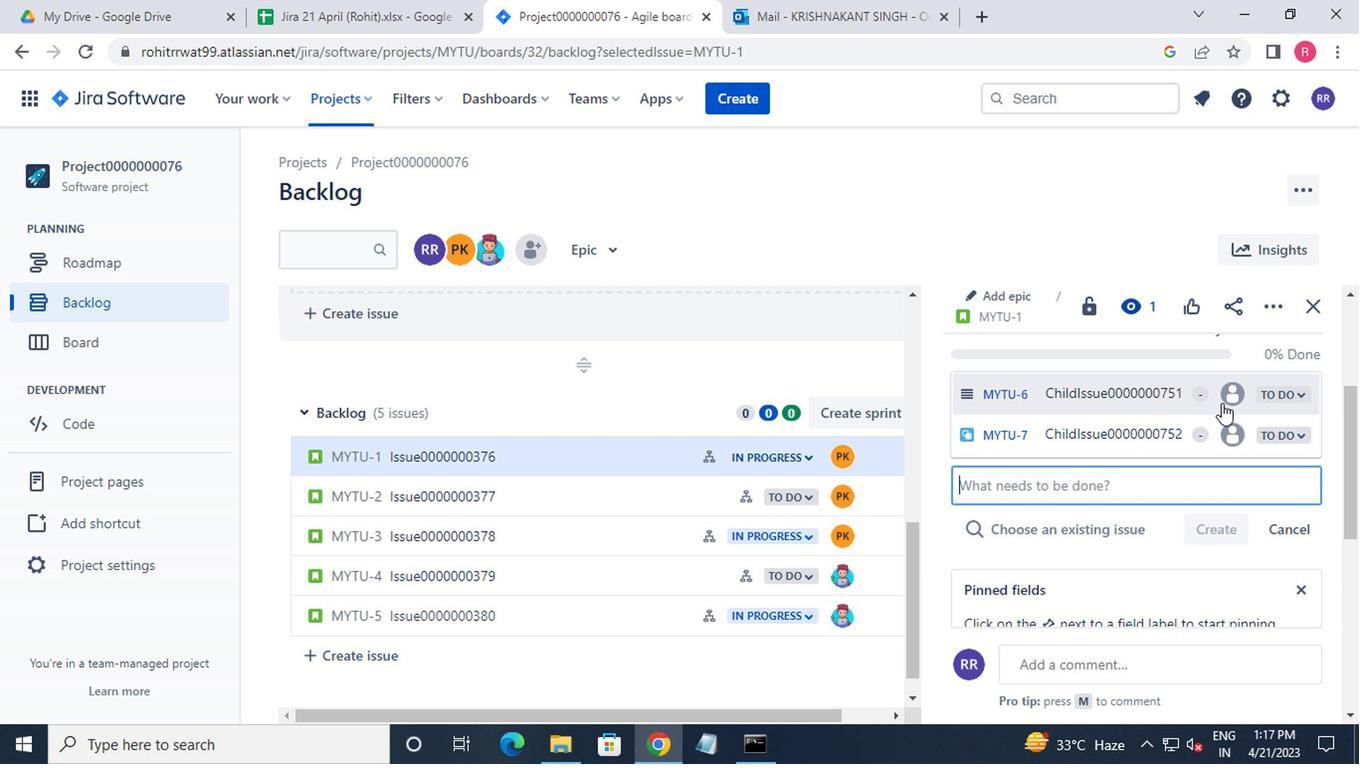 
Action: Mouse pressed left at (1219, 405)
Screenshot: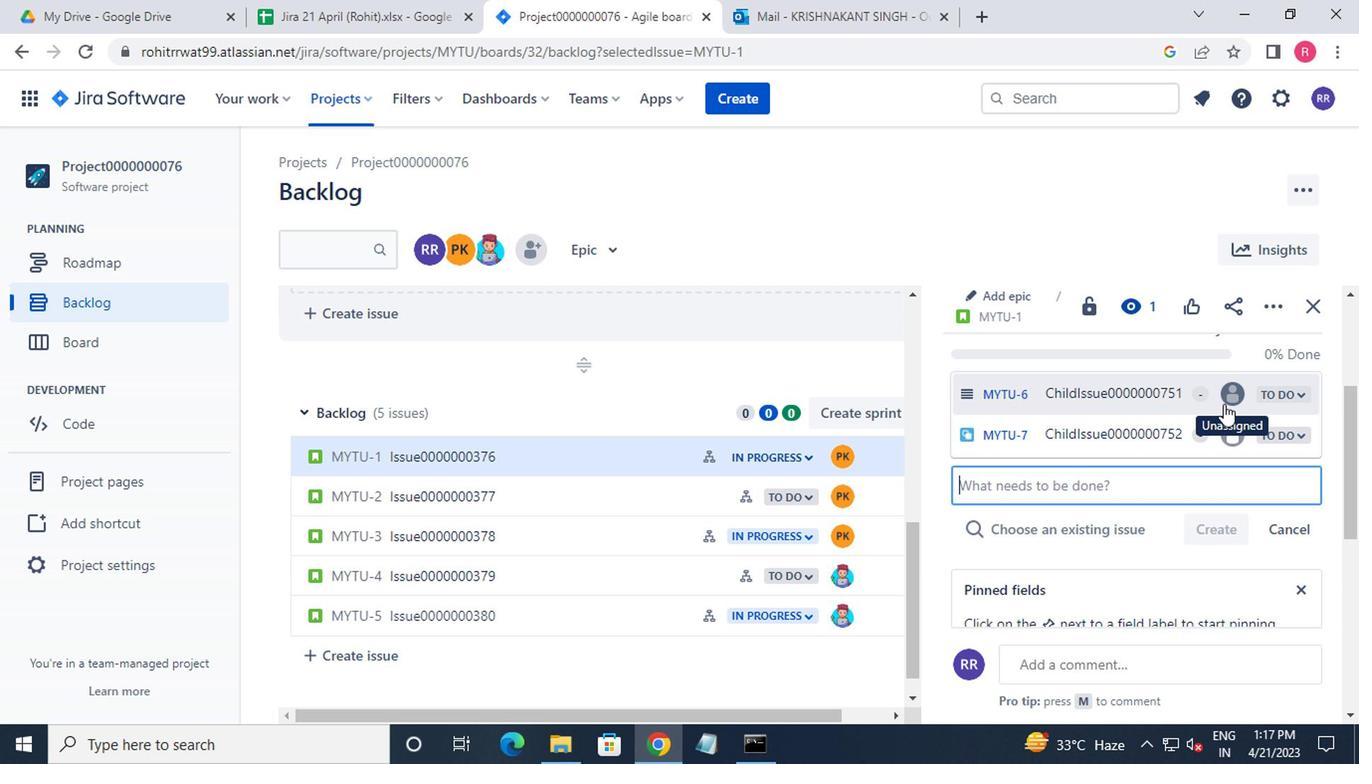 
Action: Mouse moved to (1023, 497)
Screenshot: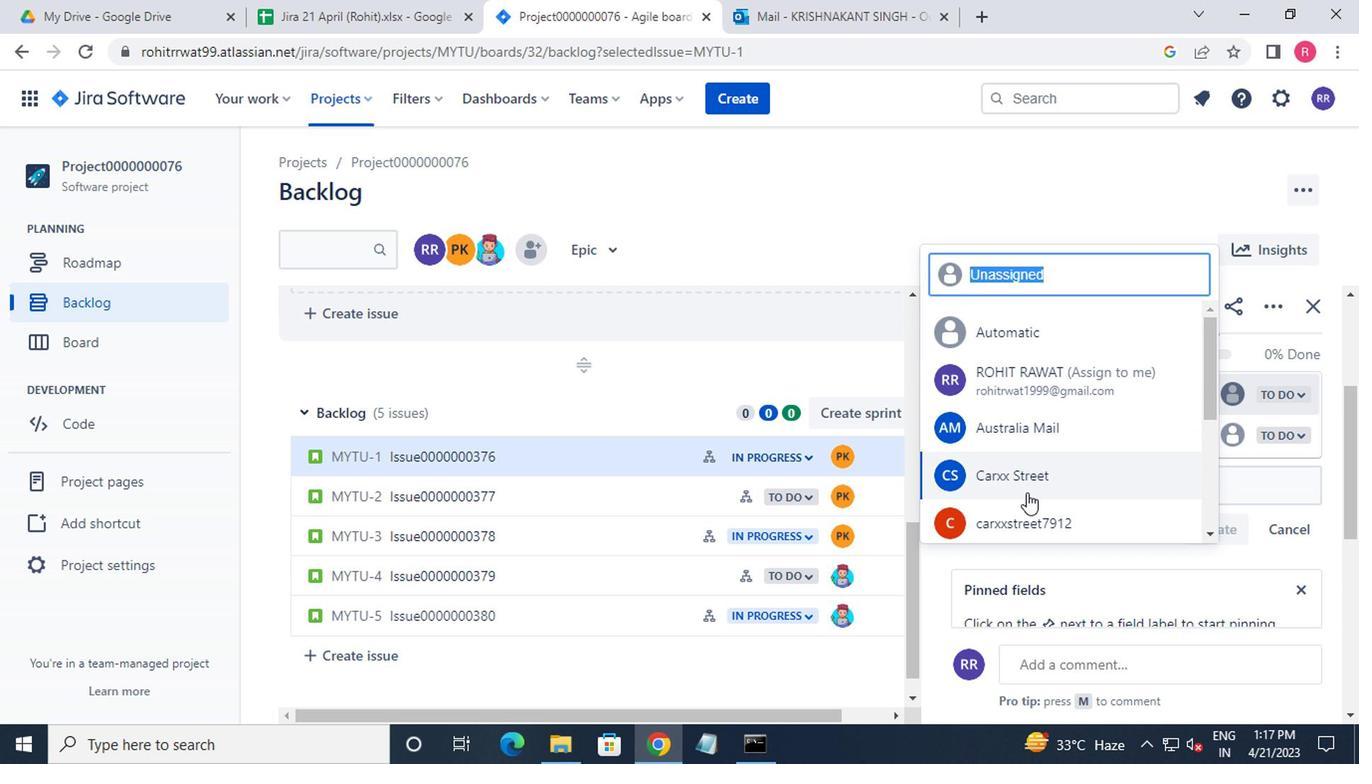 
Action: Mouse scrolled (1023, 496) with delta (0, 0)
Screenshot: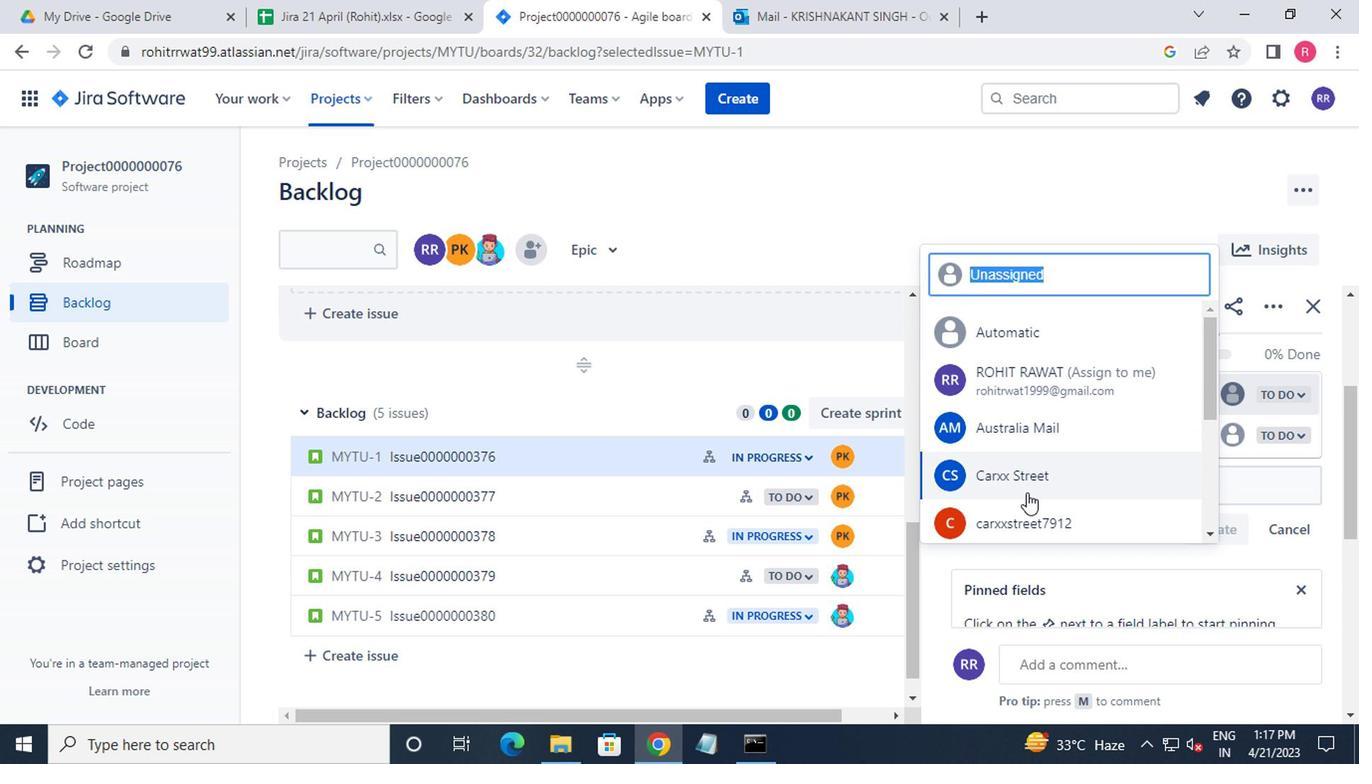 
Action: Mouse moved to (1024, 497)
Screenshot: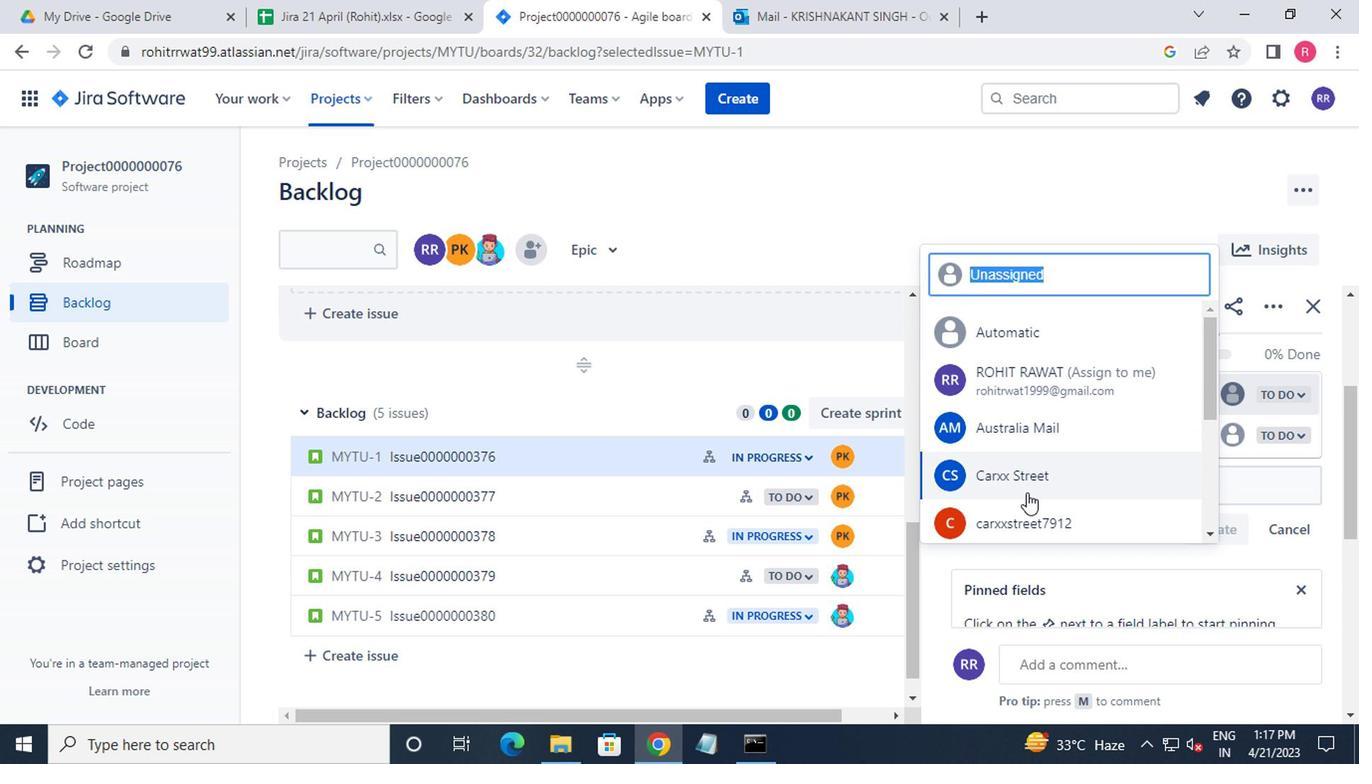 
Action: Mouse scrolled (1024, 497) with delta (0, 0)
Screenshot: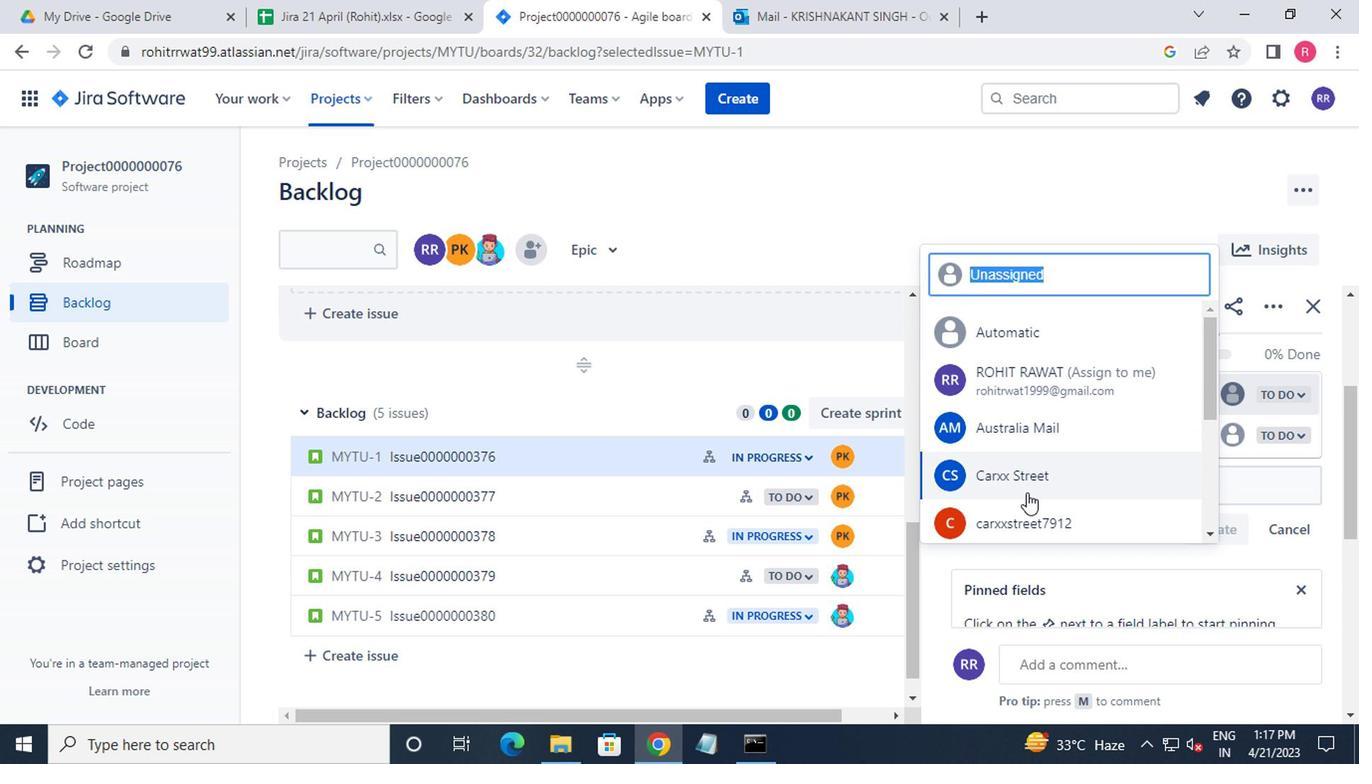 
Action: Mouse scrolled (1024, 497) with delta (0, 0)
Screenshot: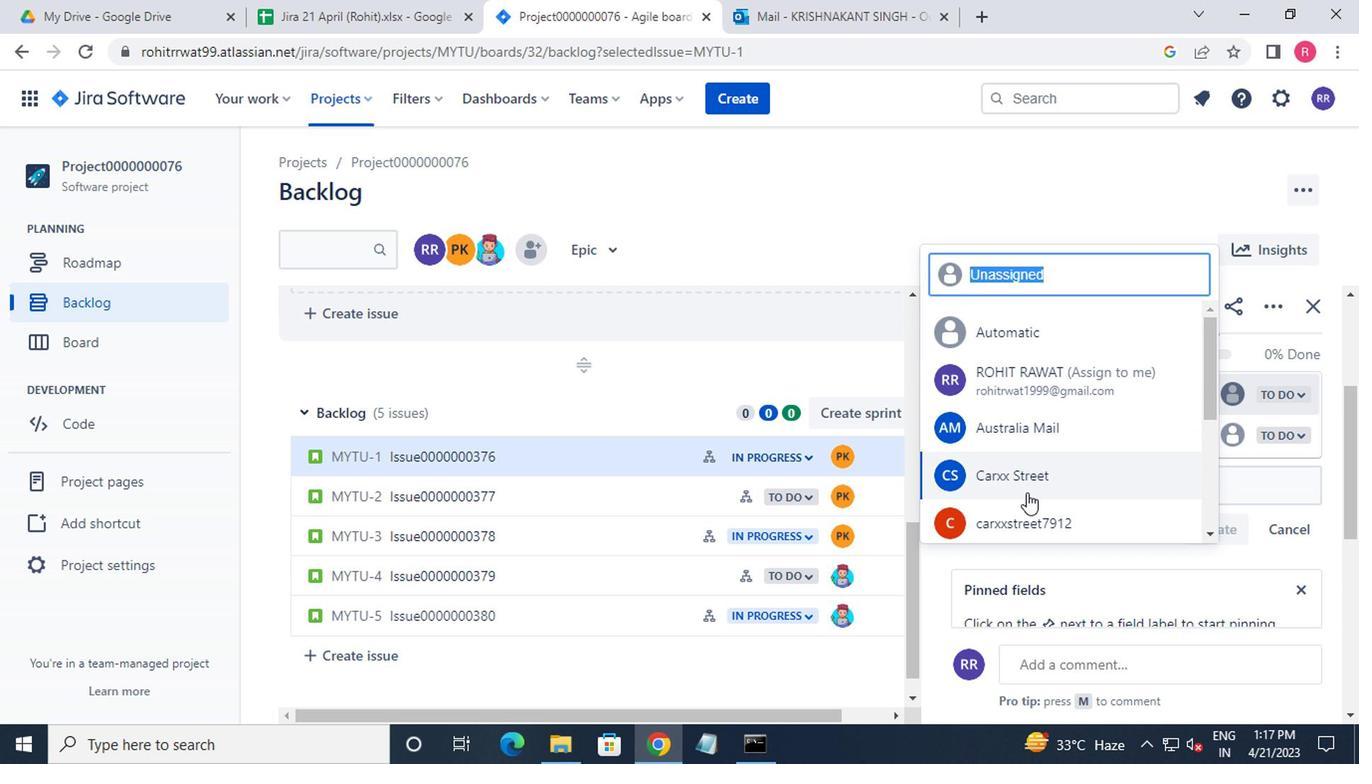 
Action: Mouse moved to (991, 376)
Screenshot: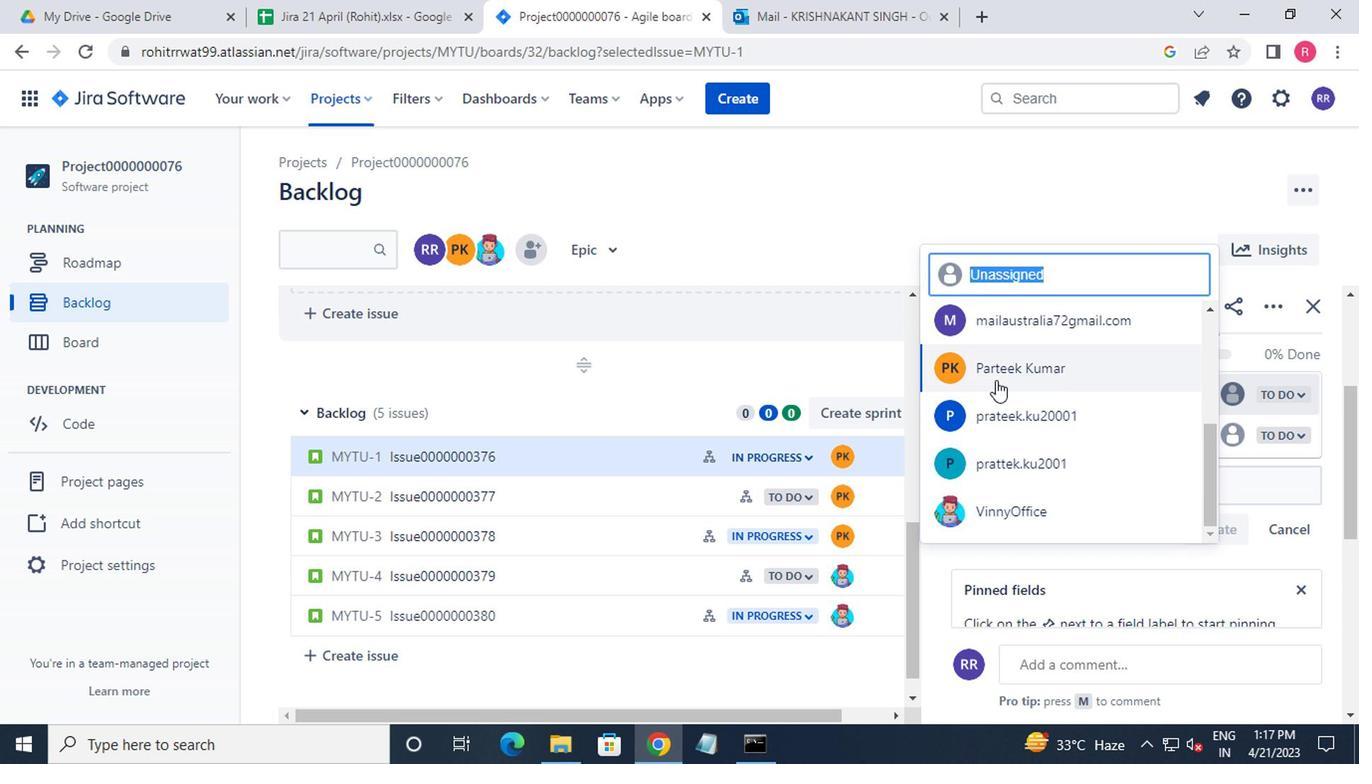 
Action: Mouse pressed left at (991, 376)
Screenshot: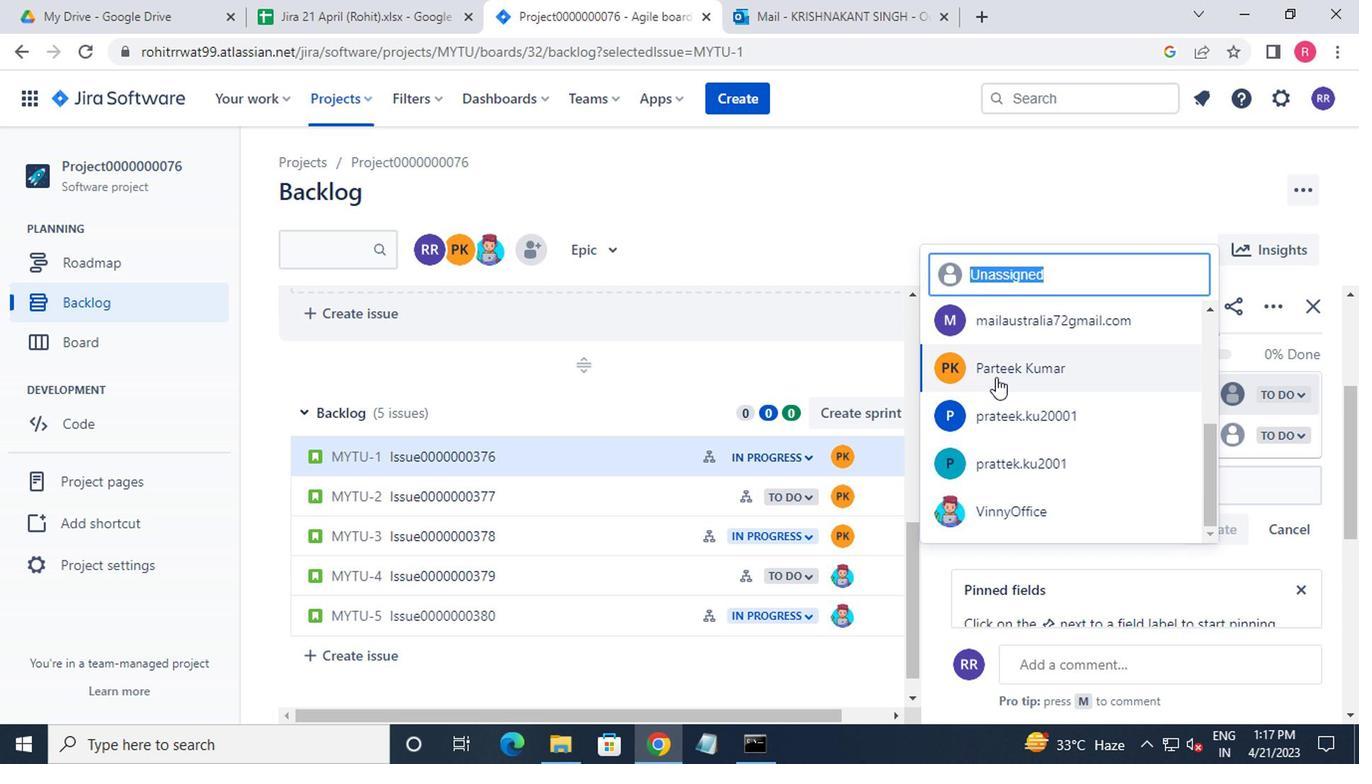 
Action: Mouse moved to (1233, 455)
Screenshot: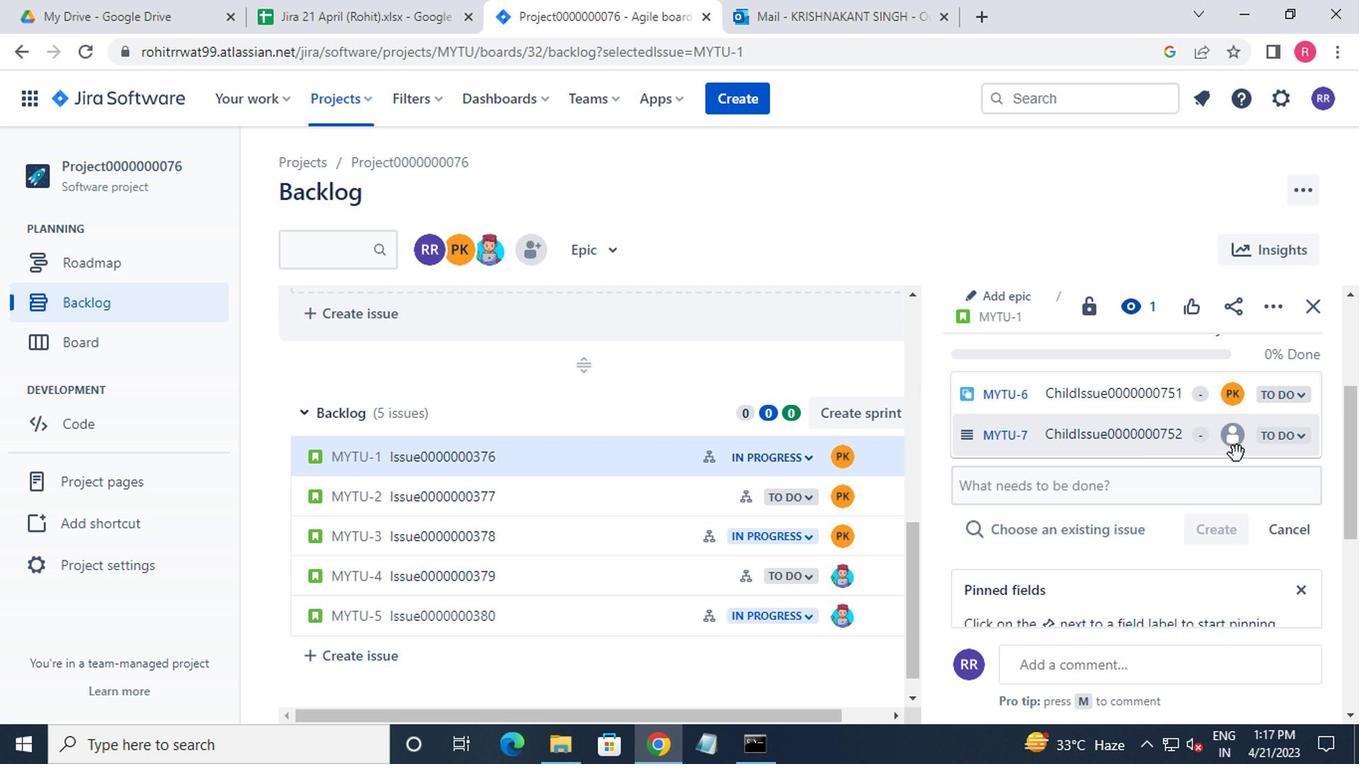 
Action: Mouse pressed left at (1233, 455)
Screenshot: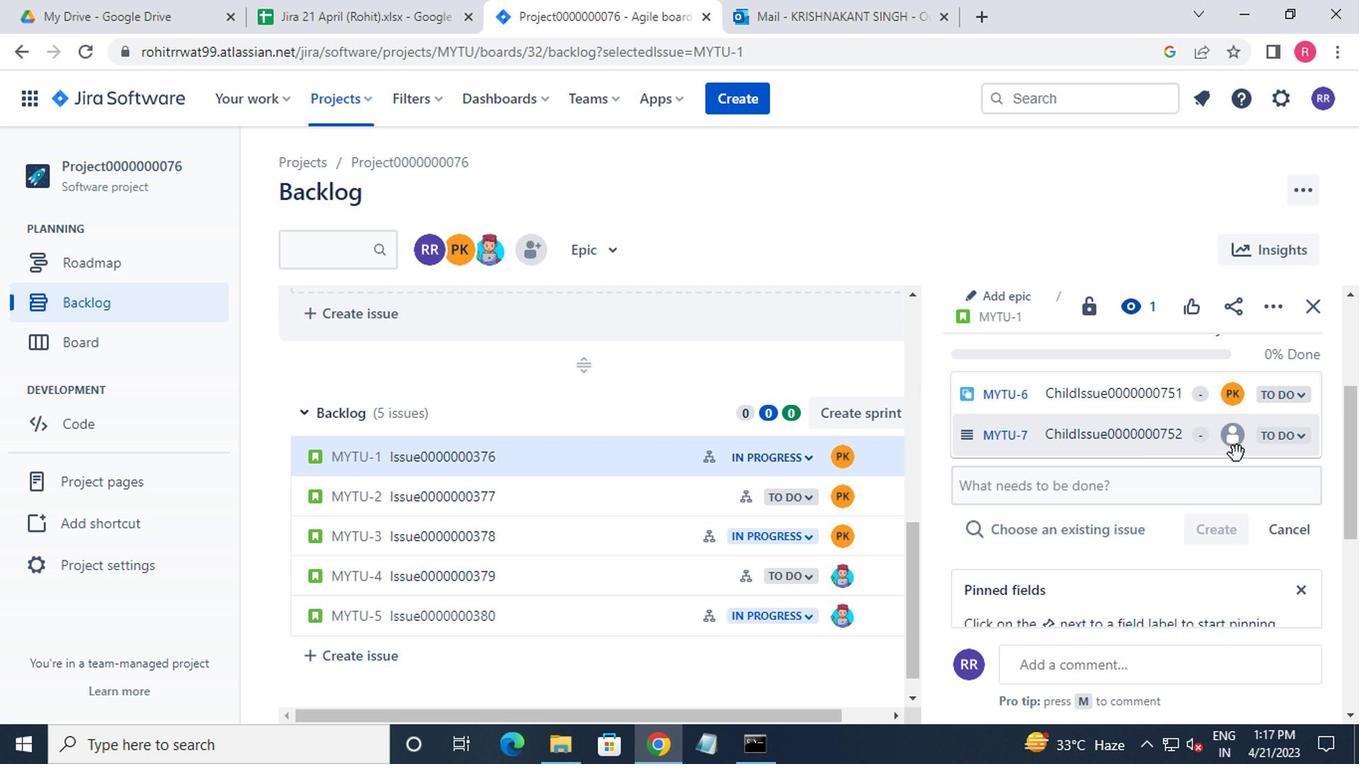 
Action: Mouse moved to (621, 456)
Screenshot: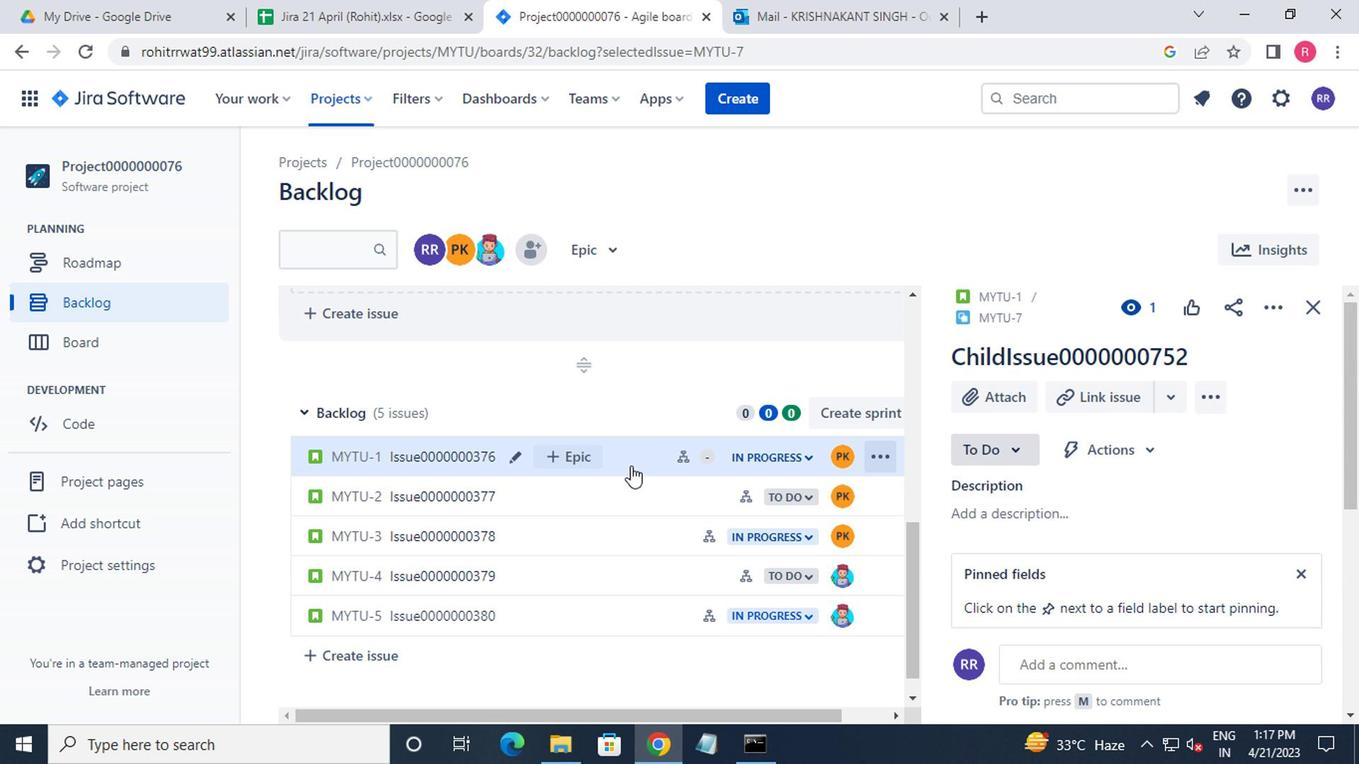 
Action: Mouse pressed left at (621, 456)
Screenshot: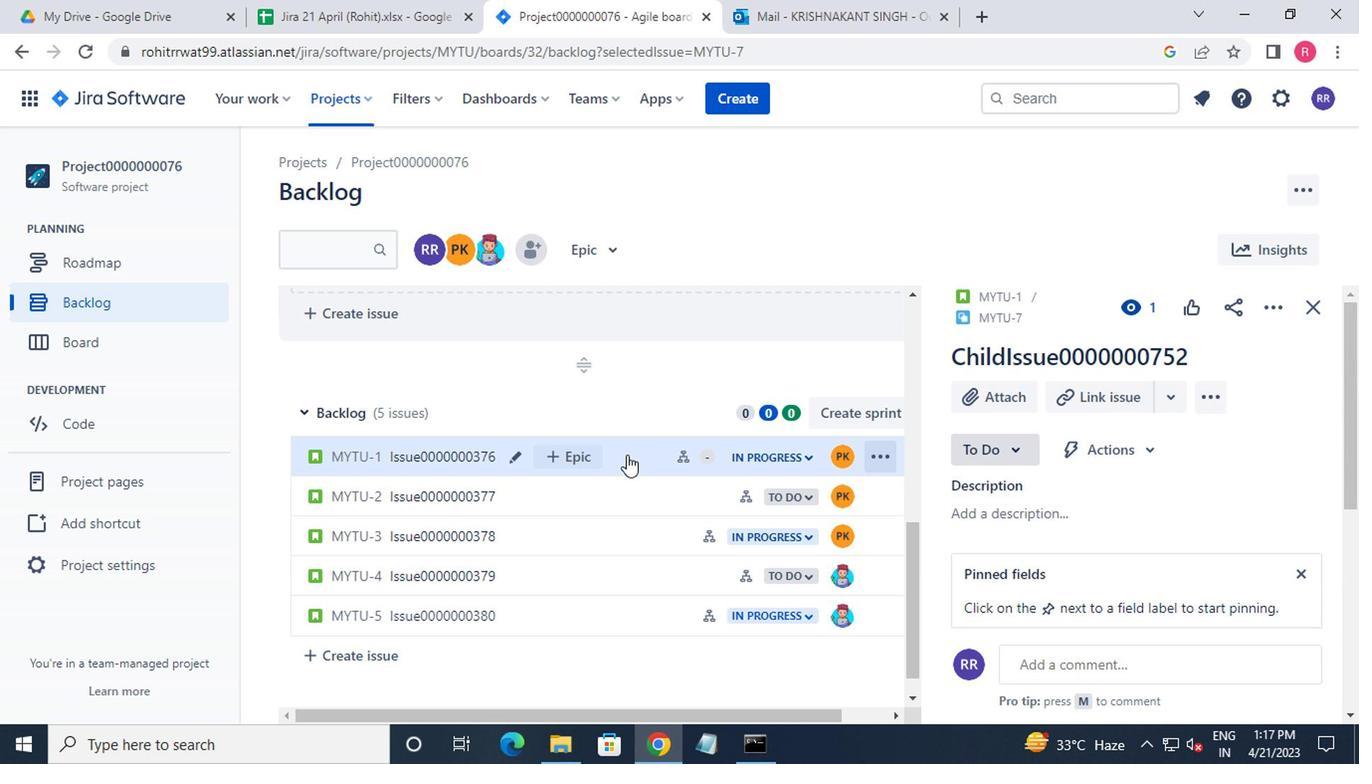 
Action: Mouse moved to (1000, 398)
Screenshot: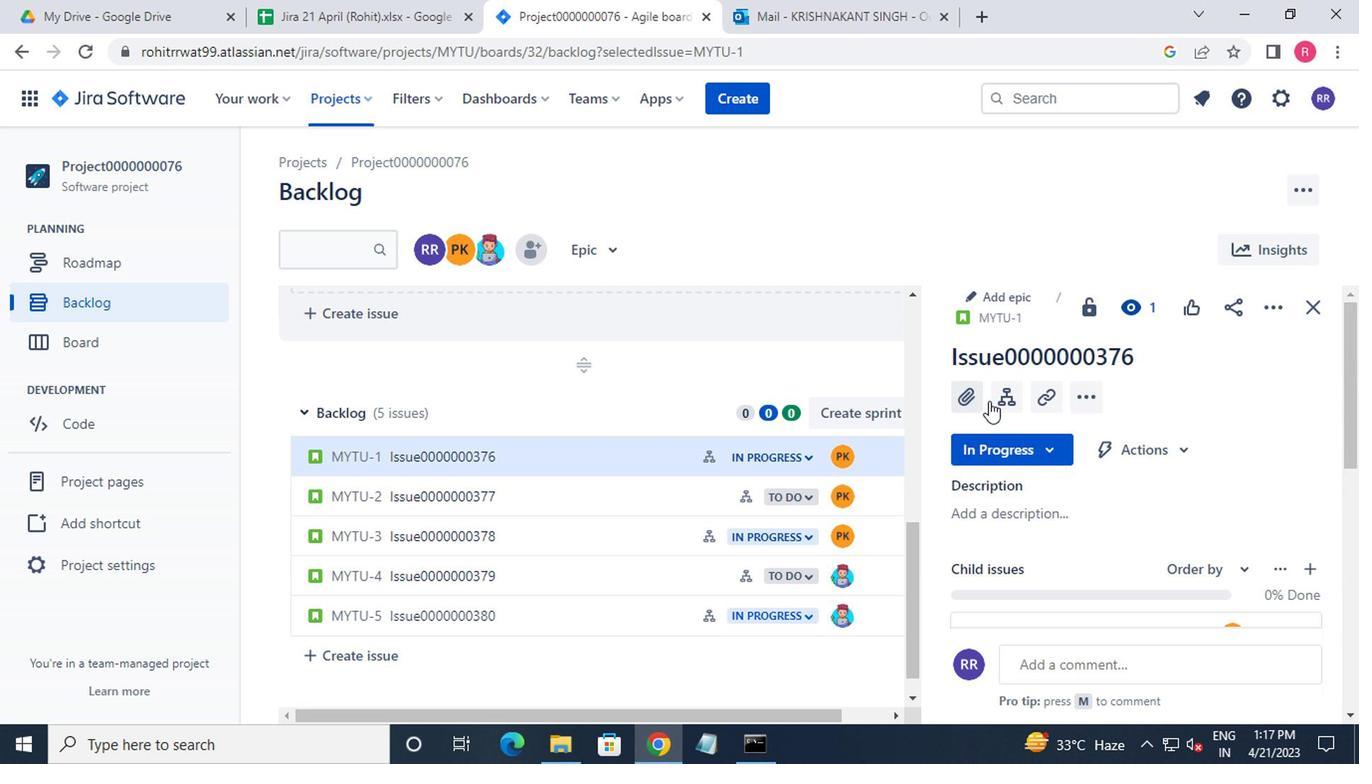 
Action: Mouse pressed left at (1000, 398)
Screenshot: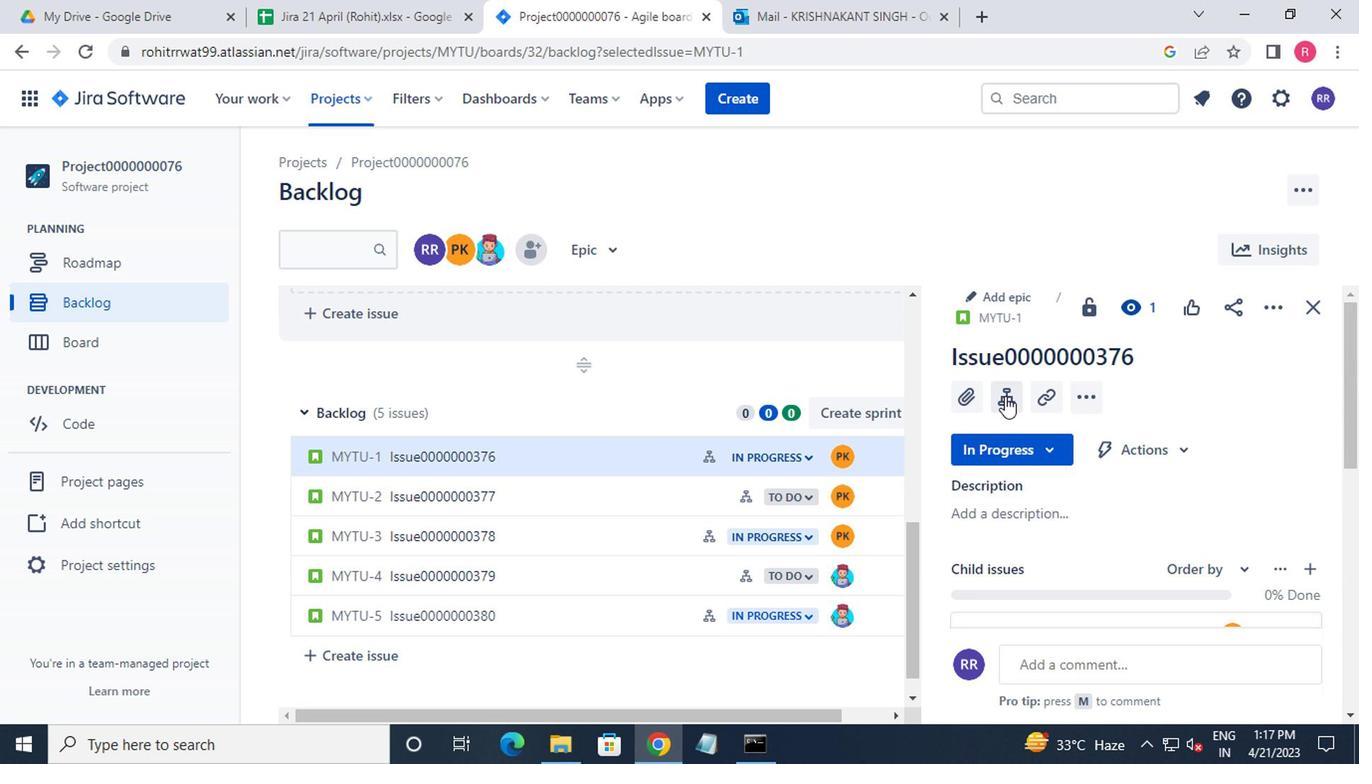
Action: Mouse moved to (1228, 448)
Screenshot: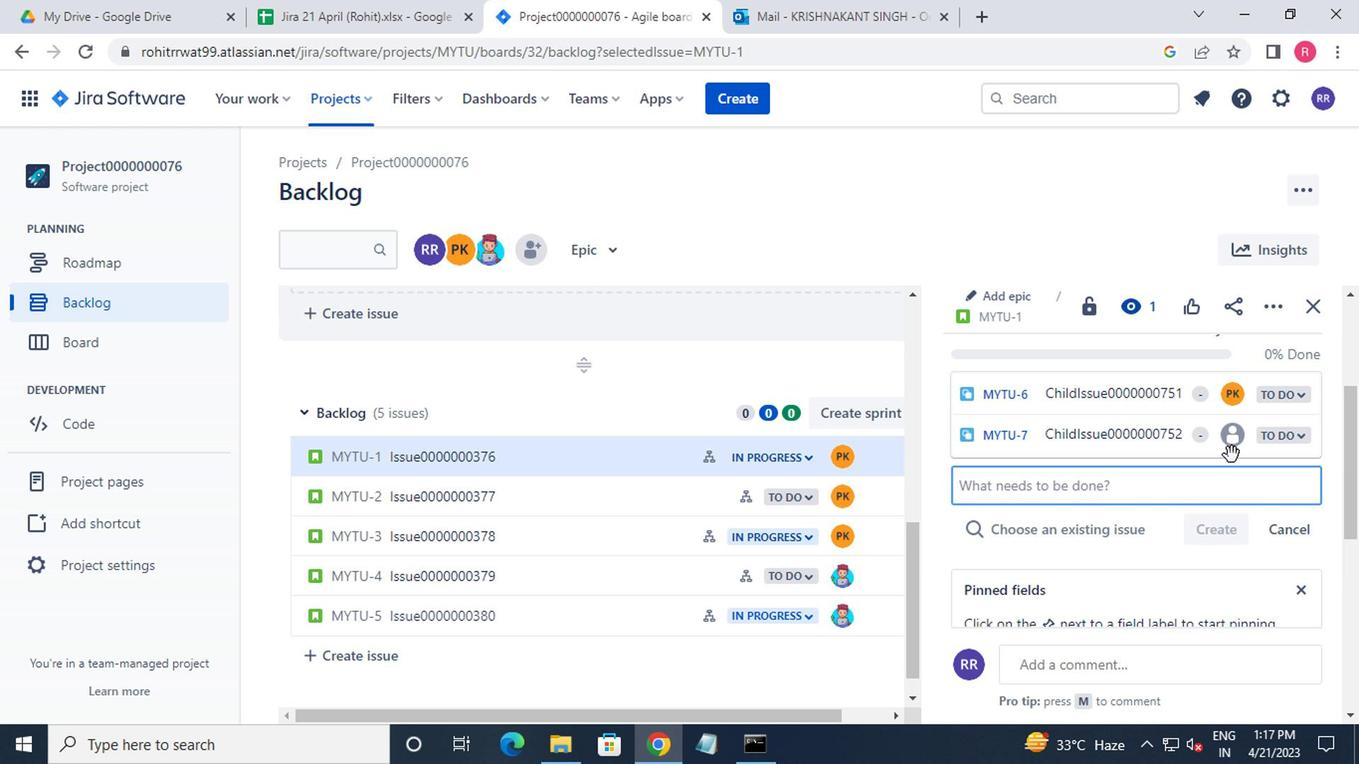 
Action: Mouse pressed left at (1228, 448)
Screenshot: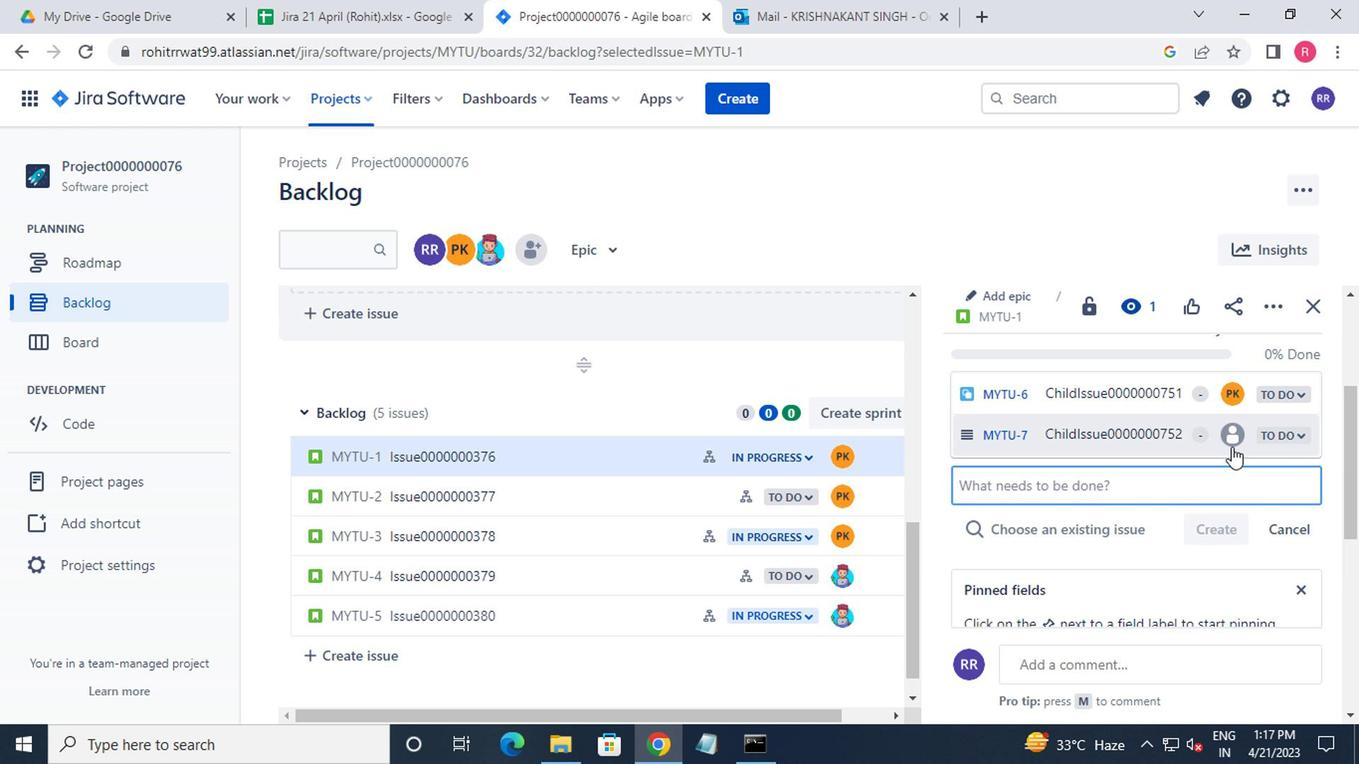 
Action: Mouse moved to (1036, 500)
Screenshot: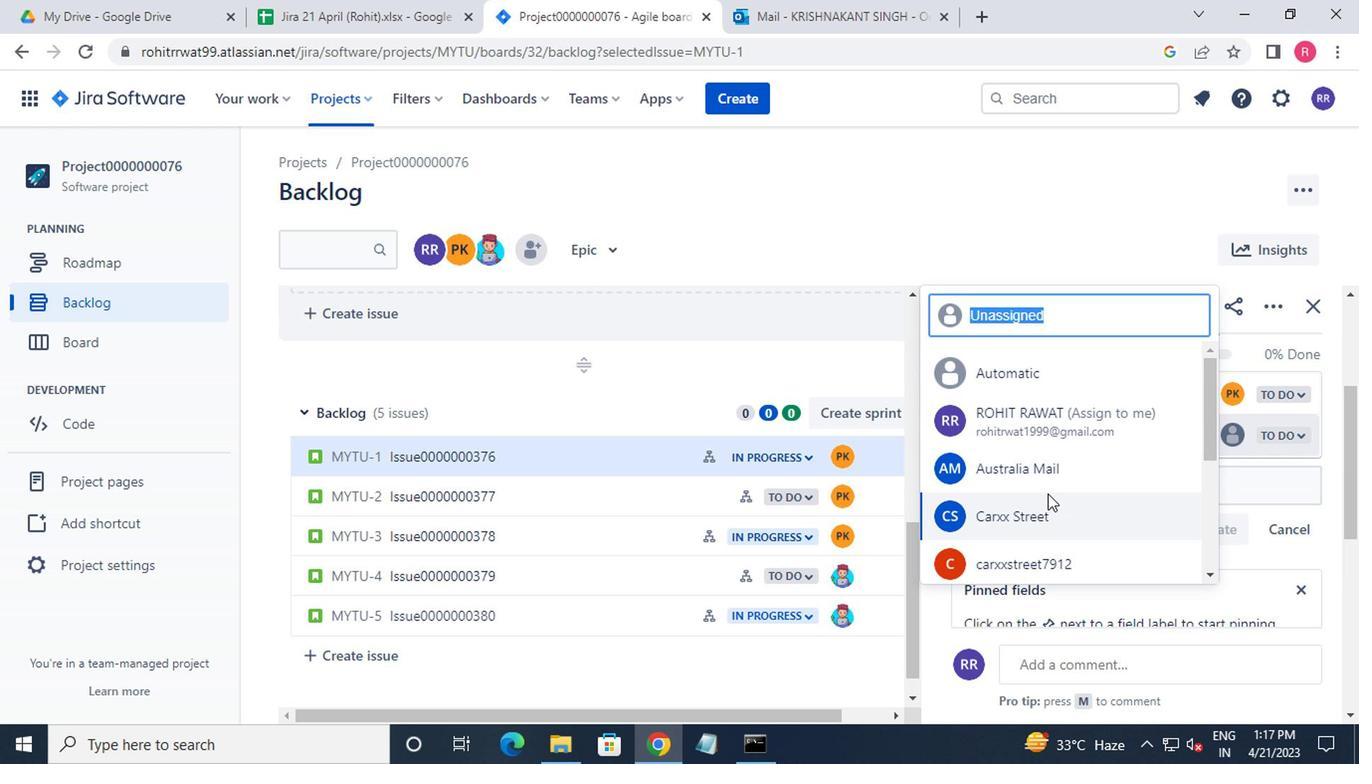 
Action: Mouse scrolled (1036, 499) with delta (0, 0)
Screenshot: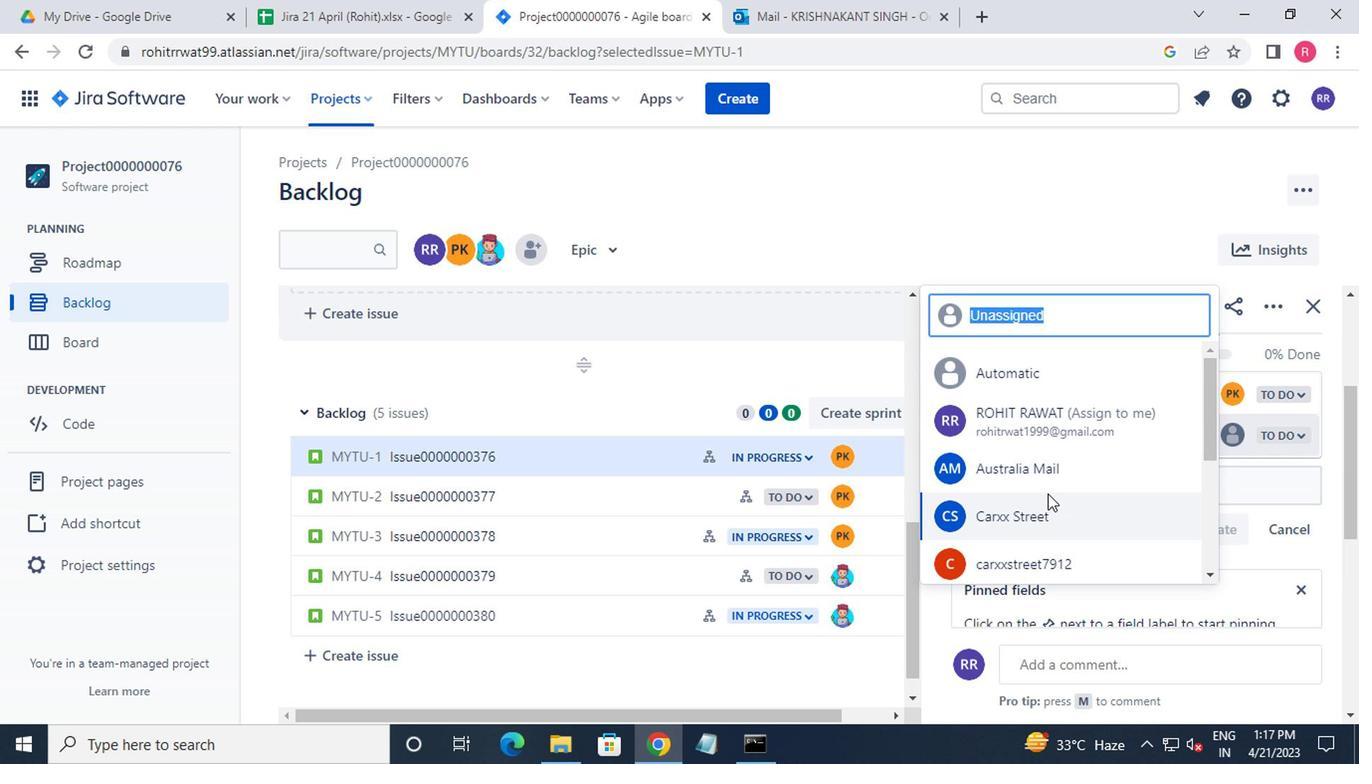 
Action: Mouse moved to (1035, 502)
Screenshot: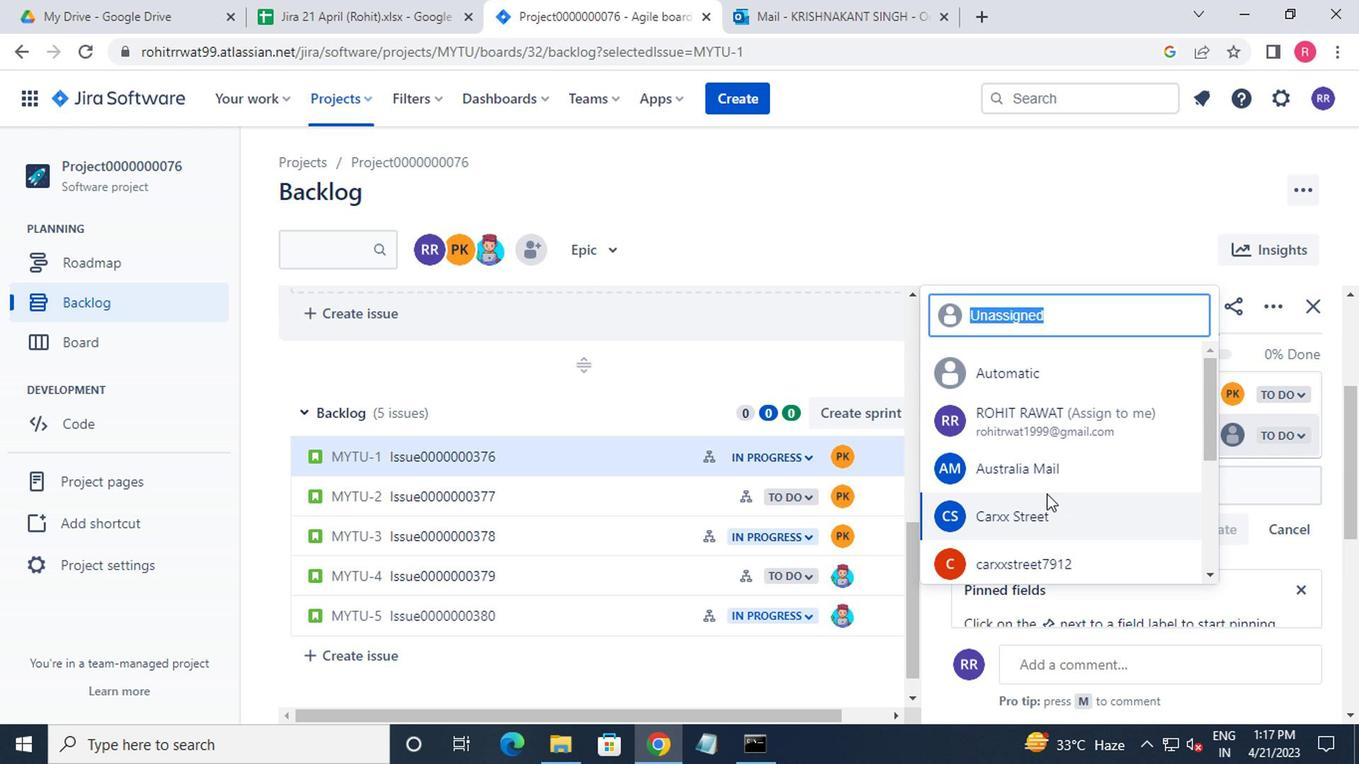 
Action: Mouse scrolled (1035, 501) with delta (0, 0)
Screenshot: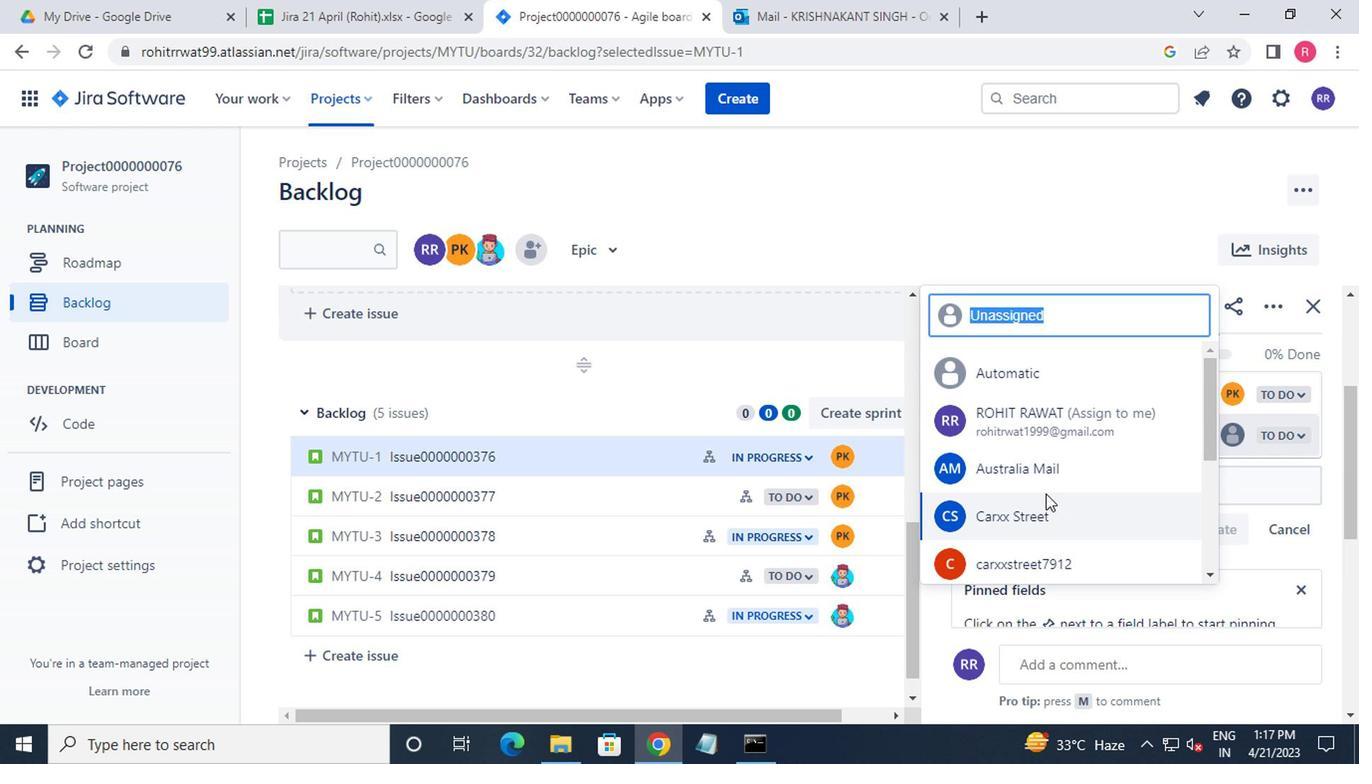 
Action: Mouse scrolled (1035, 501) with delta (0, 0)
Screenshot: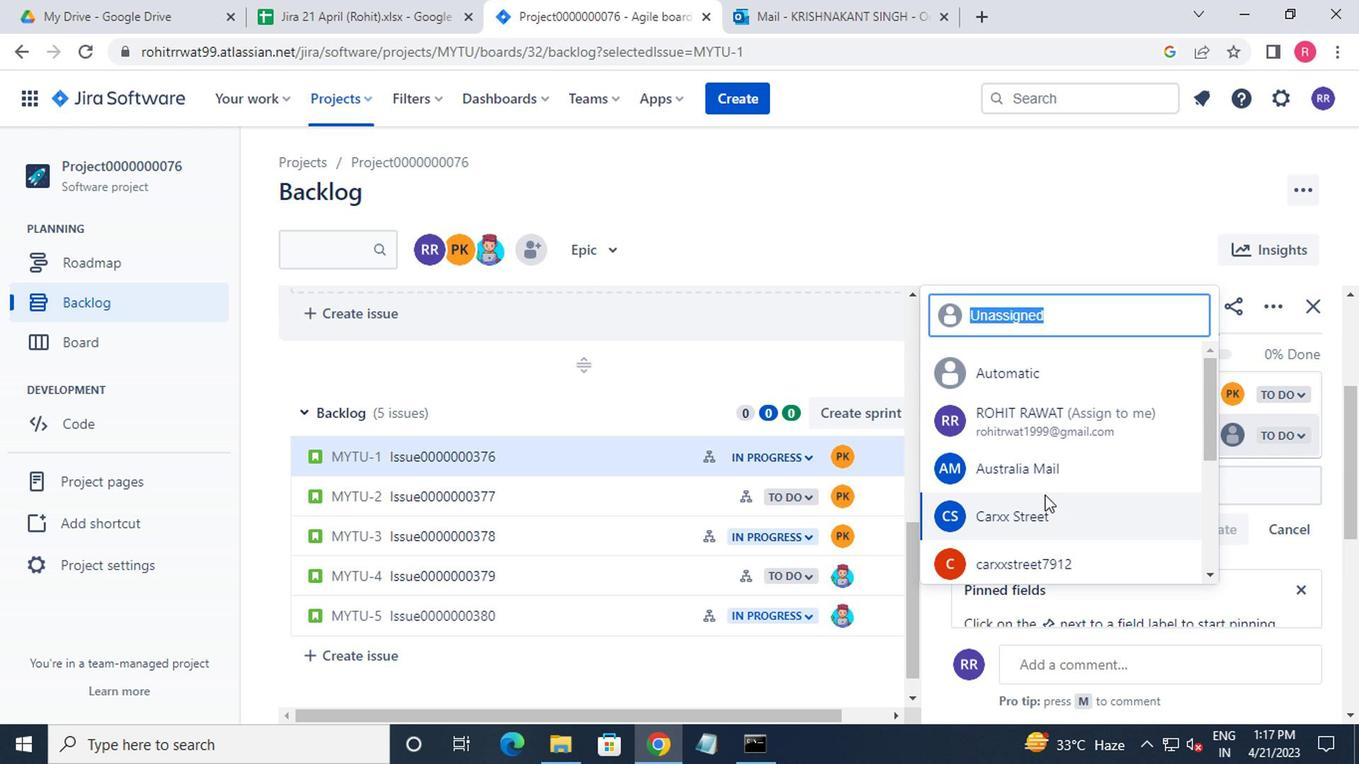 
Action: Mouse moved to (1034, 502)
Screenshot: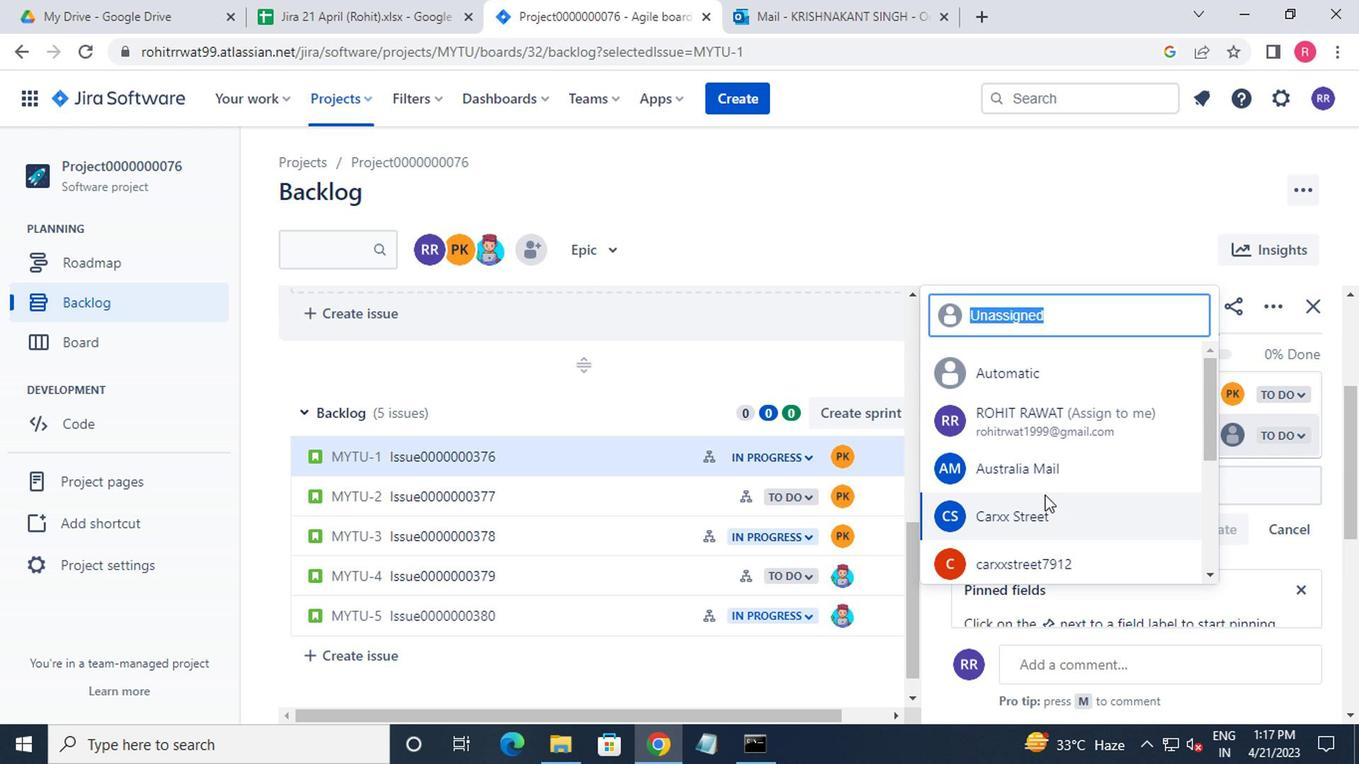 
Action: Mouse scrolled (1034, 502) with delta (0, 0)
Screenshot: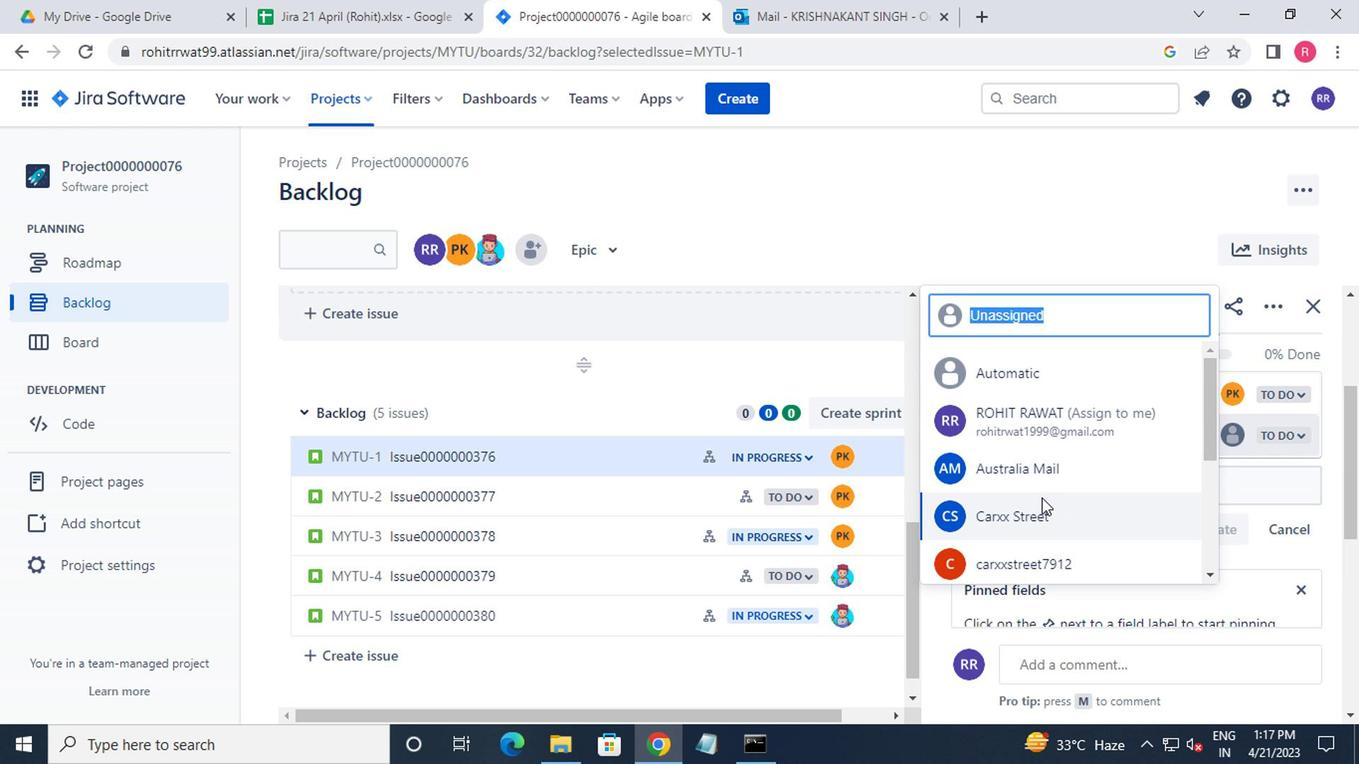 
Action: Mouse moved to (1013, 420)
Screenshot: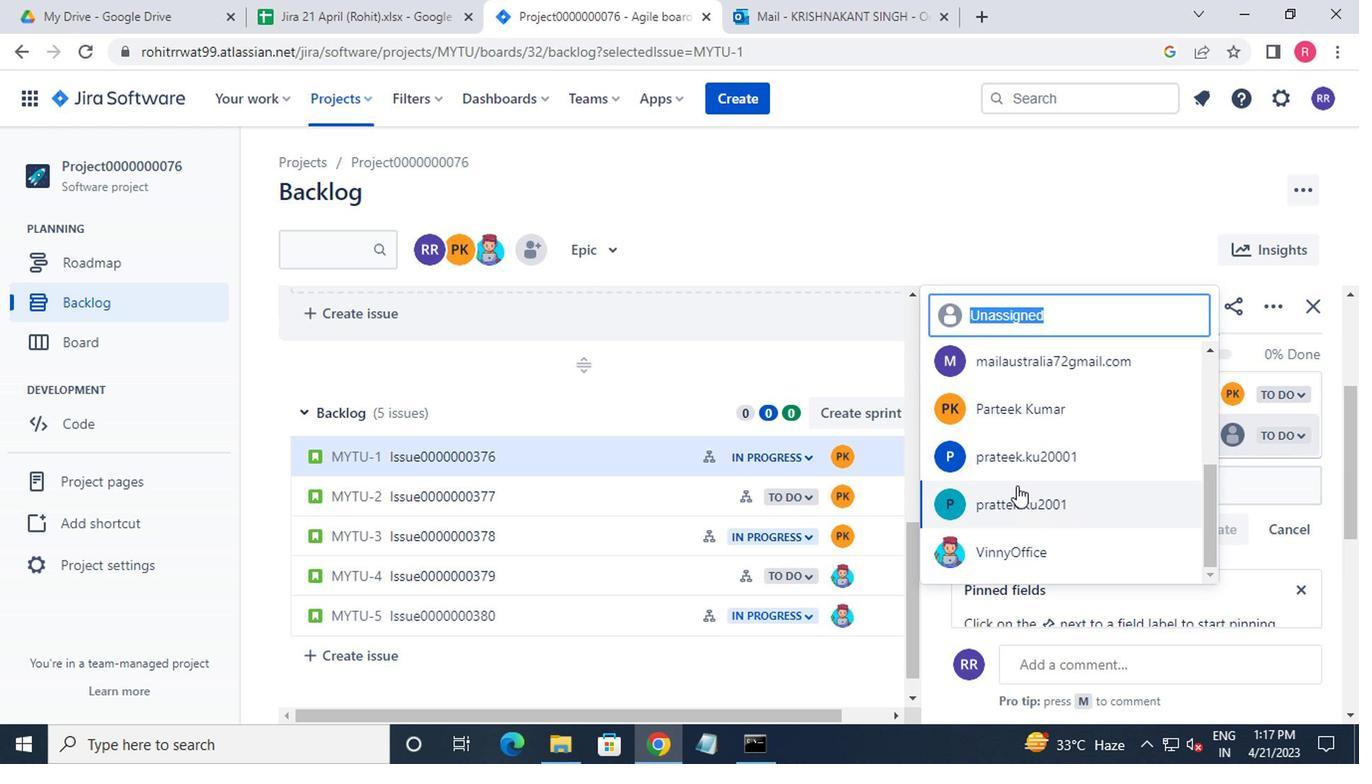 
Action: Mouse pressed left at (1013, 420)
Screenshot: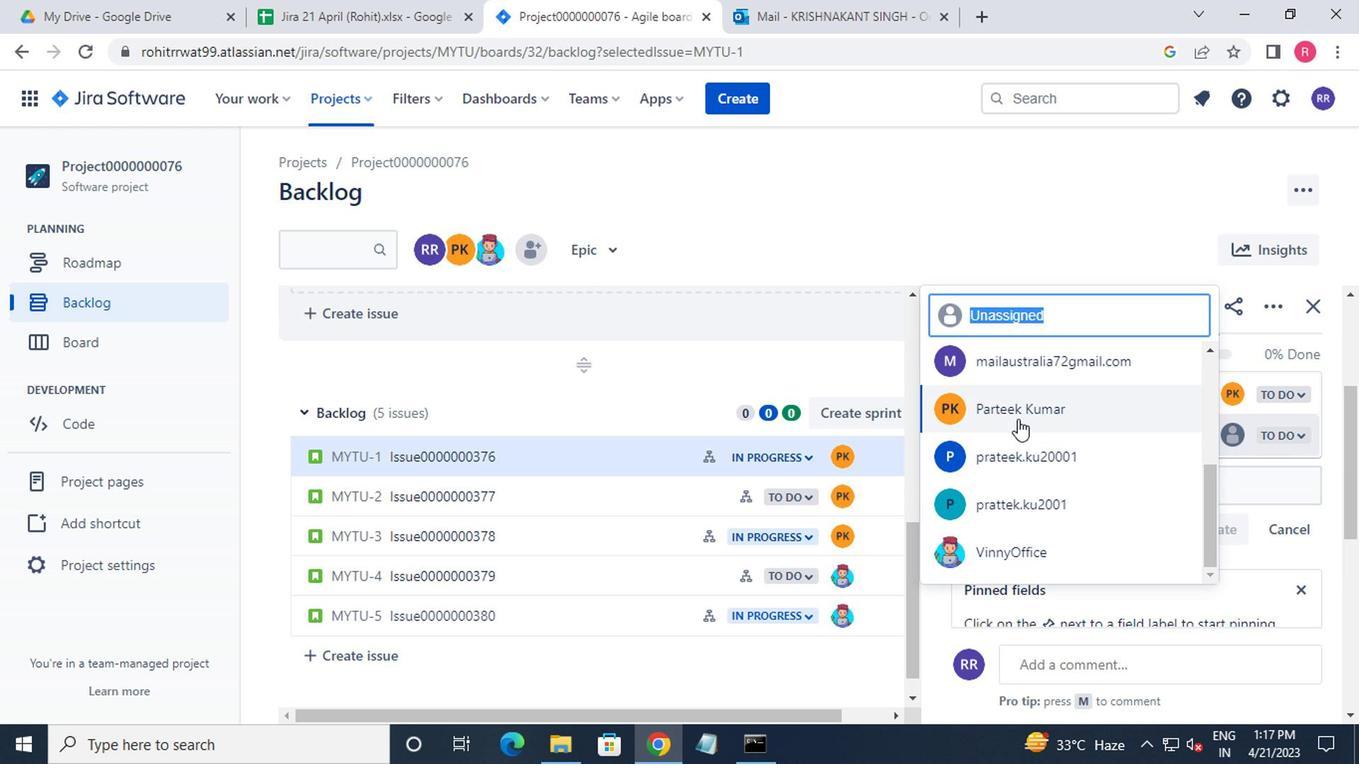 
Action: Mouse moved to (629, 504)
Screenshot: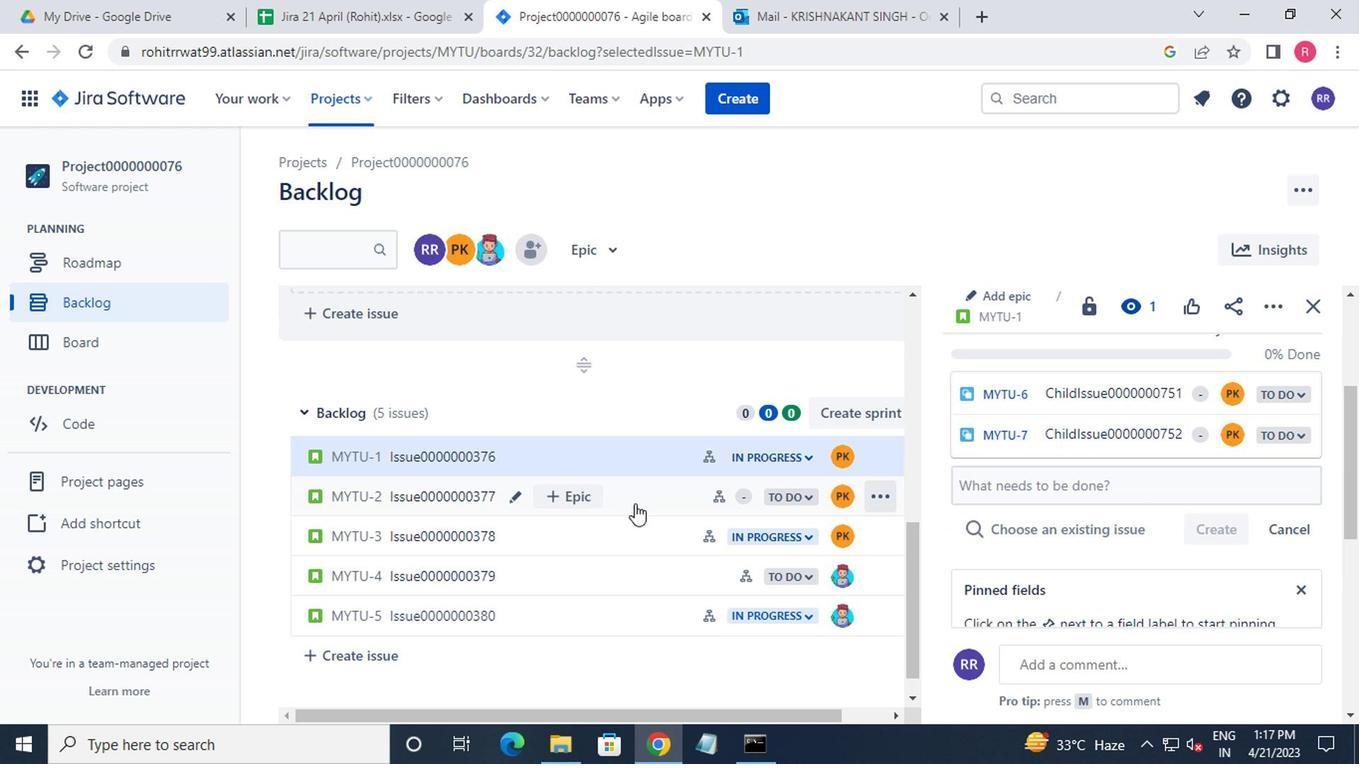 
Action: Mouse pressed left at (629, 504)
Screenshot: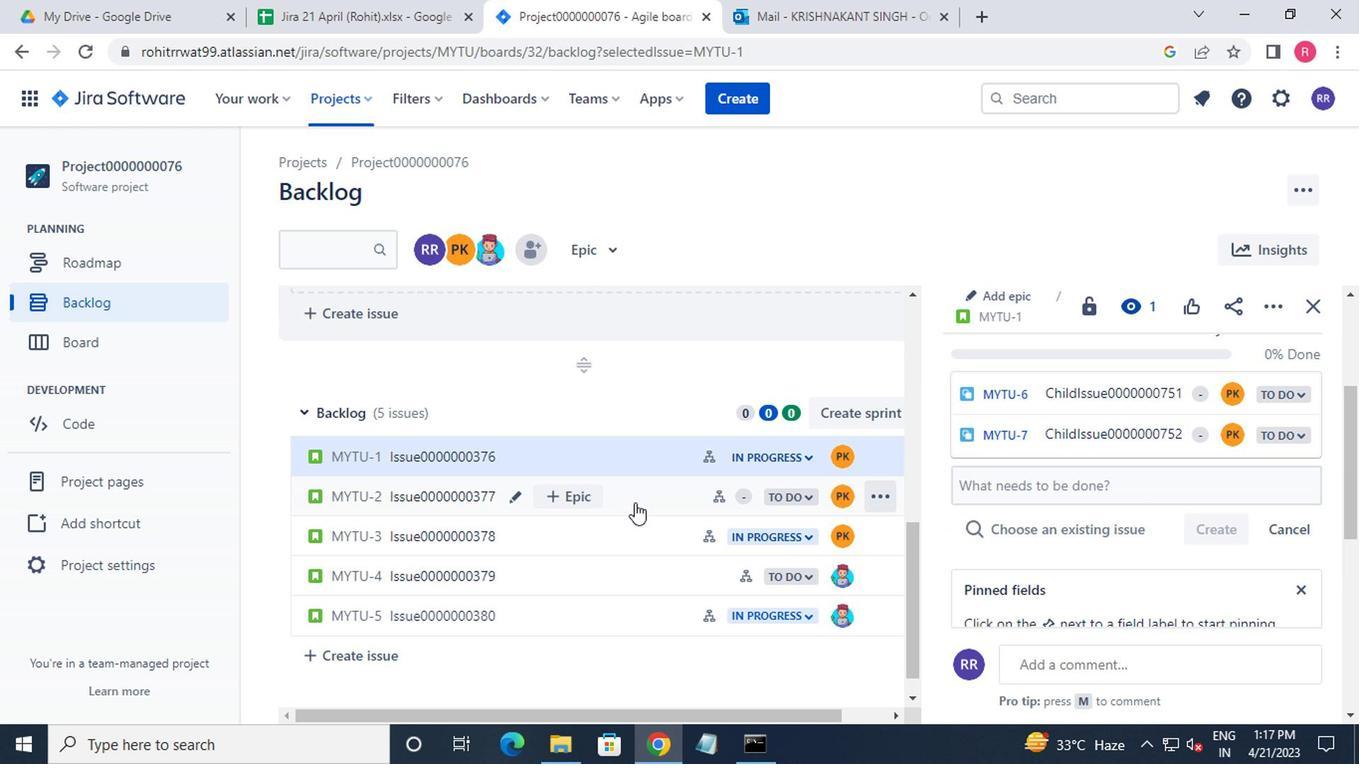 
Action: Mouse moved to (998, 408)
Screenshot: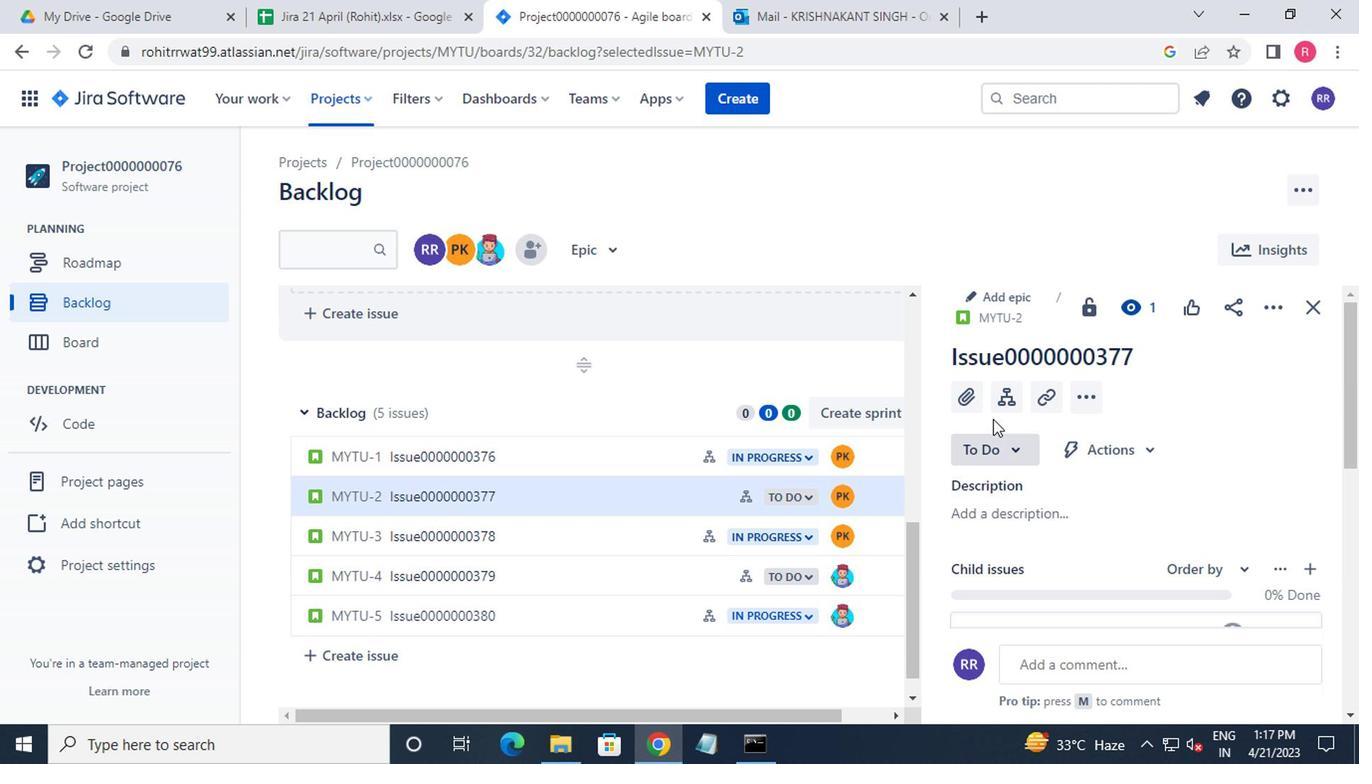 
Action: Mouse pressed left at (998, 408)
Screenshot: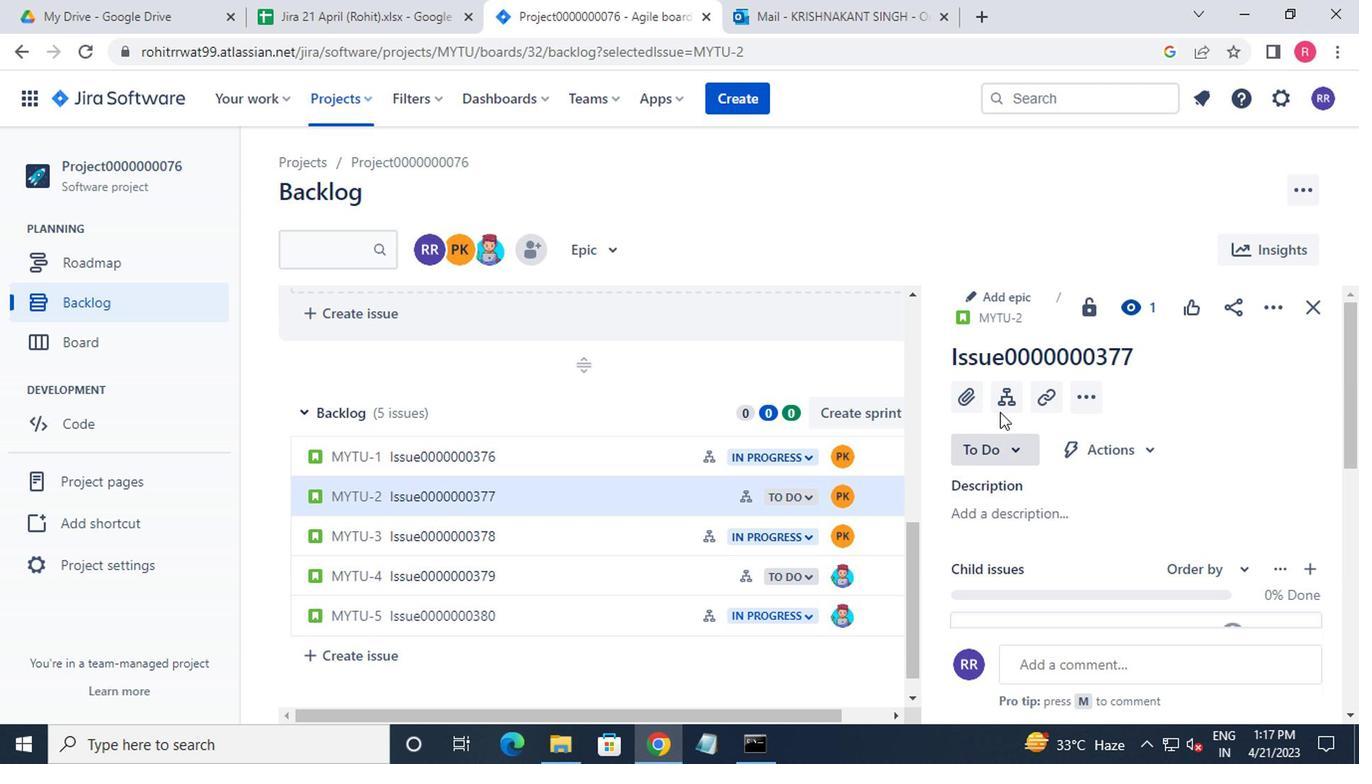 
Action: Mouse moved to (1228, 398)
Screenshot: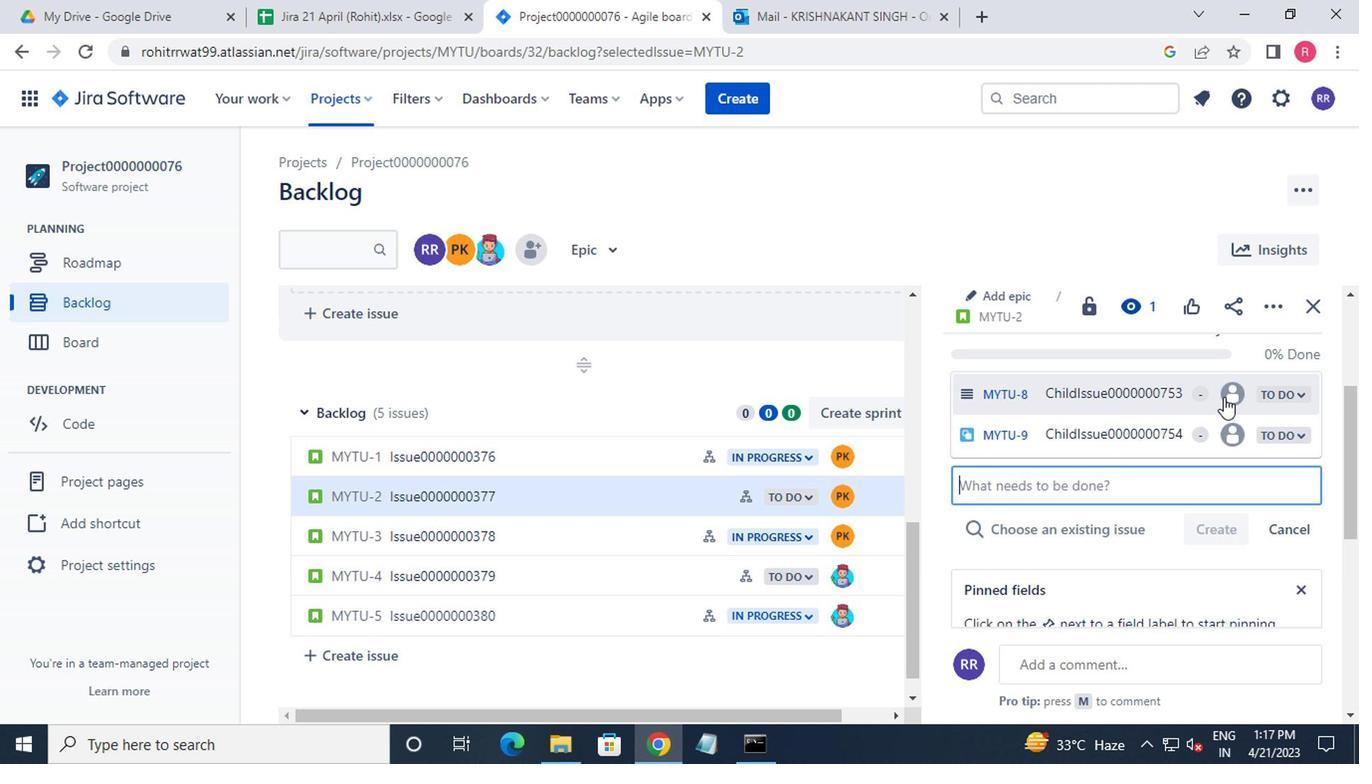 
Action: Mouse pressed left at (1228, 398)
Screenshot: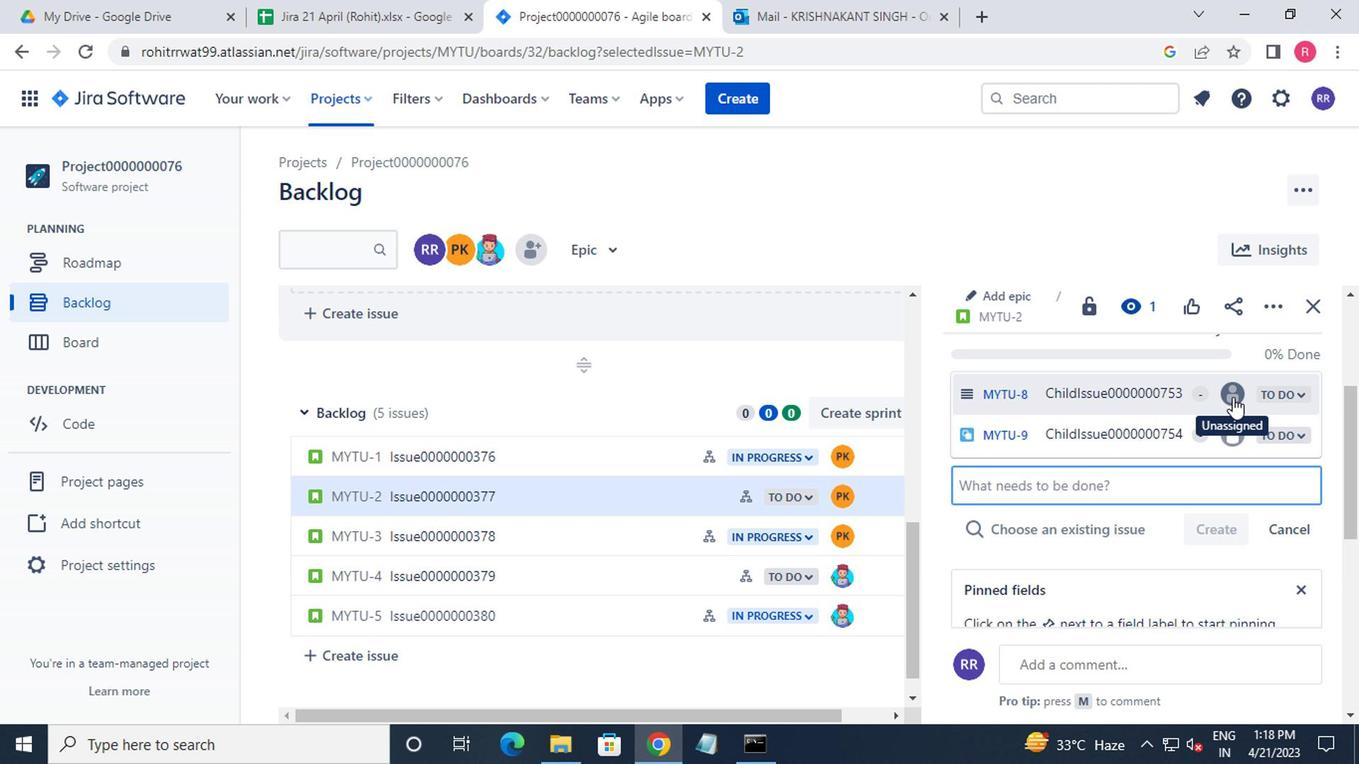 
Action: Mouse moved to (1084, 458)
Screenshot: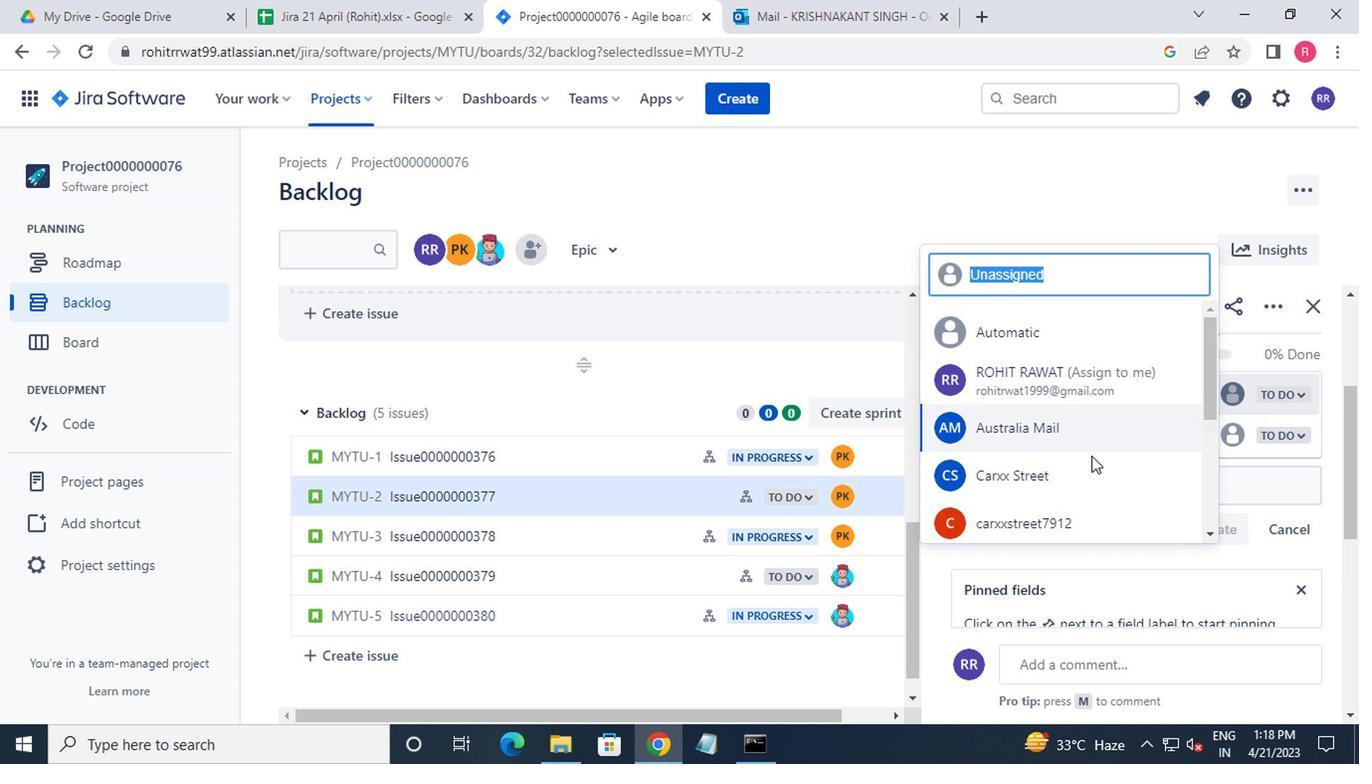 
Action: Mouse scrolled (1084, 457) with delta (0, 0)
Screenshot: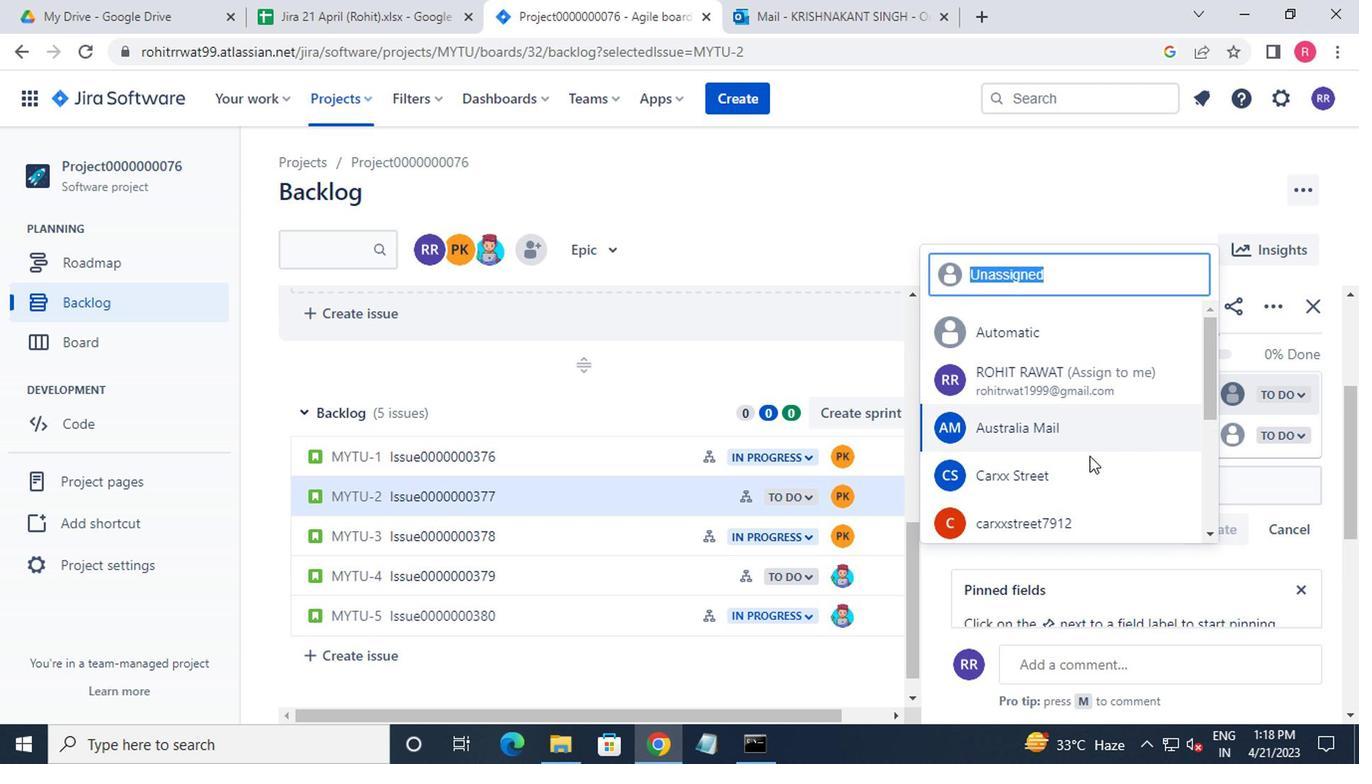 
Action: Mouse scrolled (1084, 457) with delta (0, 0)
Screenshot: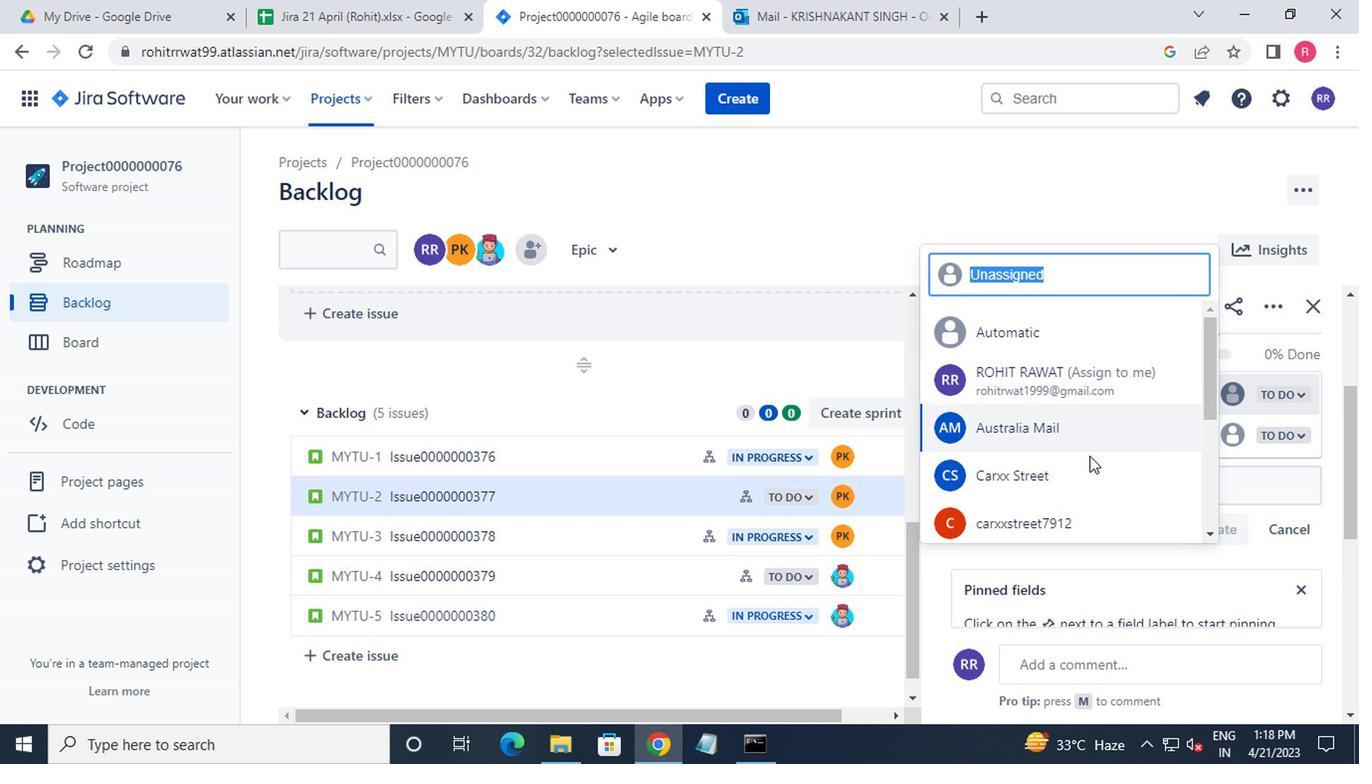 
Action: Mouse scrolled (1084, 457) with delta (0, 0)
Screenshot: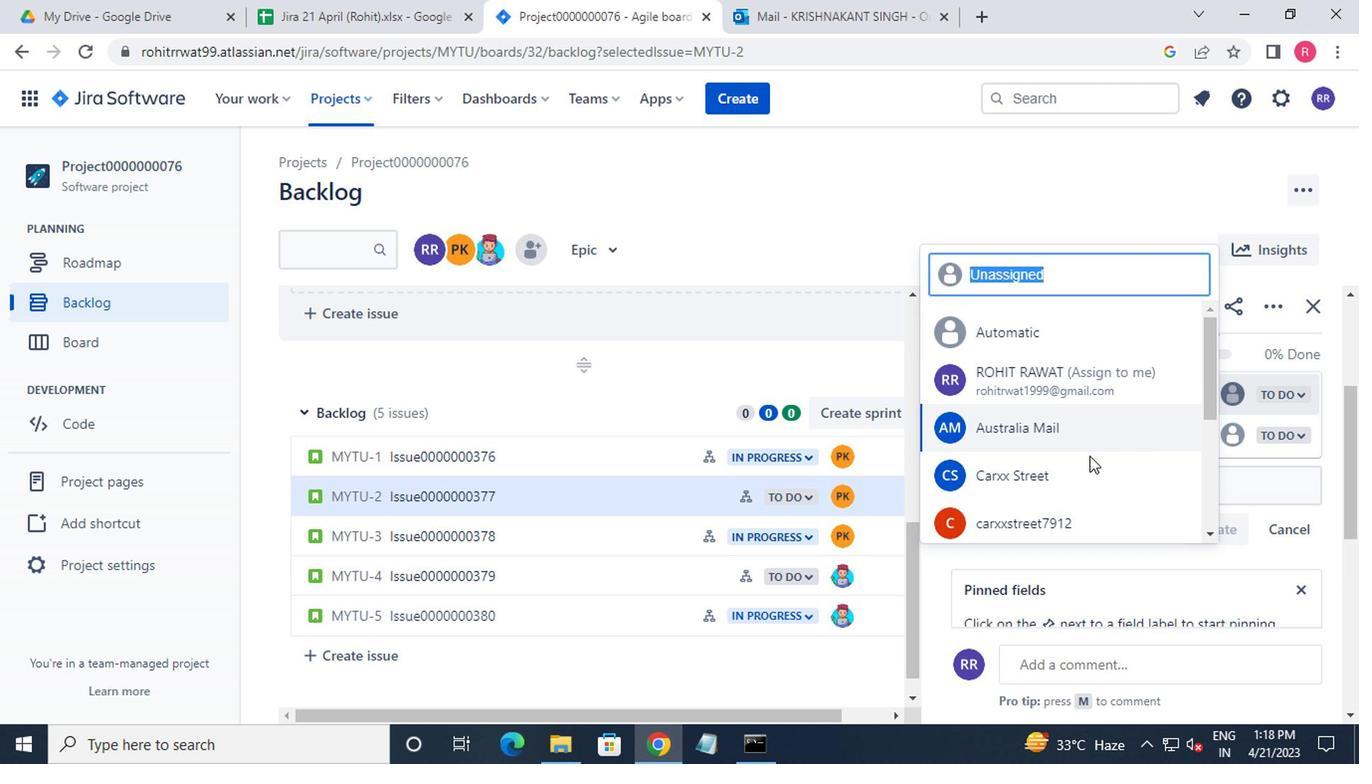 
Action: Mouse moved to (1045, 386)
Screenshot: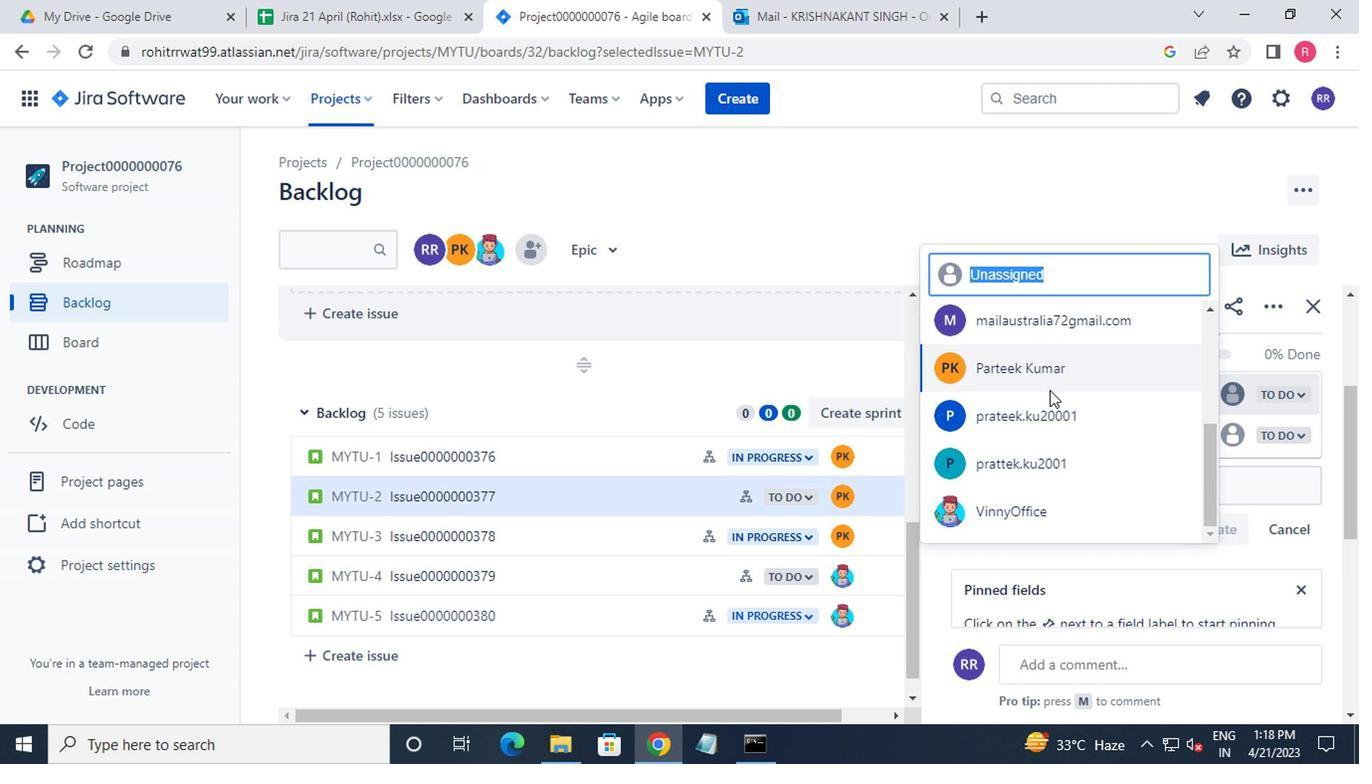 
Action: Mouse pressed left at (1045, 386)
Screenshot: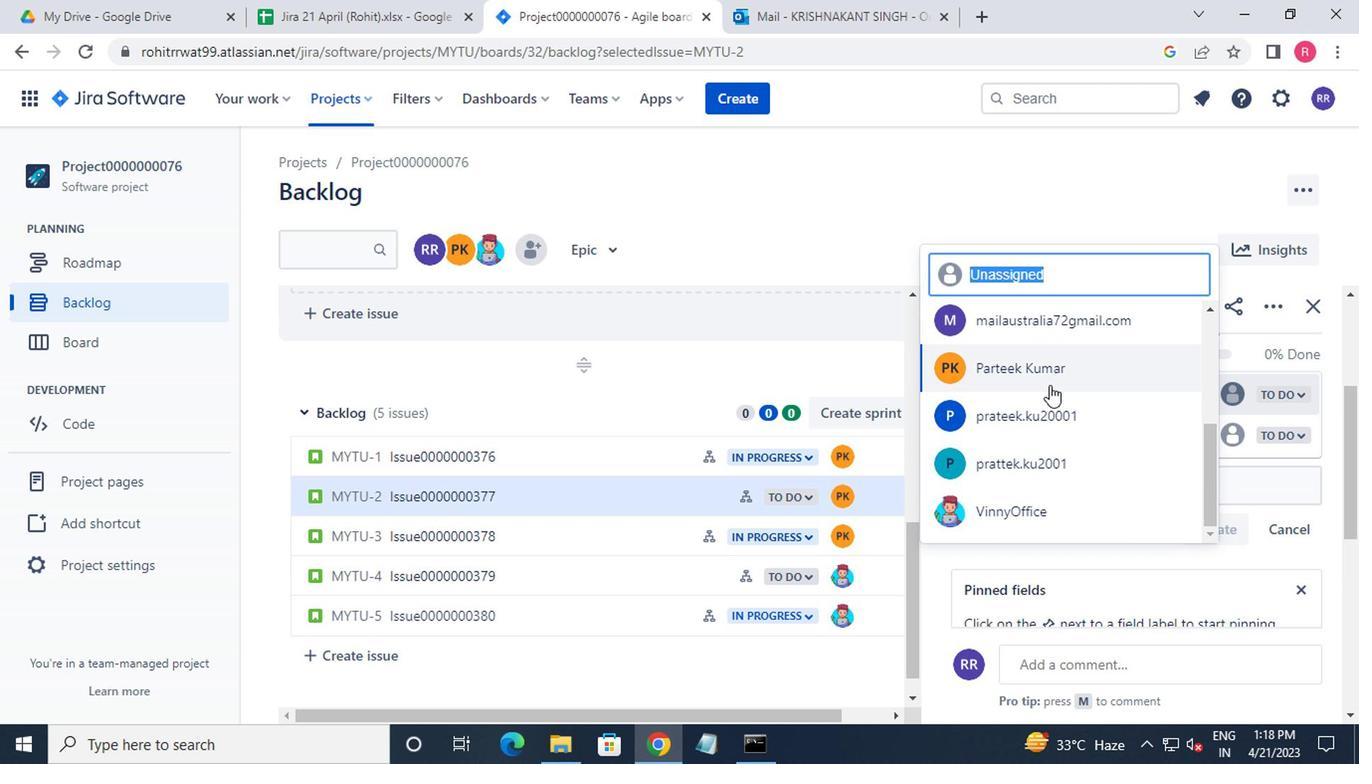 
